 Task: Find connections with filter location Kuchāman with filter topic #communitywith filter profile language English with filter current company Exchange4media with filter school Brihan Maharashtra College Of Commerce with filter industry Philanthropic Fundraising Services with filter service category Relocation with filter keywords title Vice President of Marketing
Action: Mouse moved to (381, 248)
Screenshot: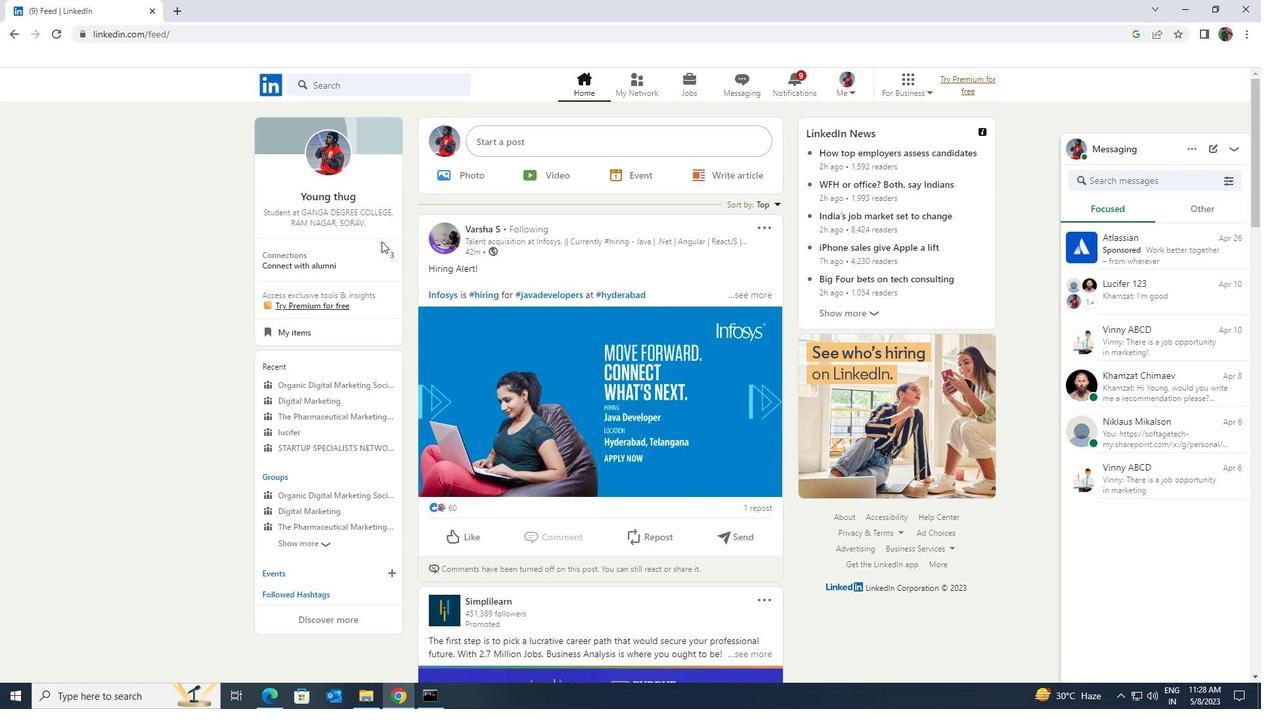 
Action: Mouse pressed left at (381, 248)
Screenshot: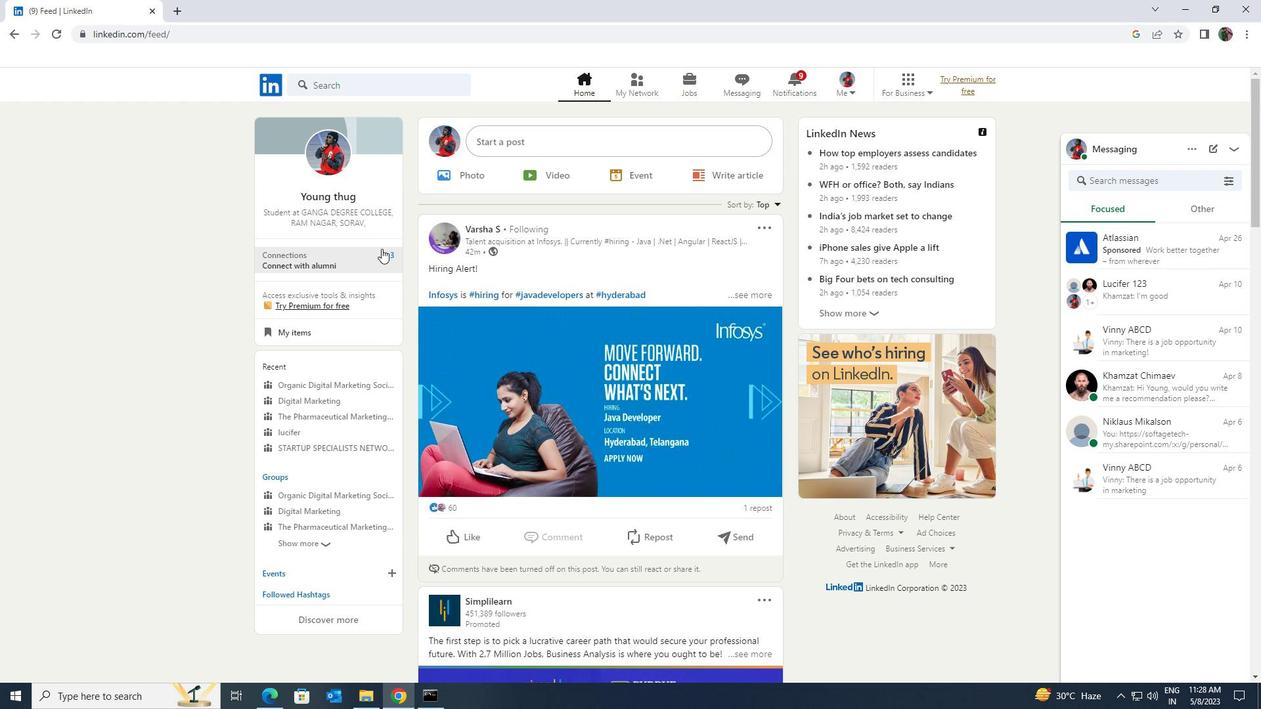 
Action: Mouse moved to (388, 162)
Screenshot: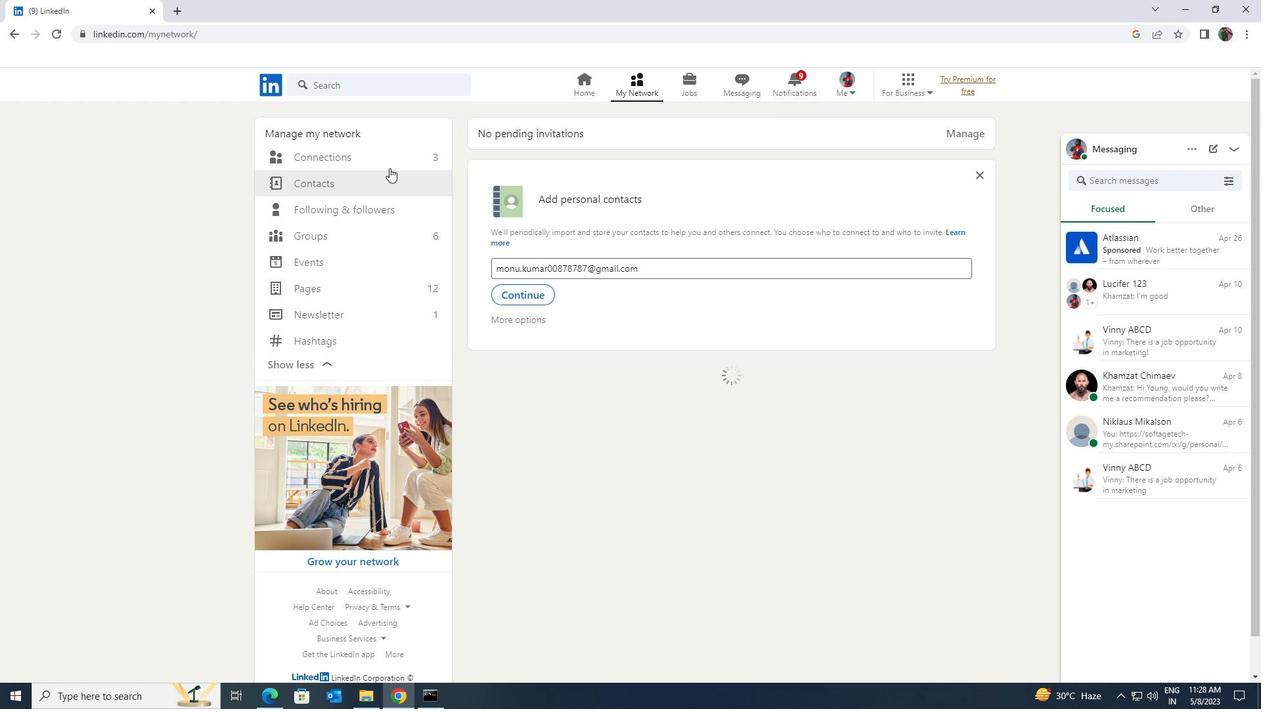 
Action: Mouse pressed left at (388, 162)
Screenshot: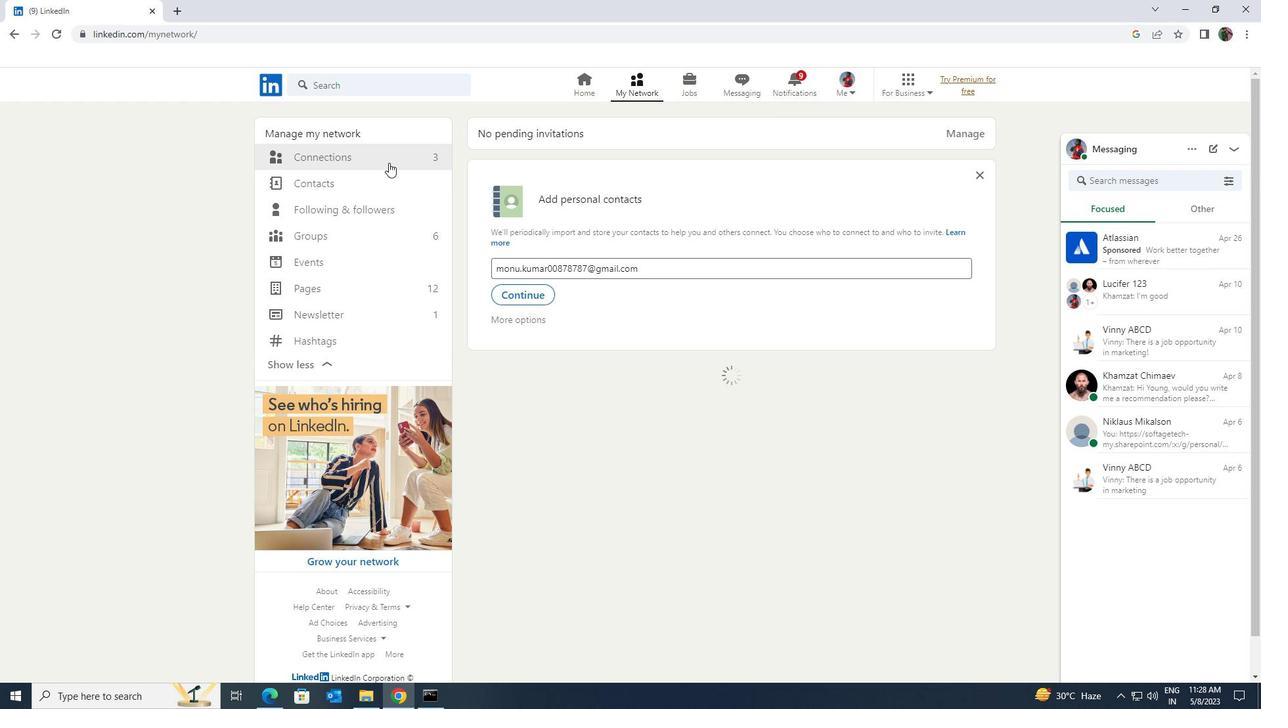 
Action: Mouse moved to (699, 157)
Screenshot: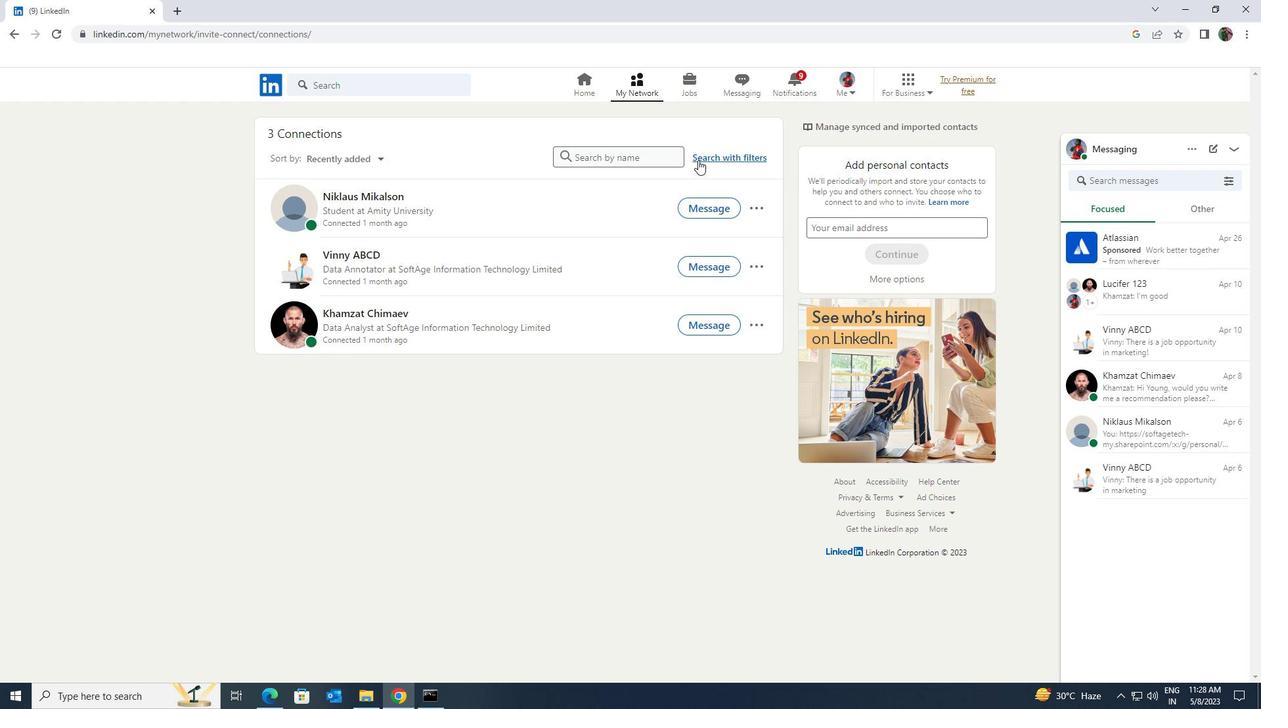 
Action: Mouse pressed left at (699, 157)
Screenshot: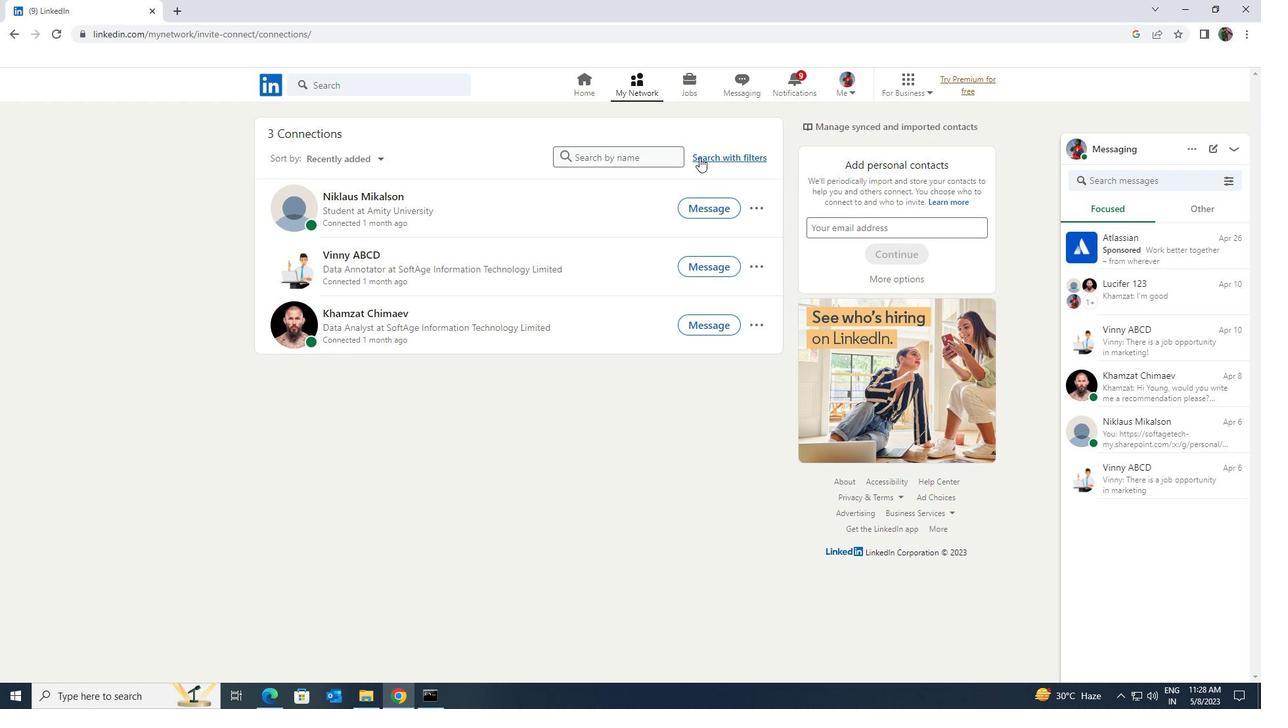 
Action: Mouse moved to (681, 122)
Screenshot: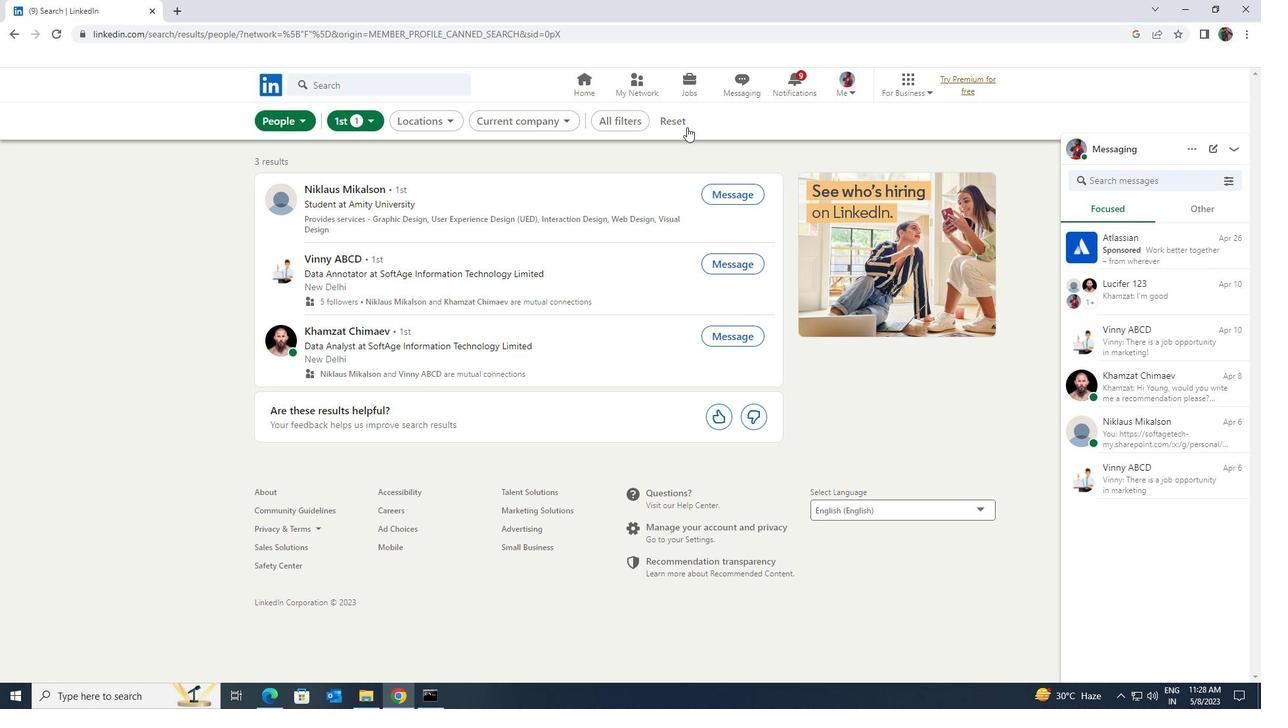 
Action: Mouse pressed left at (681, 122)
Screenshot: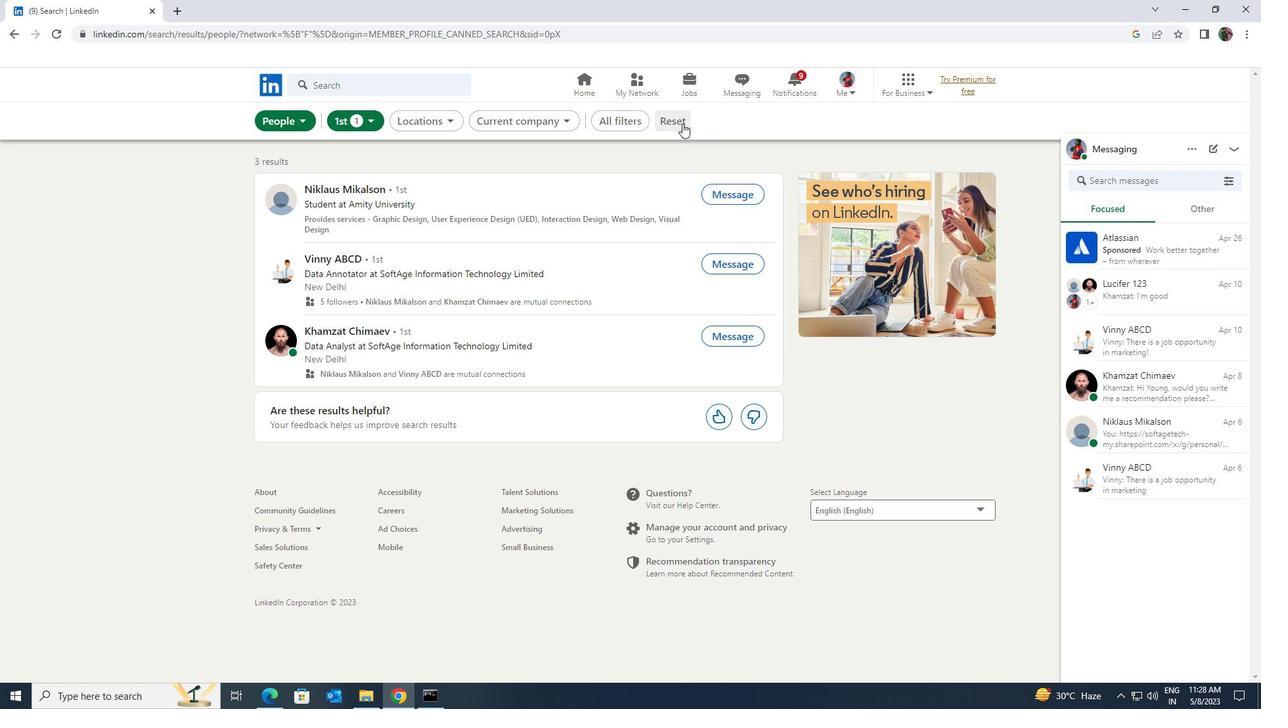 
Action: Mouse moved to (657, 122)
Screenshot: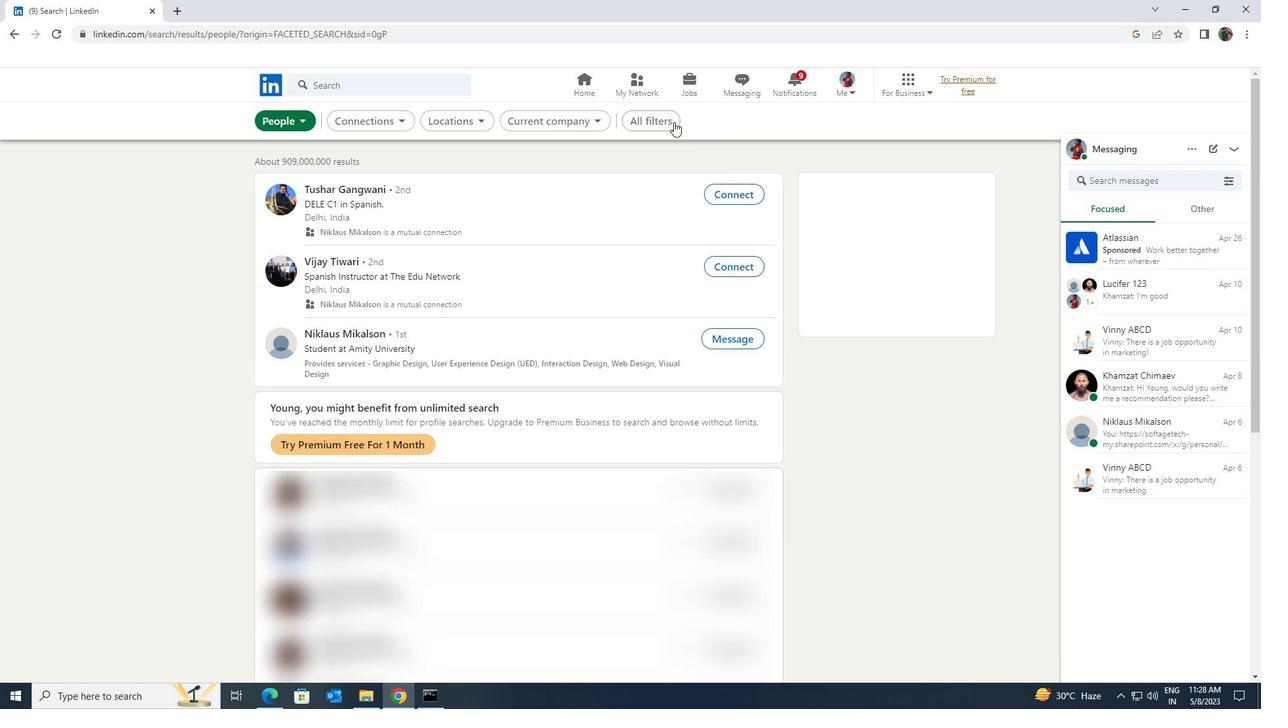 
Action: Mouse pressed left at (657, 122)
Screenshot: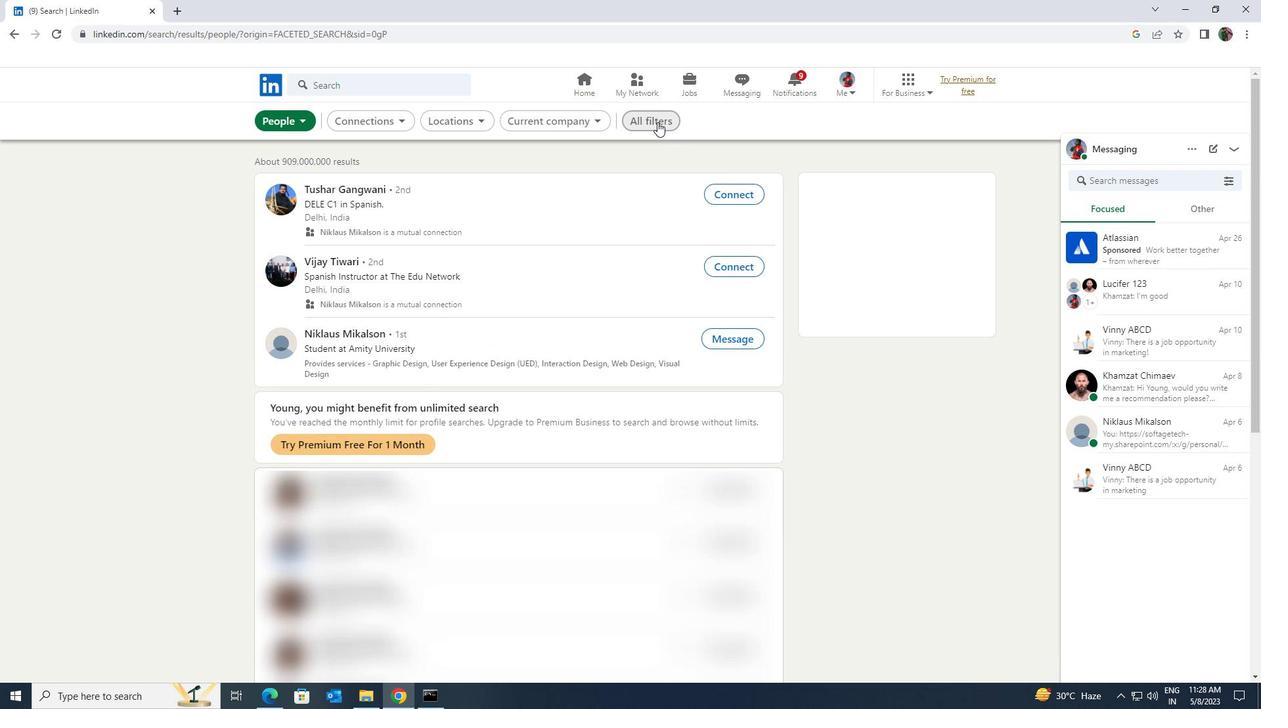 
Action: Mouse moved to (1079, 512)
Screenshot: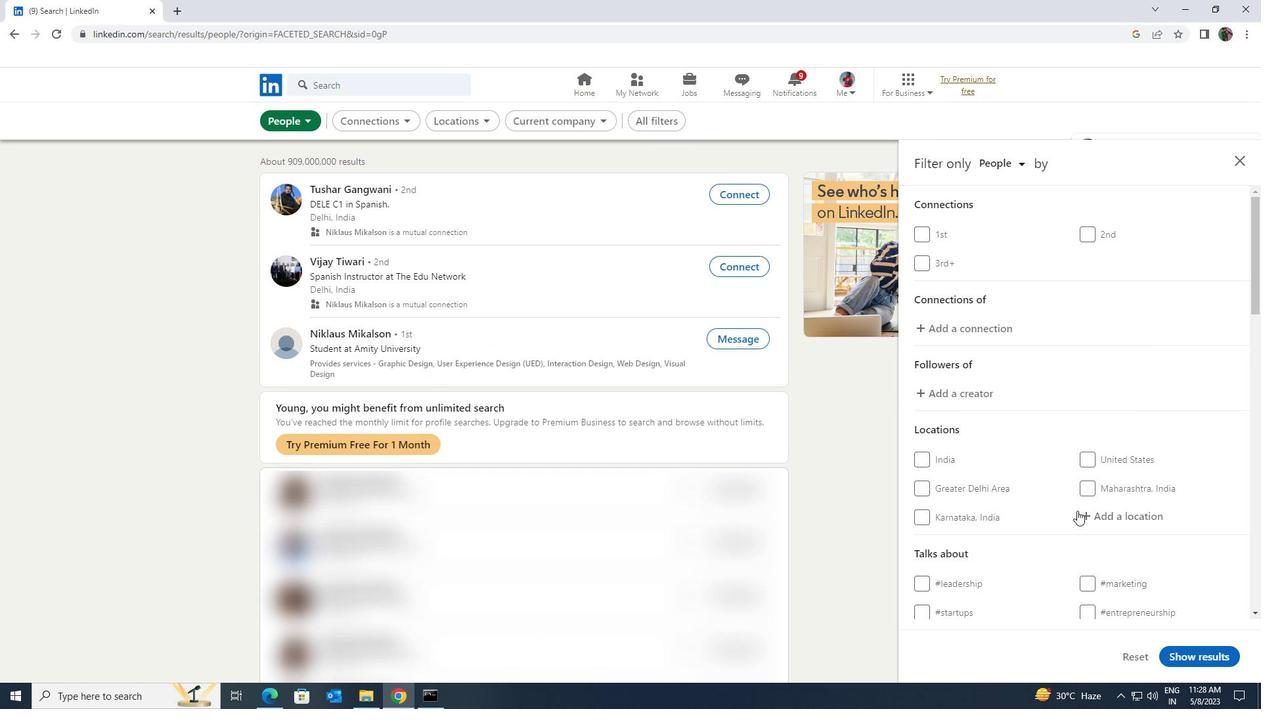 
Action: Mouse pressed left at (1079, 512)
Screenshot: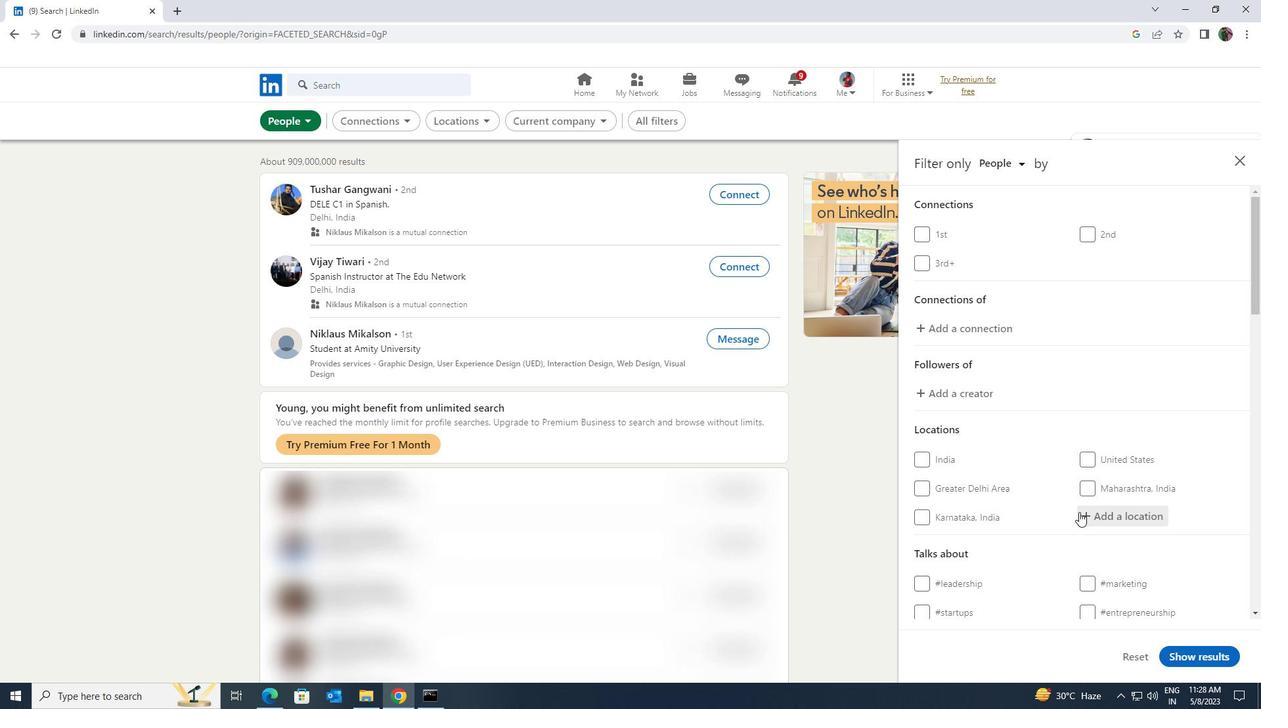 
Action: Key pressed <Key.shift>KUCHAMAN
Screenshot: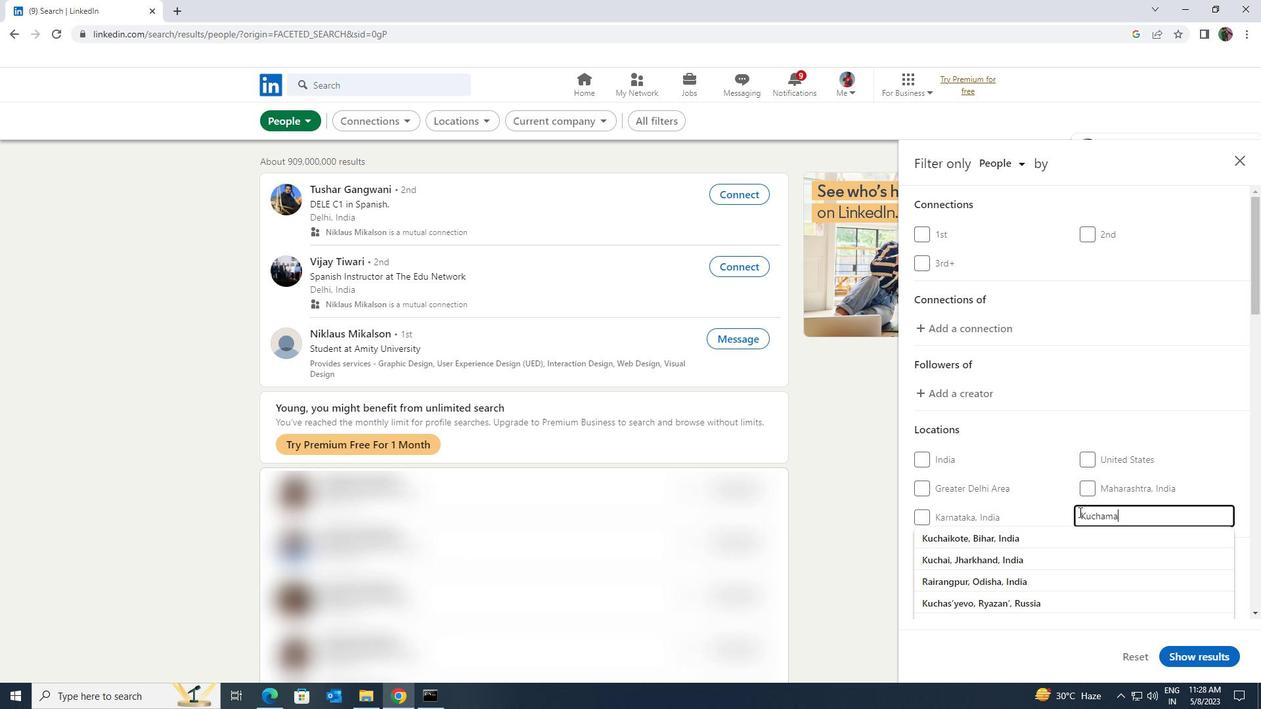 
Action: Mouse moved to (1080, 513)
Screenshot: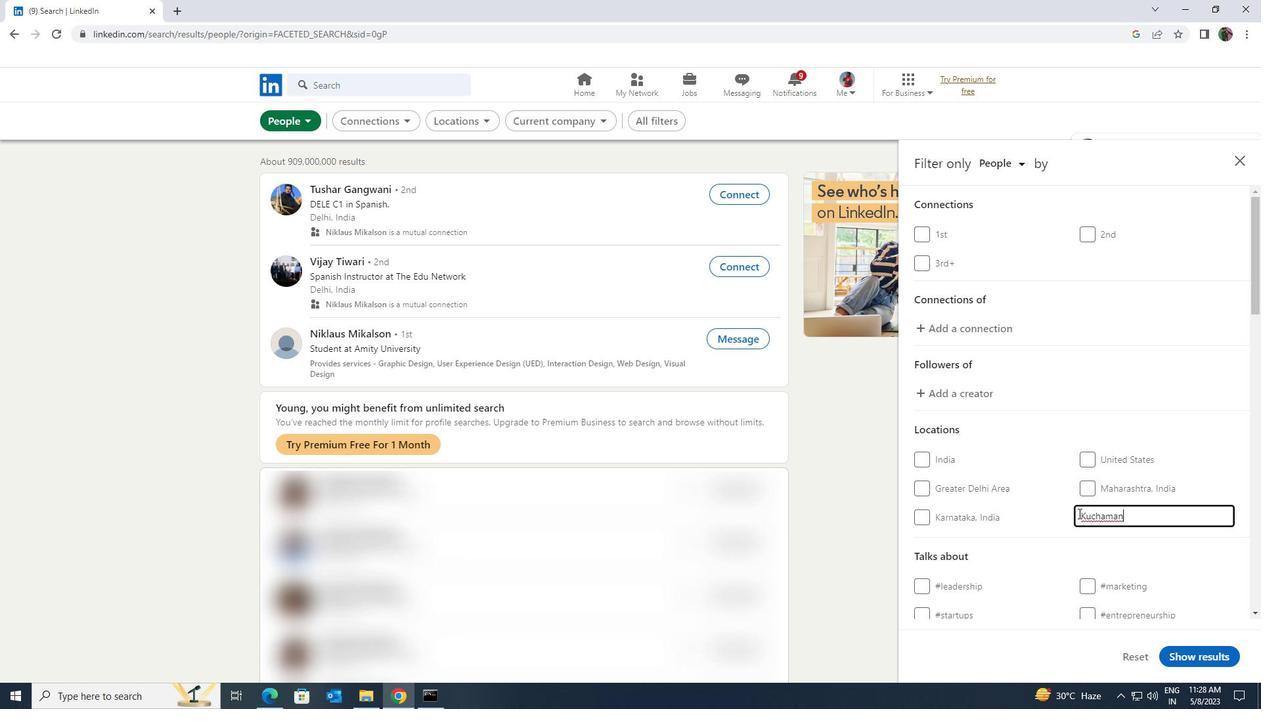 
Action: Mouse scrolled (1080, 513) with delta (0, 0)
Screenshot: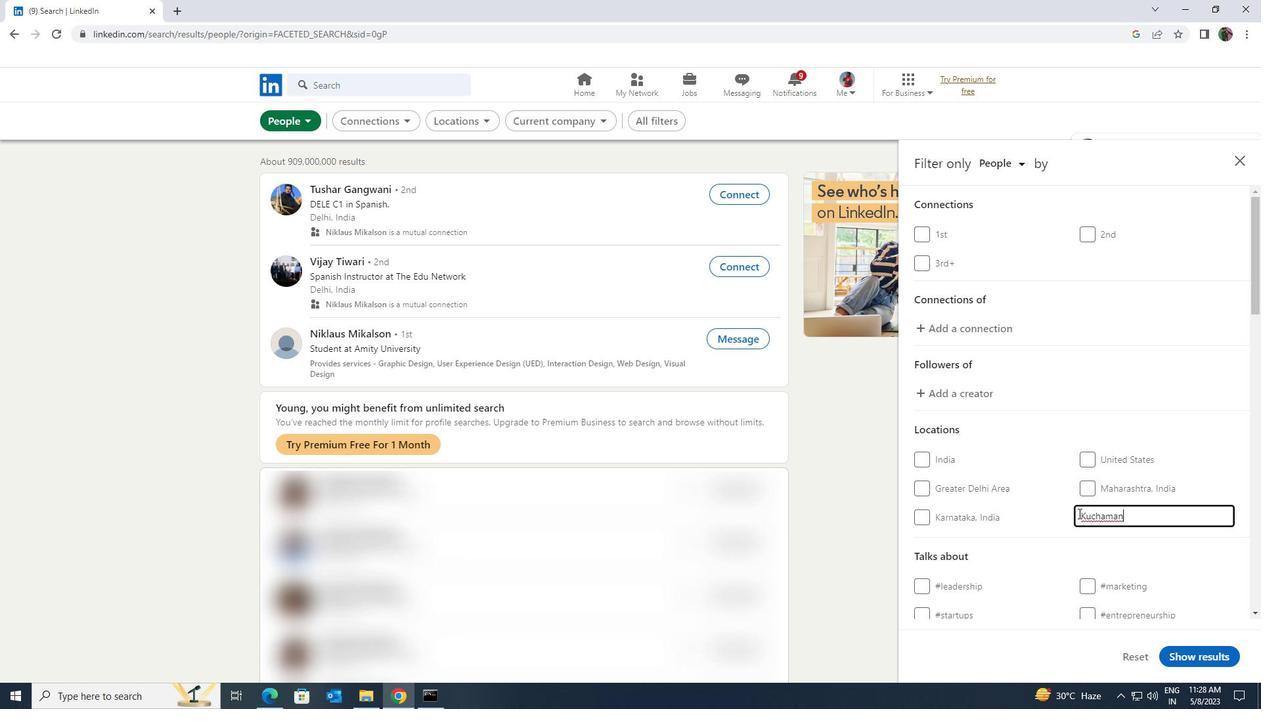 
Action: Mouse scrolled (1080, 513) with delta (0, 0)
Screenshot: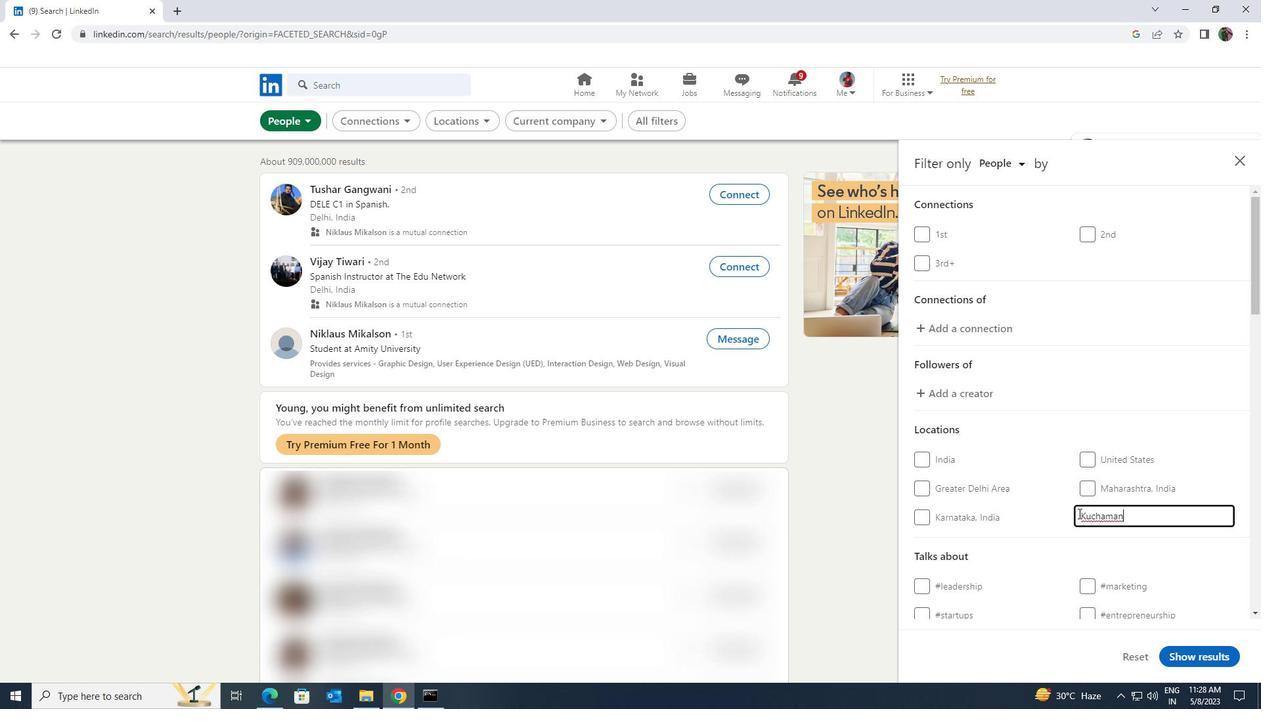 
Action: Mouse moved to (1088, 514)
Screenshot: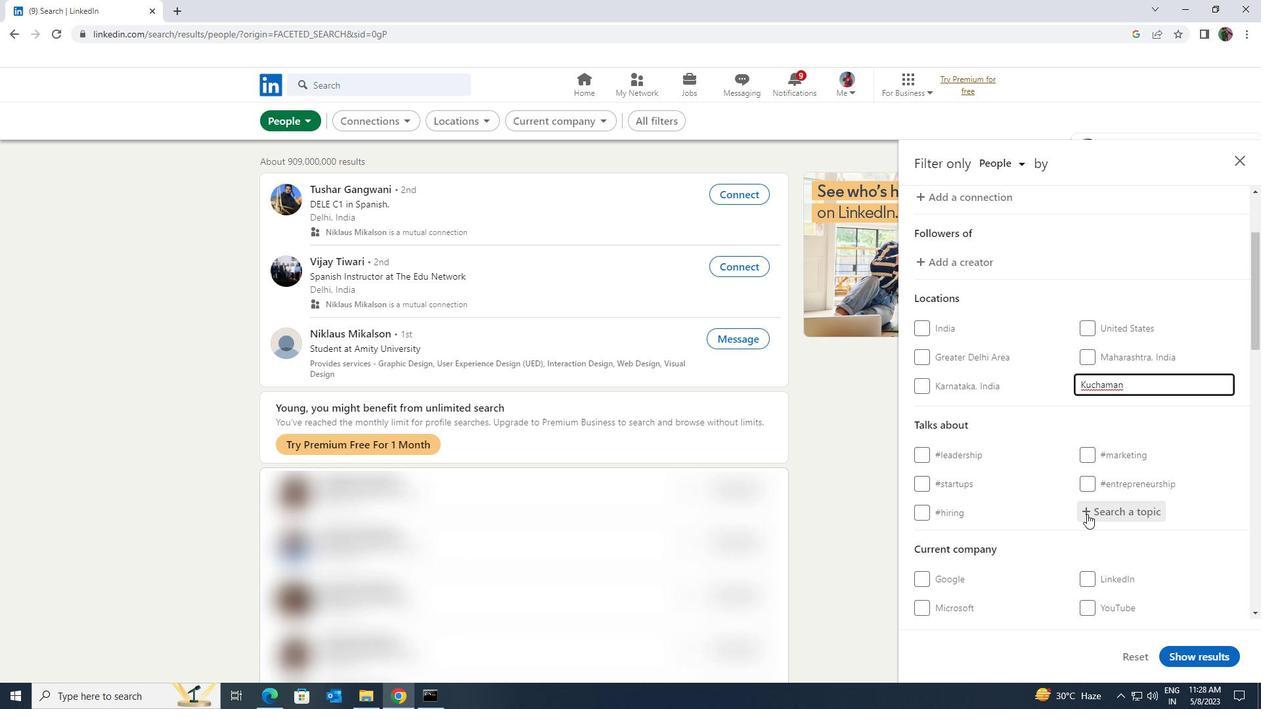 
Action: Mouse pressed left at (1088, 514)
Screenshot: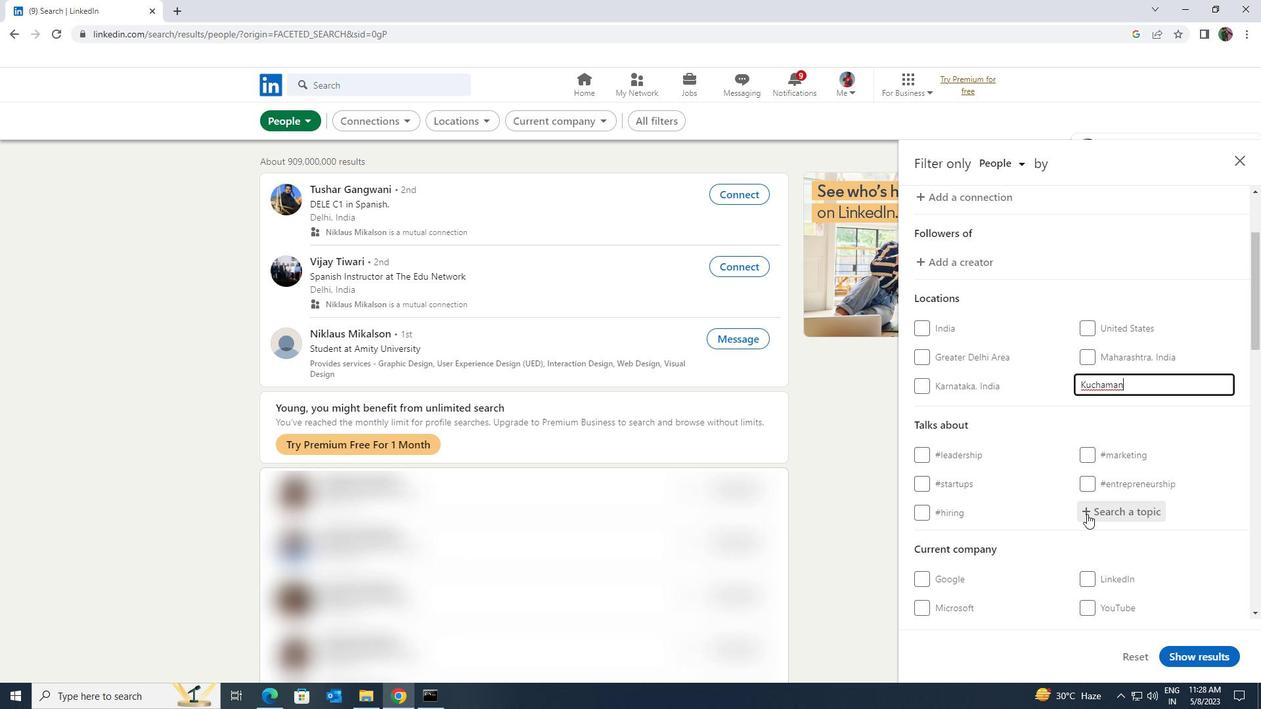 
Action: Key pressed <Key.shift><Key.shift><Key.shift><Key.shift>COMMUNITY
Screenshot: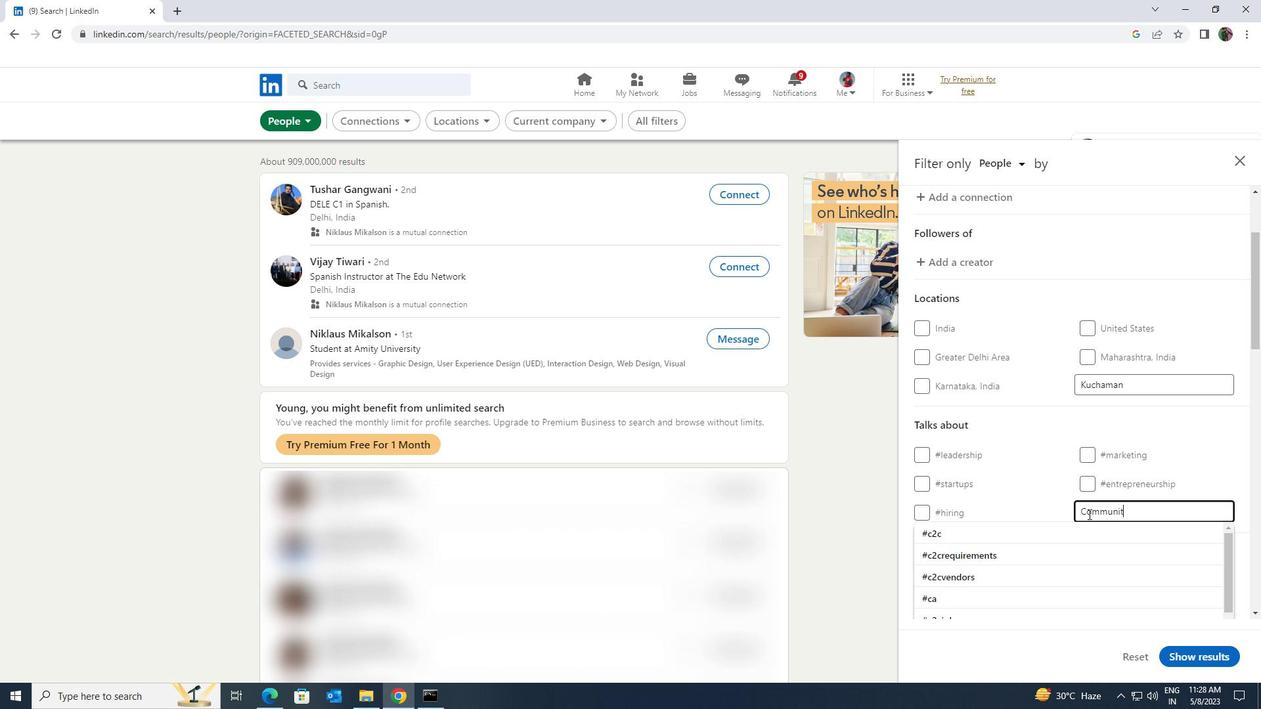 
Action: Mouse moved to (1086, 525)
Screenshot: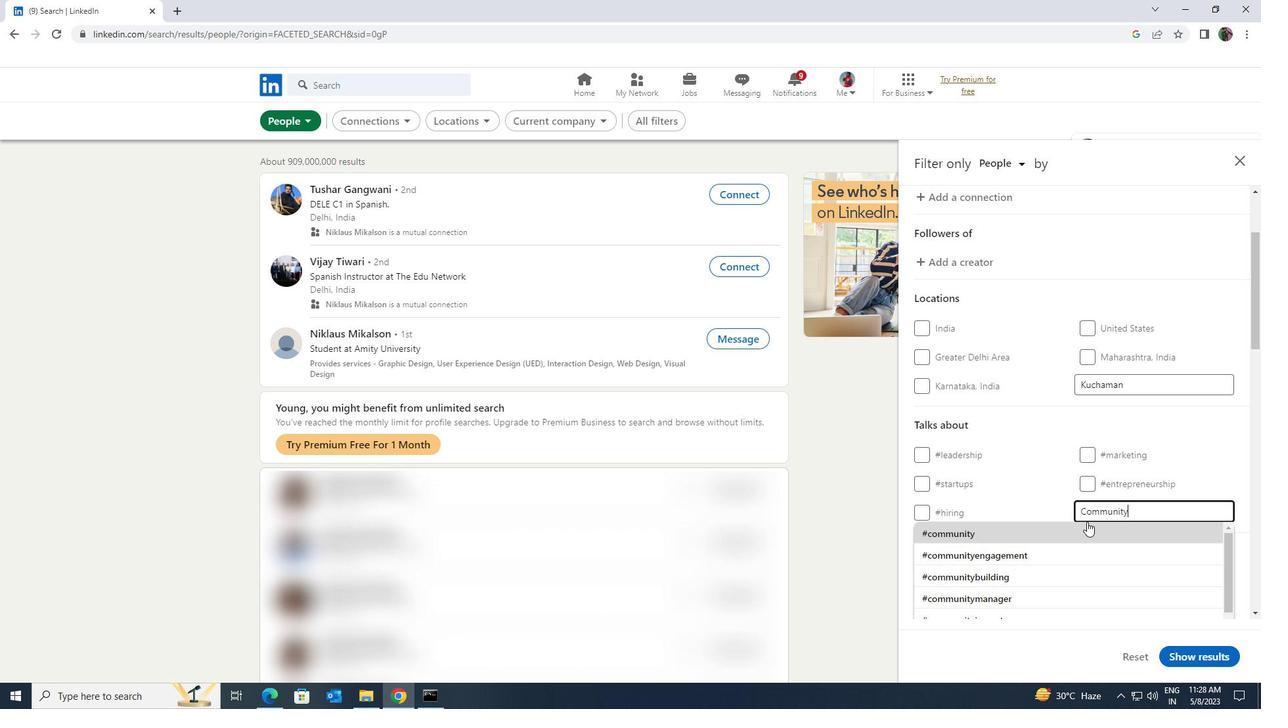 
Action: Mouse pressed left at (1086, 525)
Screenshot: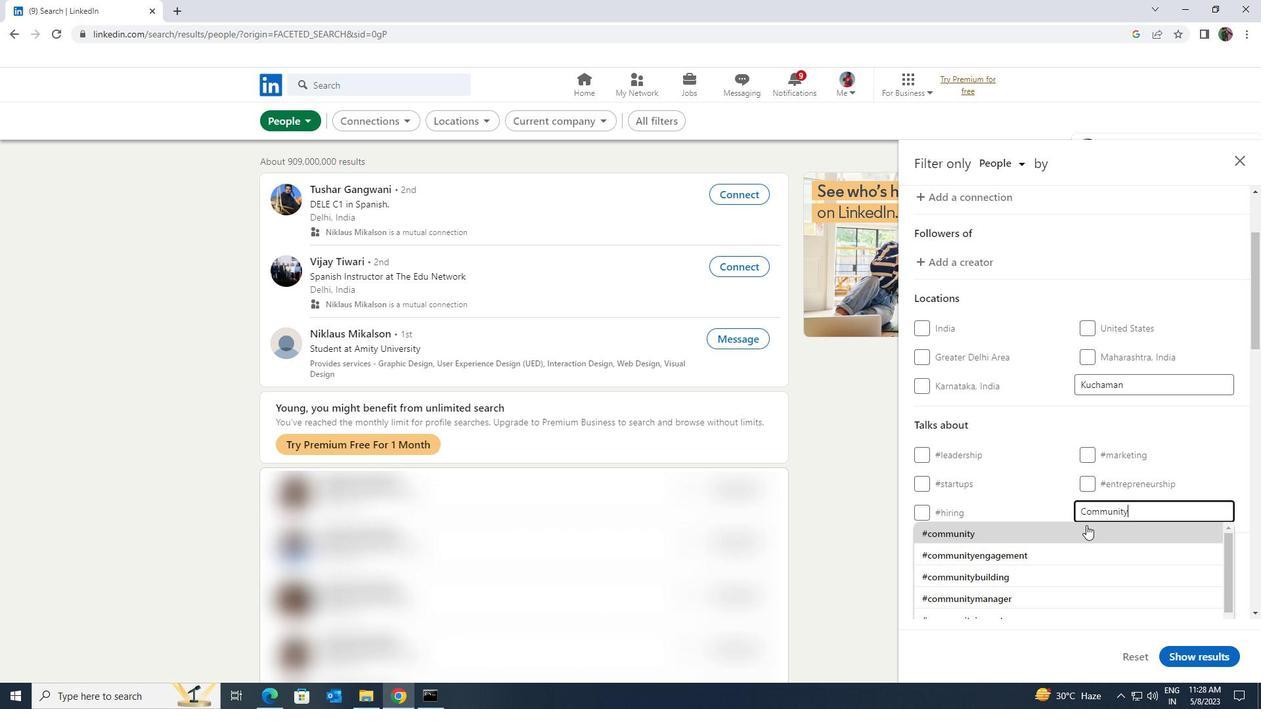 
Action: Mouse scrolled (1086, 524) with delta (0, 0)
Screenshot: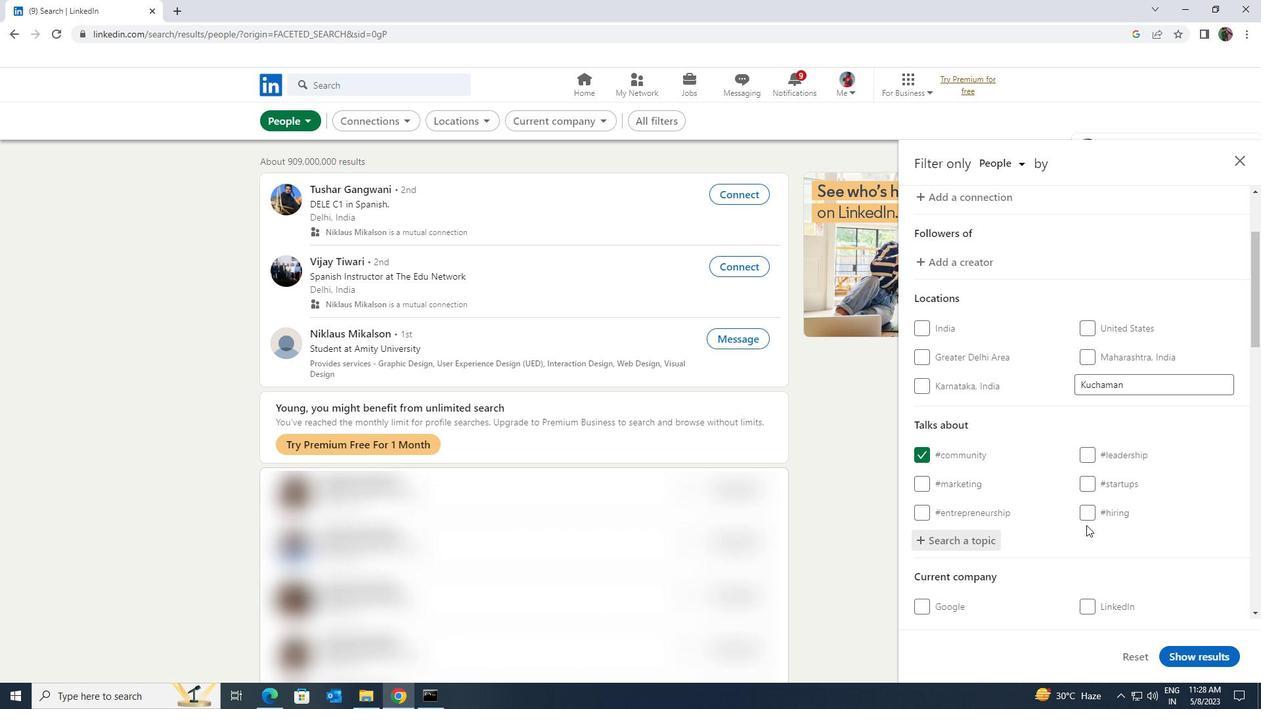 
Action: Mouse scrolled (1086, 524) with delta (0, 0)
Screenshot: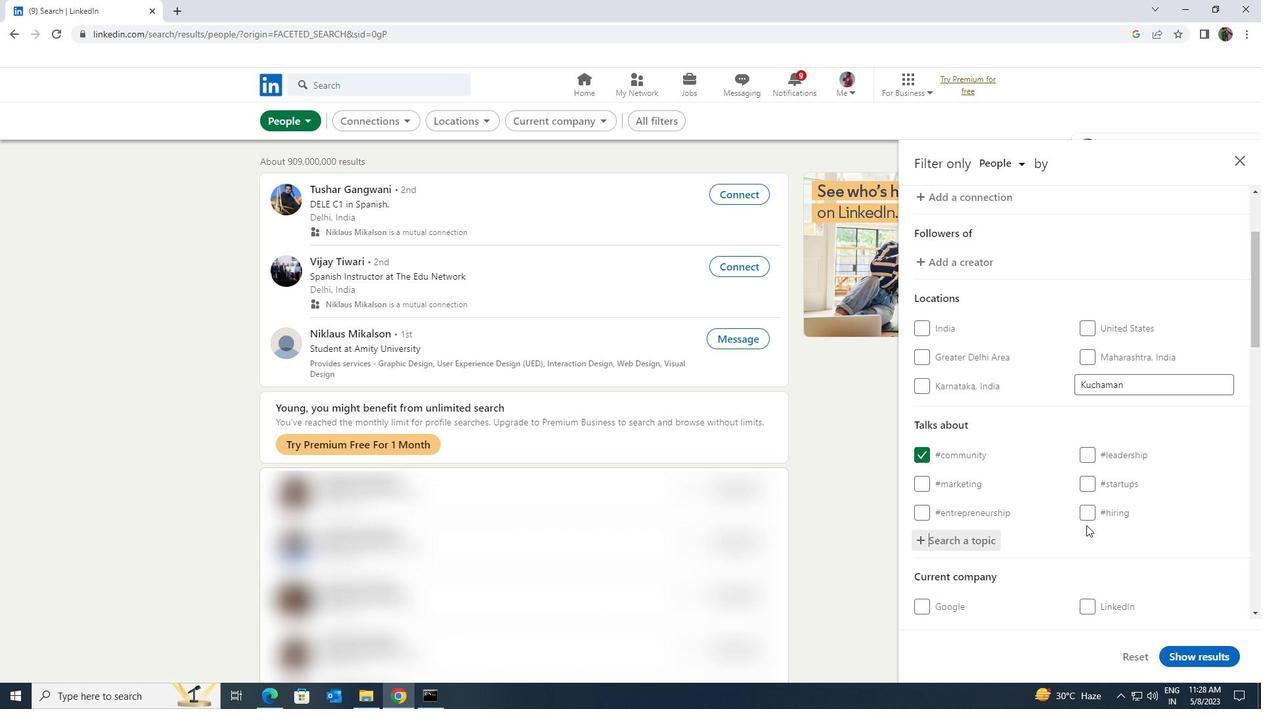 
Action: Mouse scrolled (1086, 524) with delta (0, 0)
Screenshot: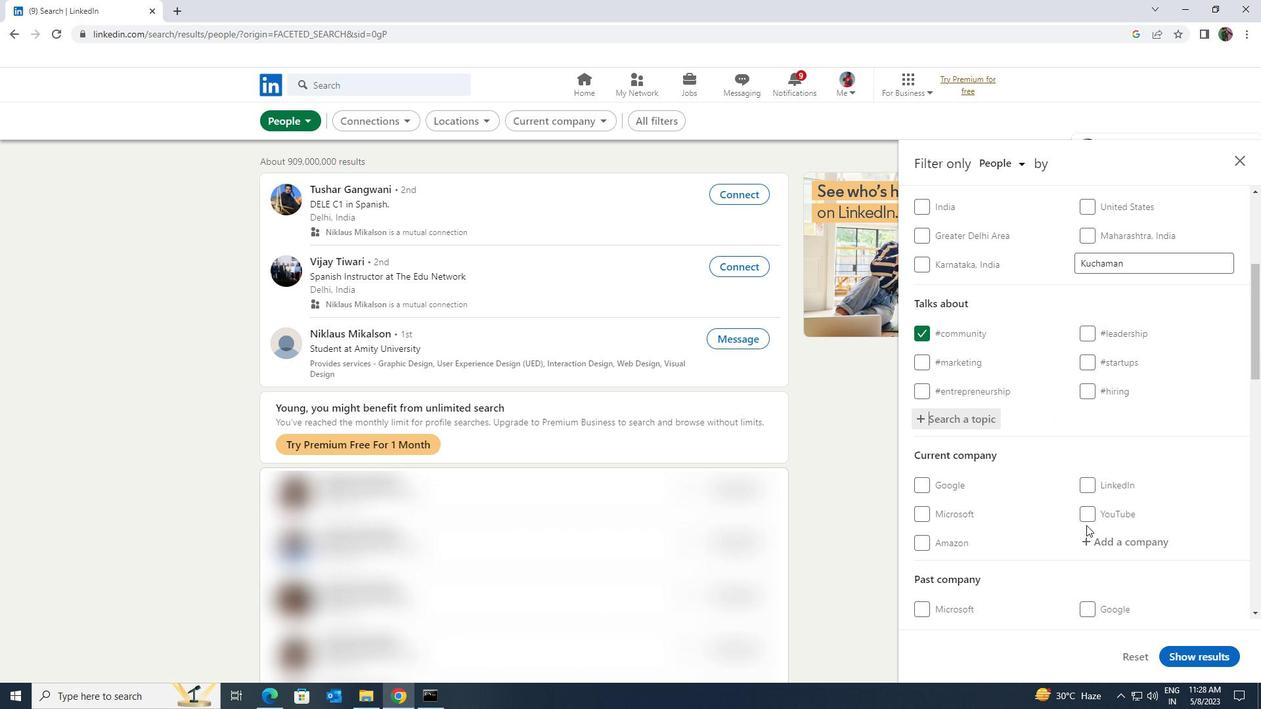 
Action: Mouse scrolled (1086, 524) with delta (0, 0)
Screenshot: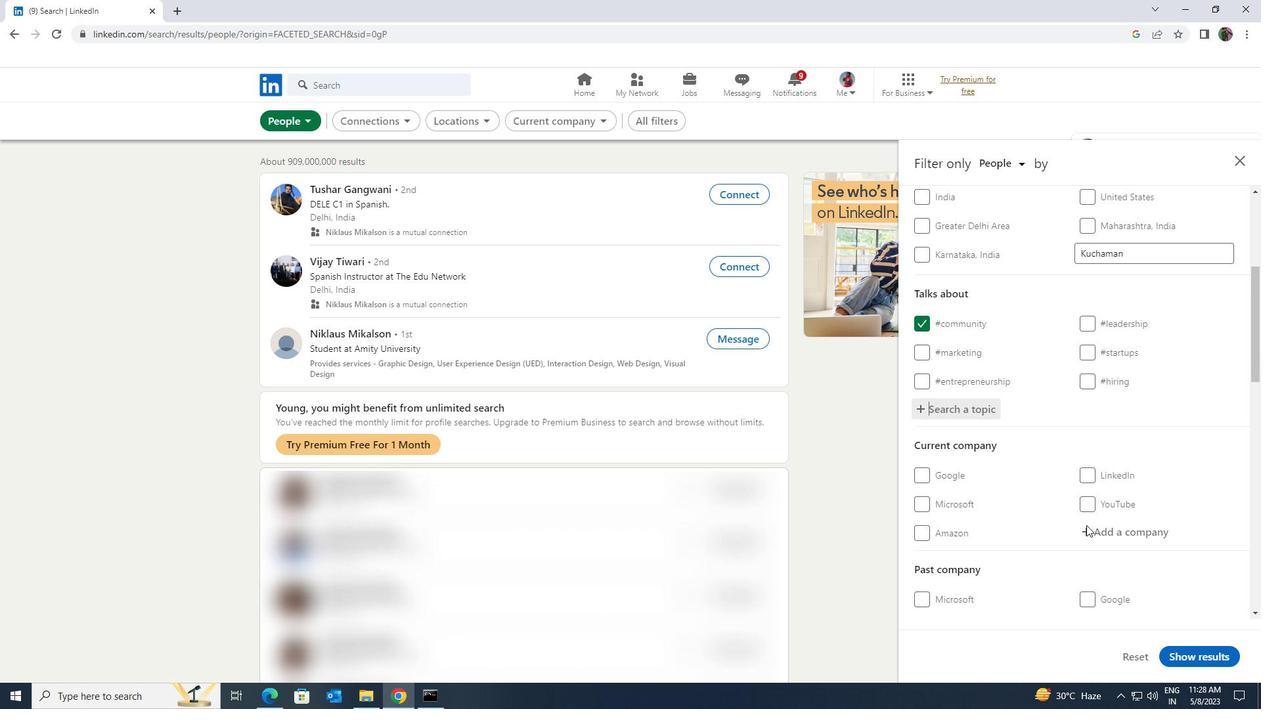
Action: Mouse scrolled (1086, 524) with delta (0, 0)
Screenshot: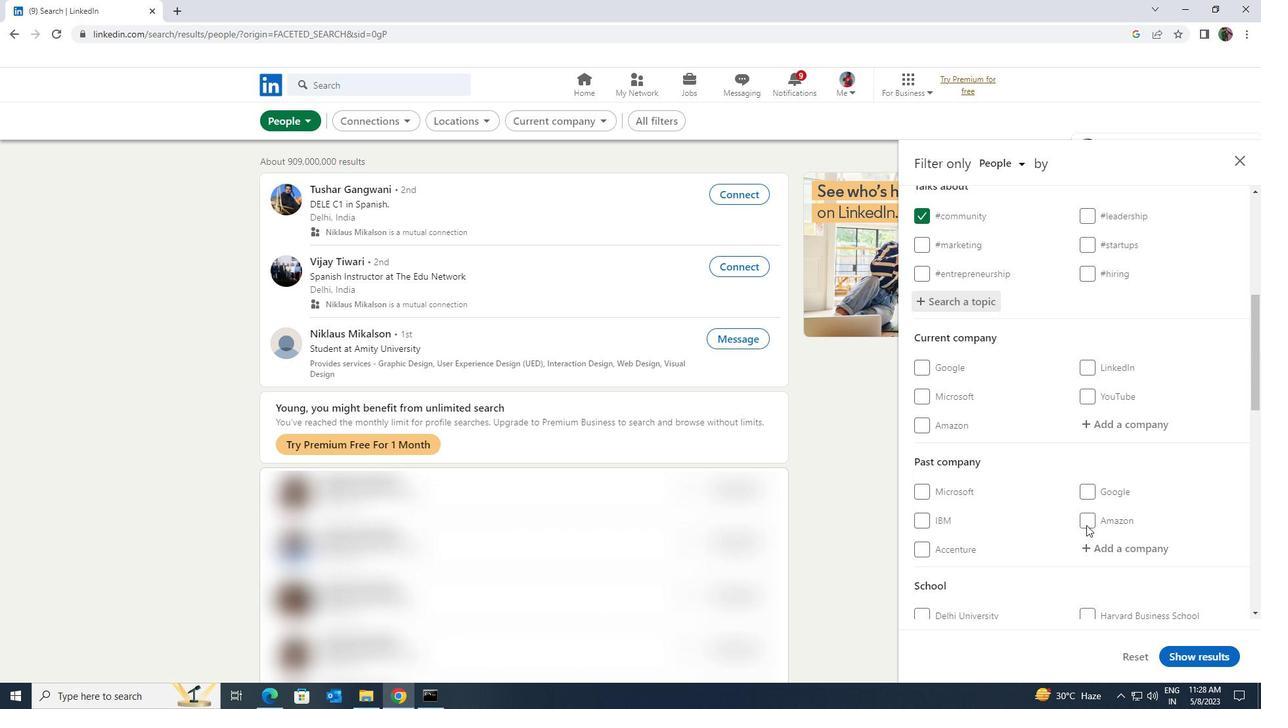 
Action: Mouse scrolled (1086, 524) with delta (0, 0)
Screenshot: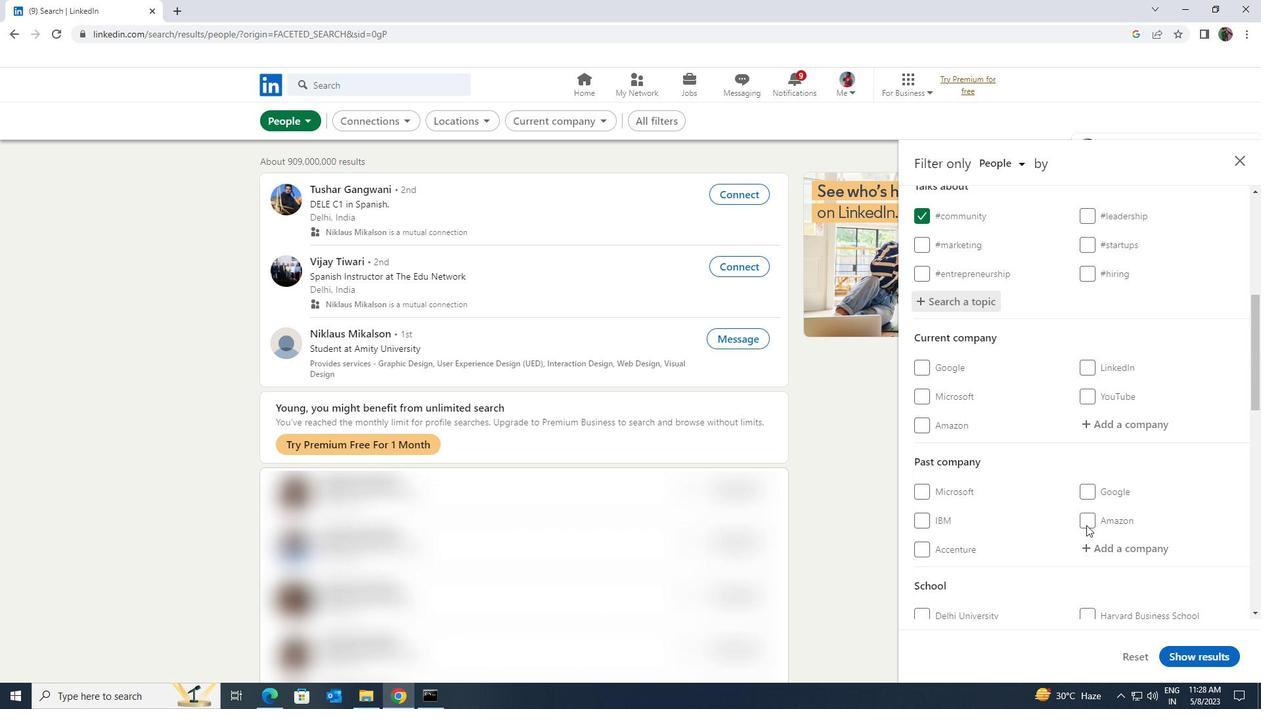 
Action: Mouse scrolled (1086, 524) with delta (0, 0)
Screenshot: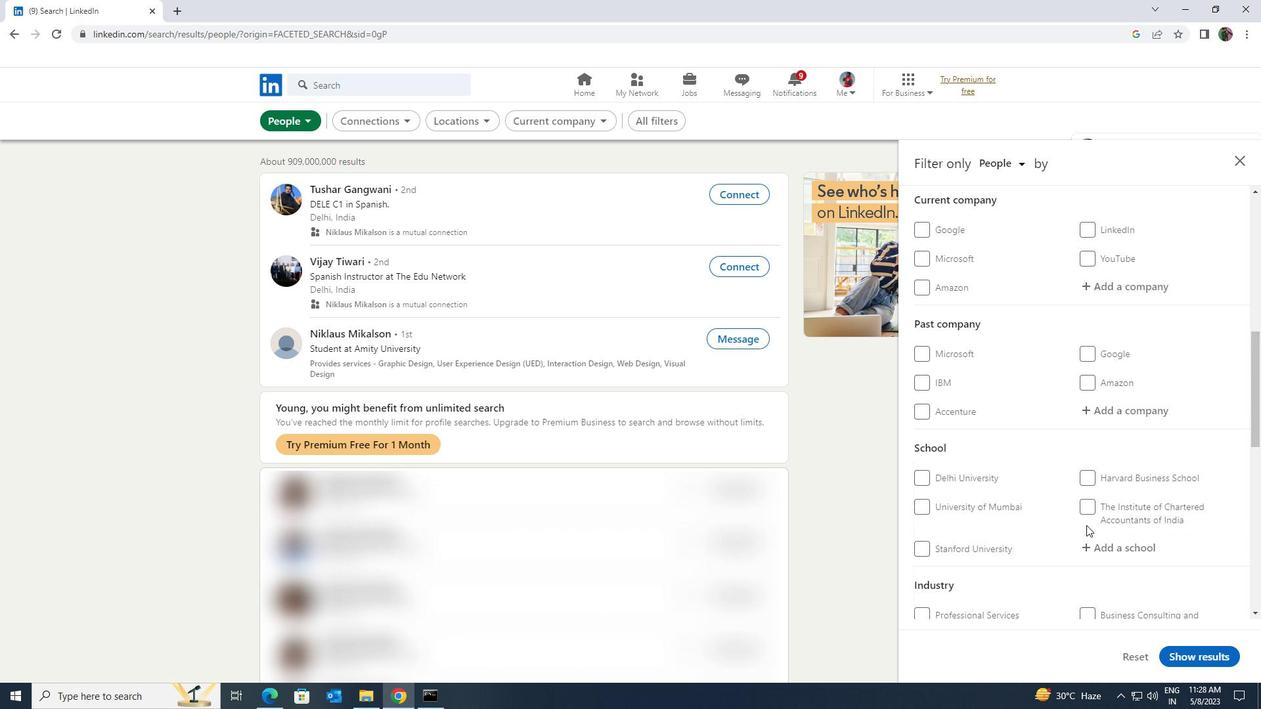 
Action: Mouse scrolled (1086, 524) with delta (0, 0)
Screenshot: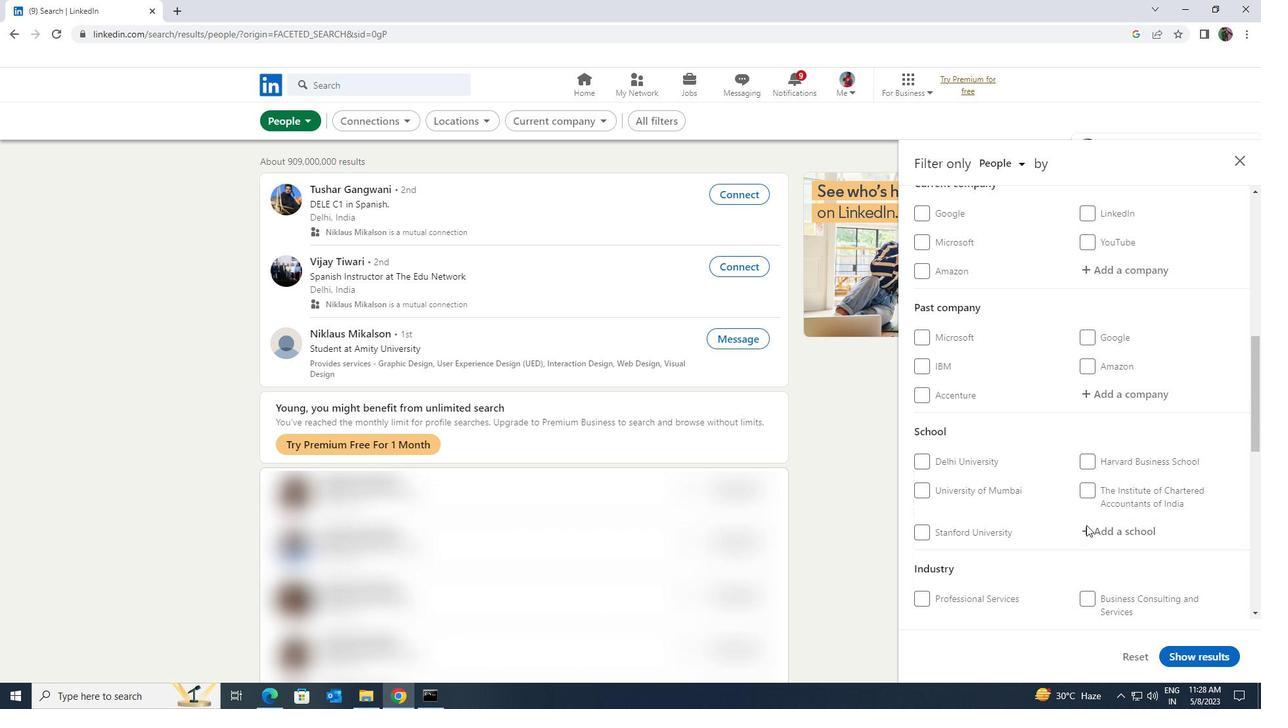 
Action: Mouse scrolled (1086, 524) with delta (0, 0)
Screenshot: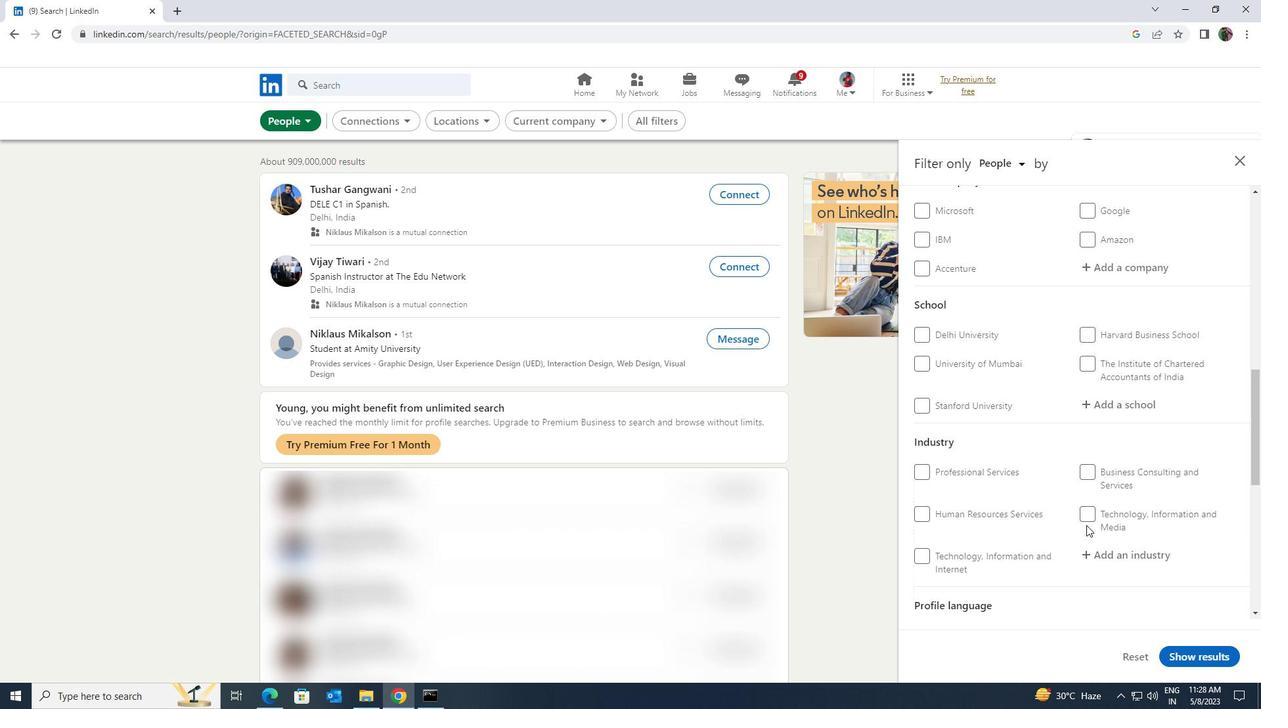 
Action: Mouse scrolled (1086, 524) with delta (0, 0)
Screenshot: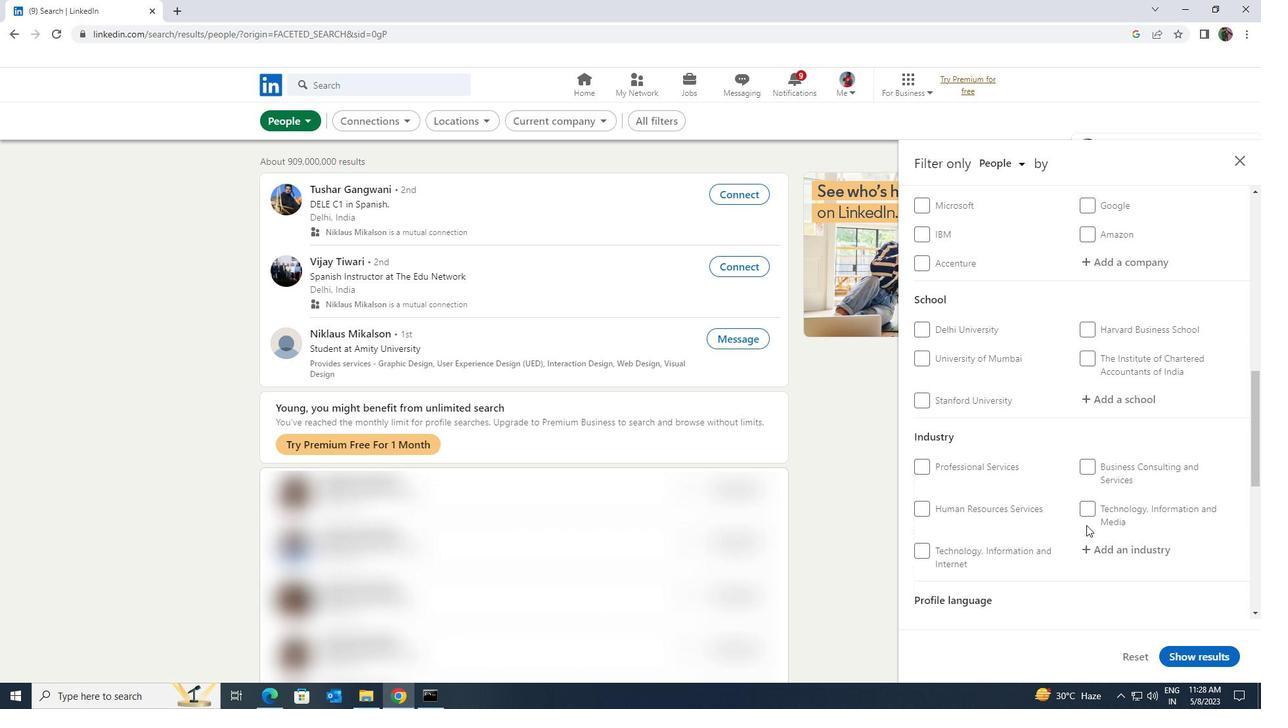 
Action: Mouse moved to (922, 498)
Screenshot: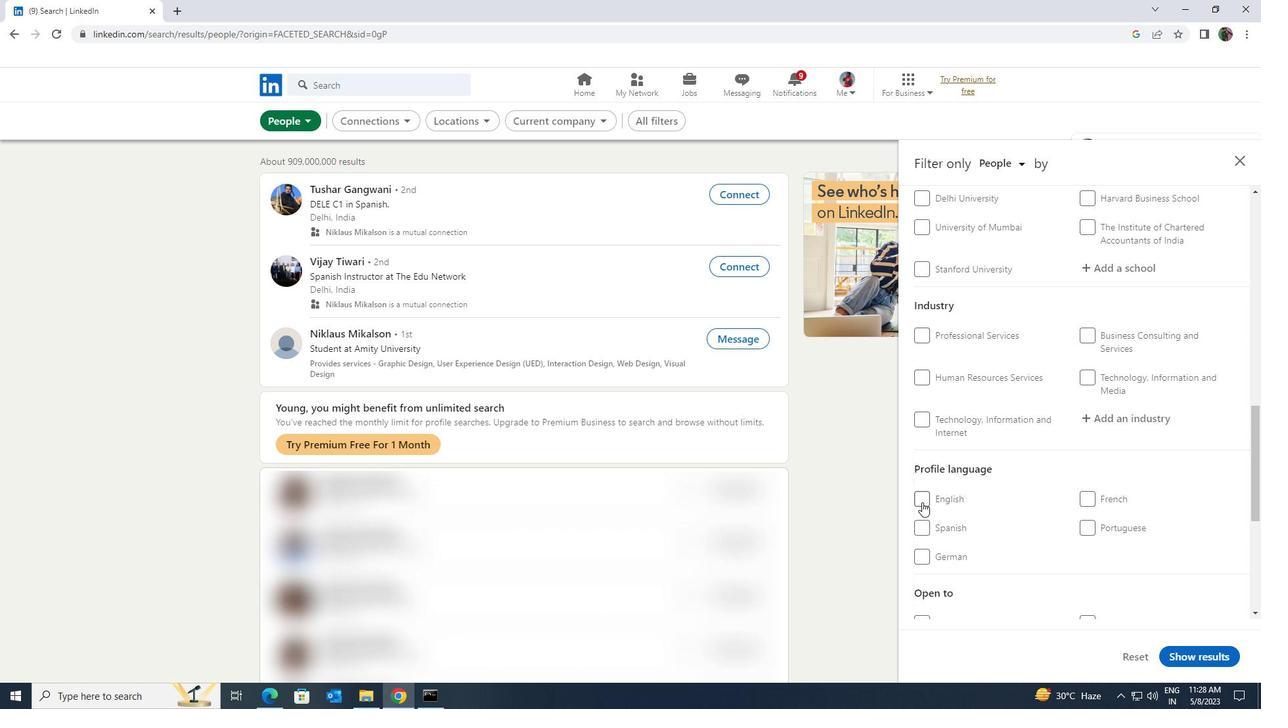 
Action: Mouse pressed left at (922, 498)
Screenshot: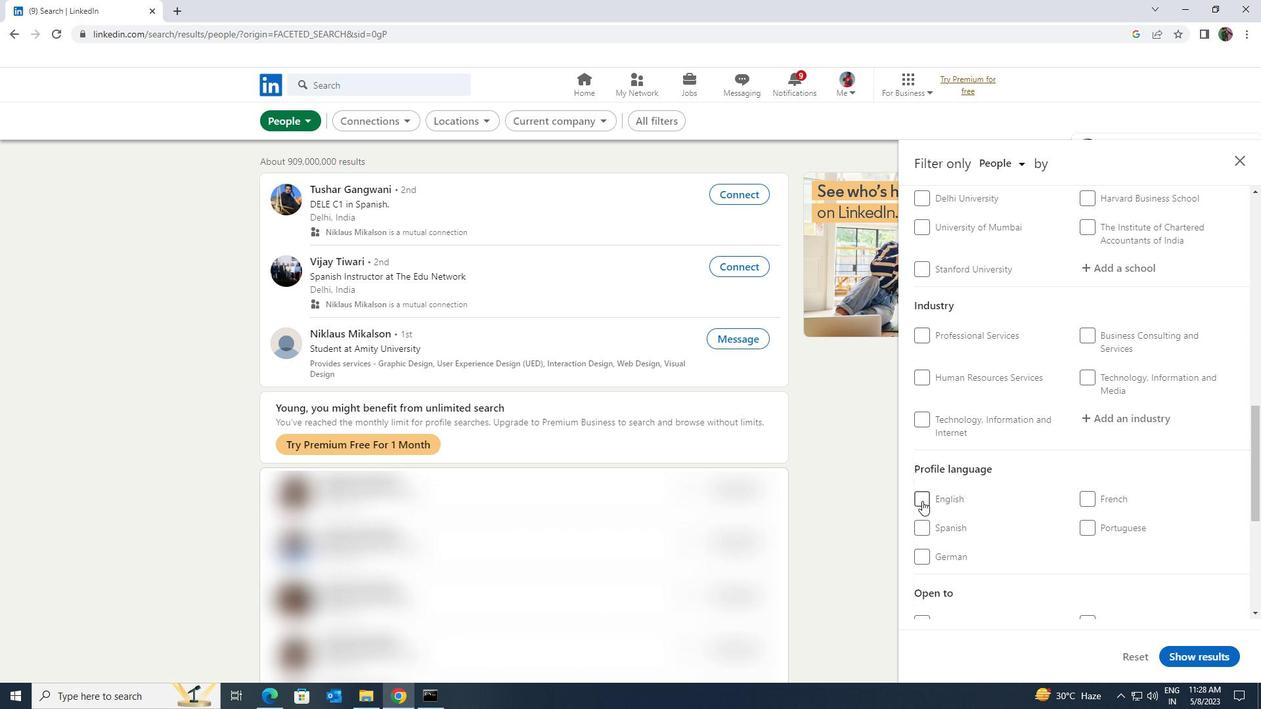 
Action: Mouse moved to (1065, 505)
Screenshot: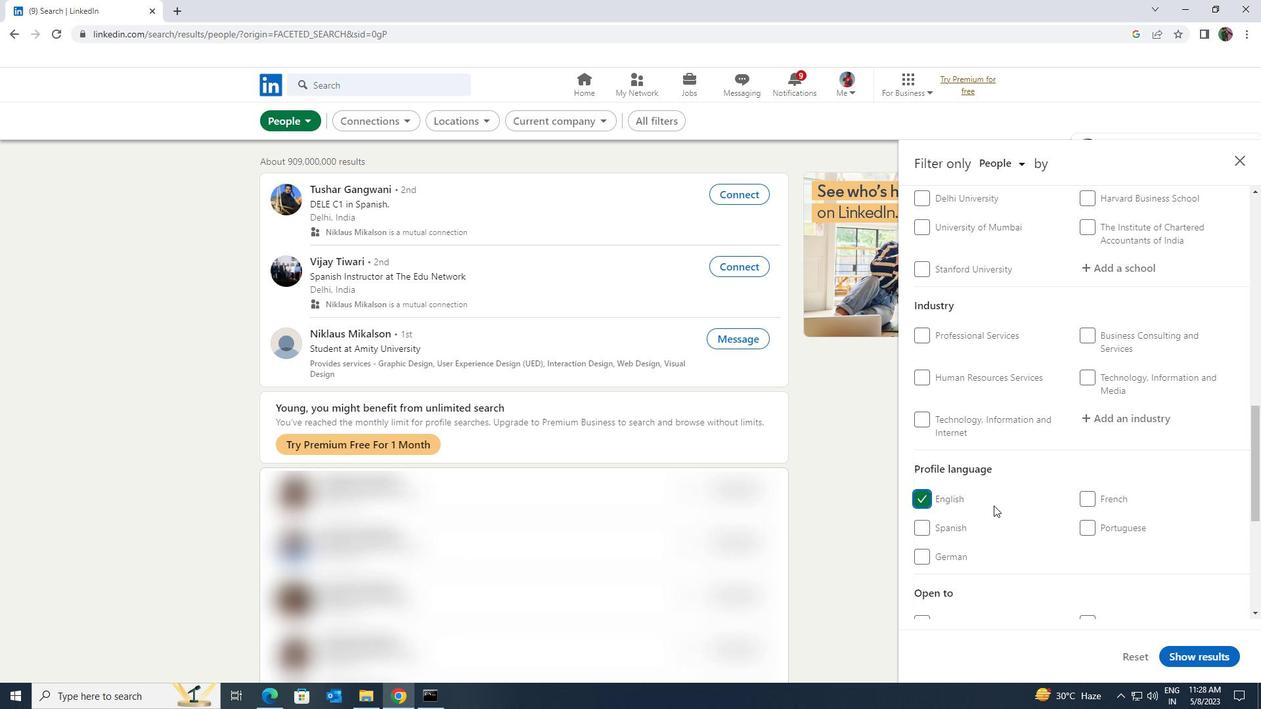 
Action: Mouse scrolled (1065, 506) with delta (0, 0)
Screenshot: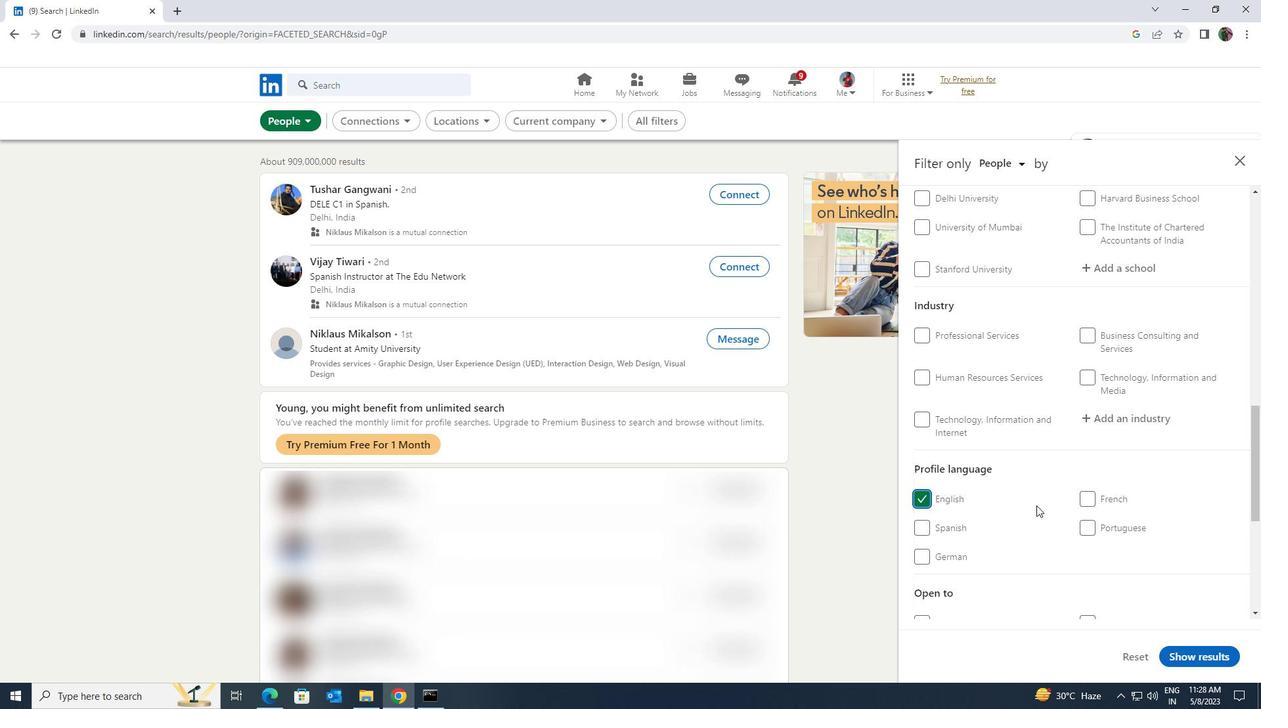 
Action: Mouse scrolled (1065, 506) with delta (0, 0)
Screenshot: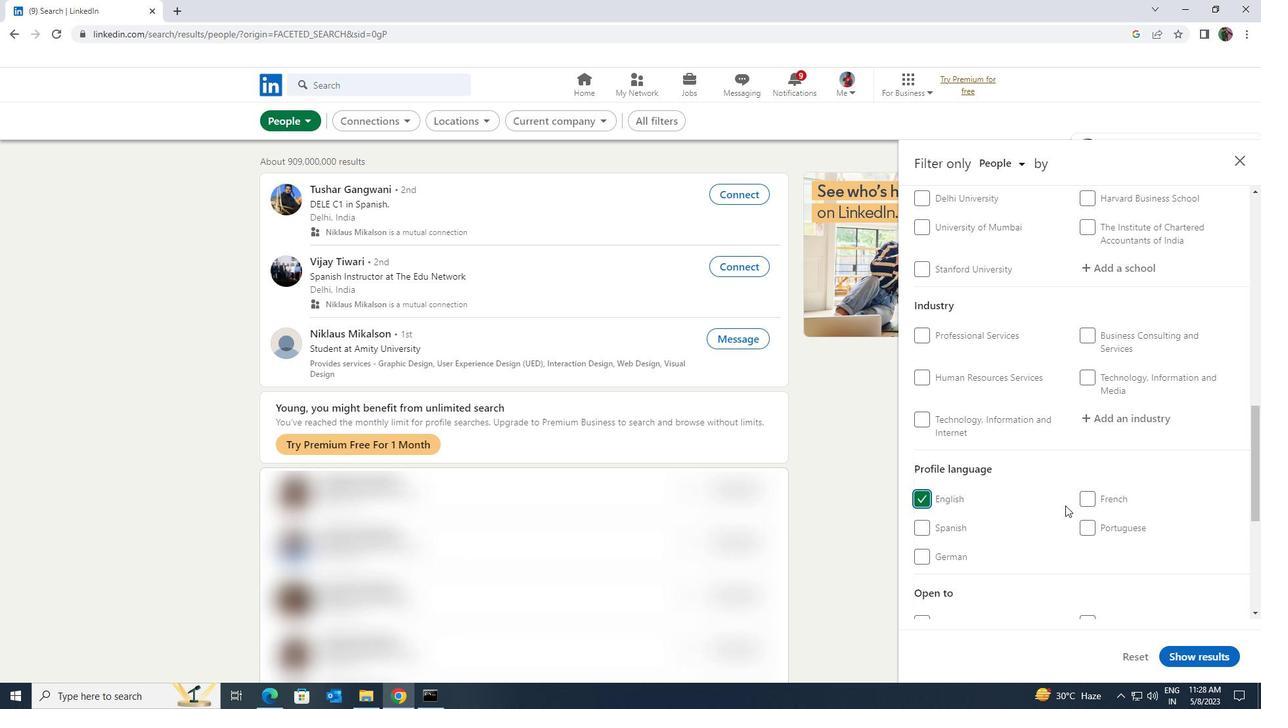 
Action: Mouse scrolled (1065, 506) with delta (0, 0)
Screenshot: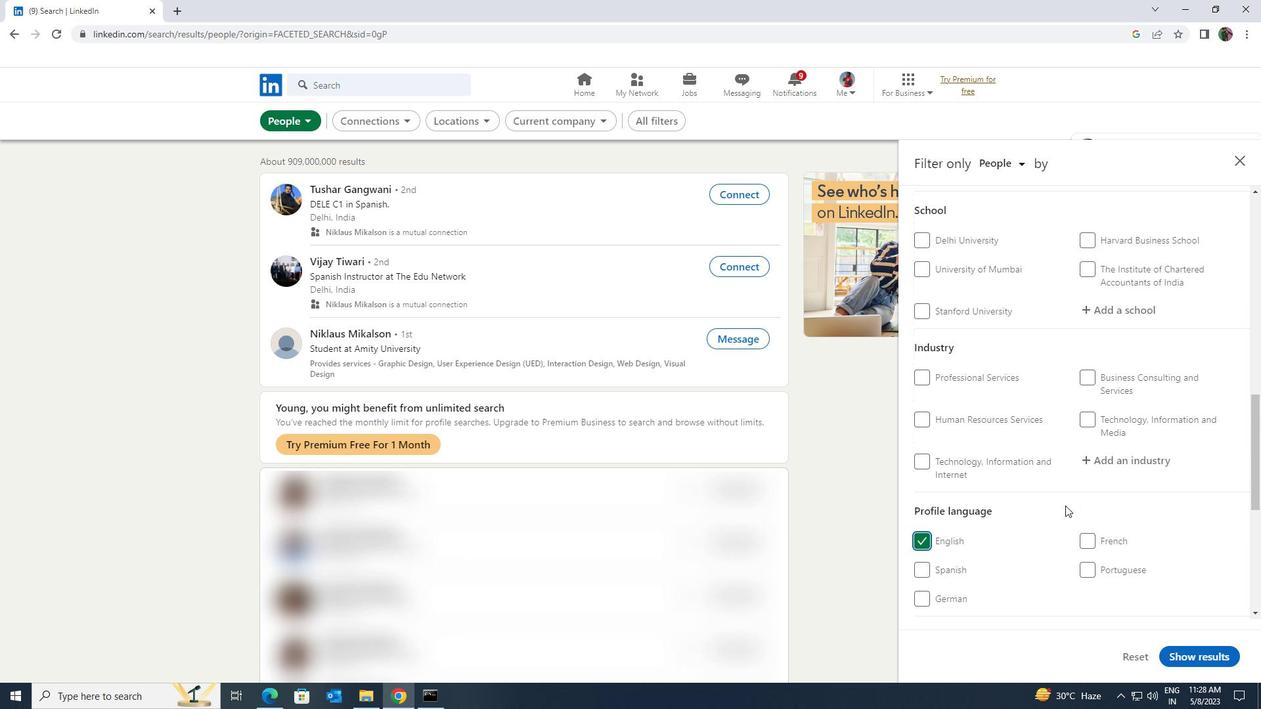 
Action: Mouse scrolled (1065, 506) with delta (0, 0)
Screenshot: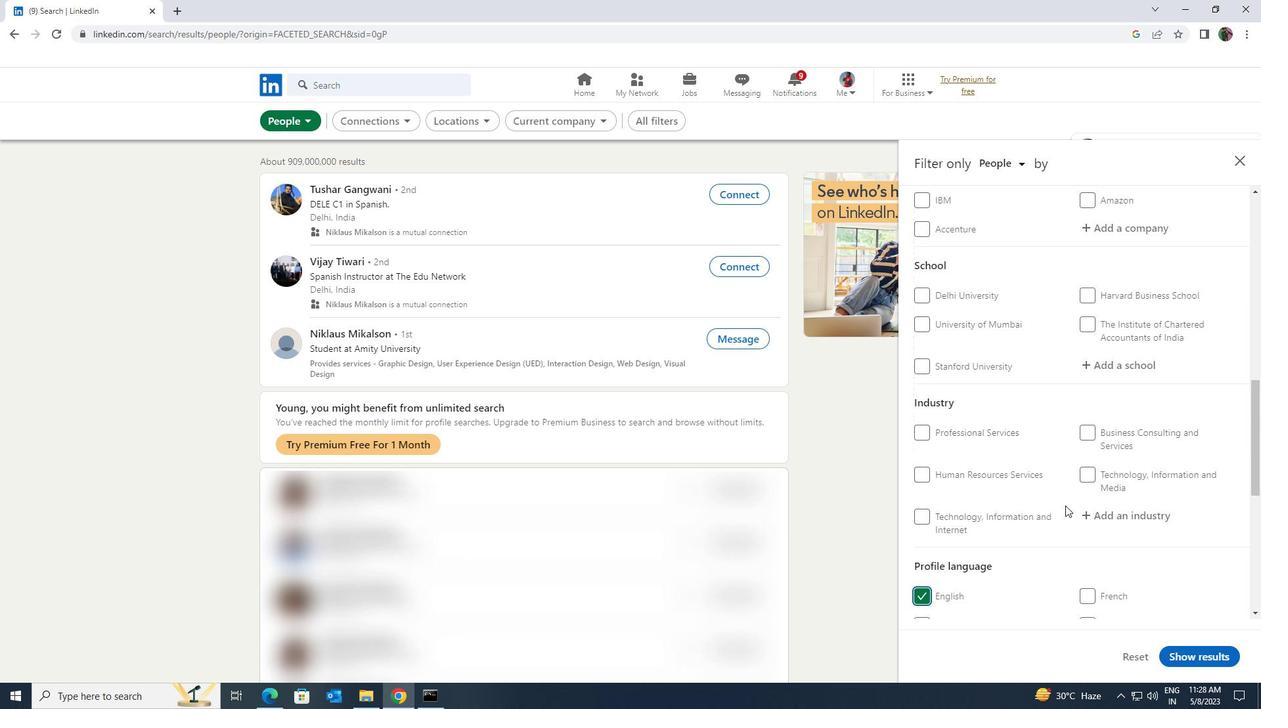 
Action: Mouse scrolled (1065, 506) with delta (0, 0)
Screenshot: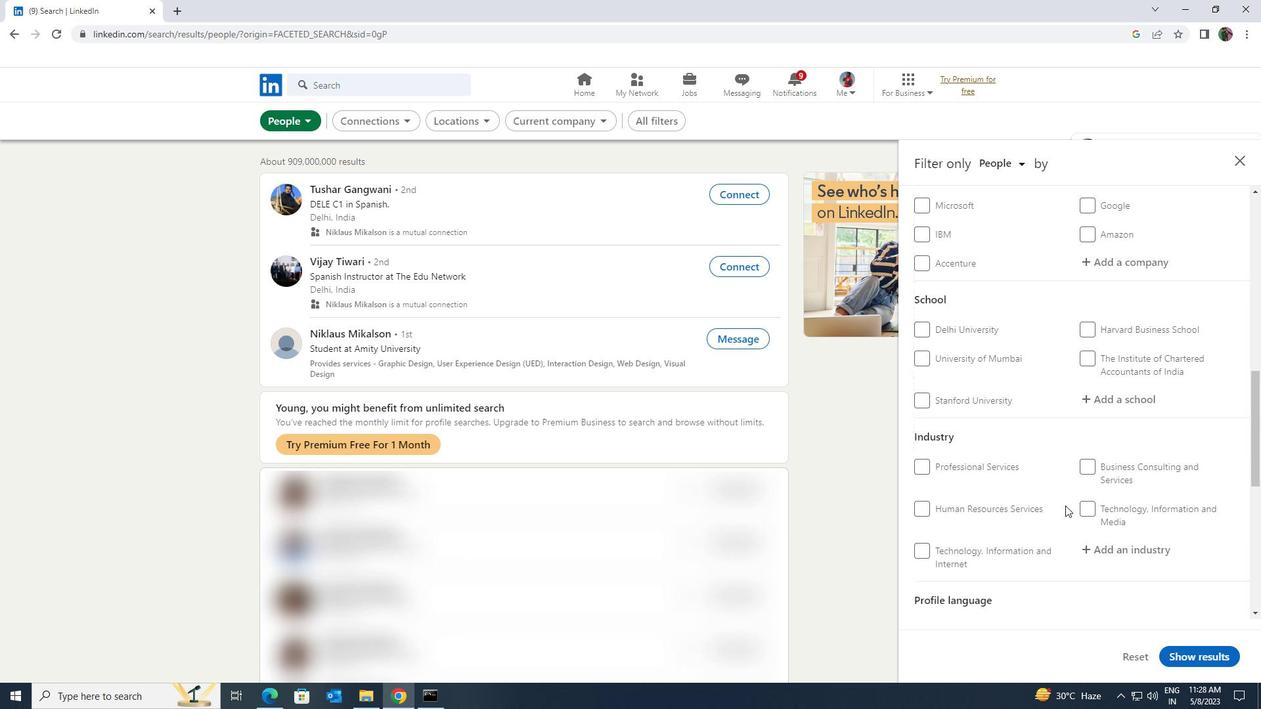 
Action: Mouse scrolled (1065, 506) with delta (0, 0)
Screenshot: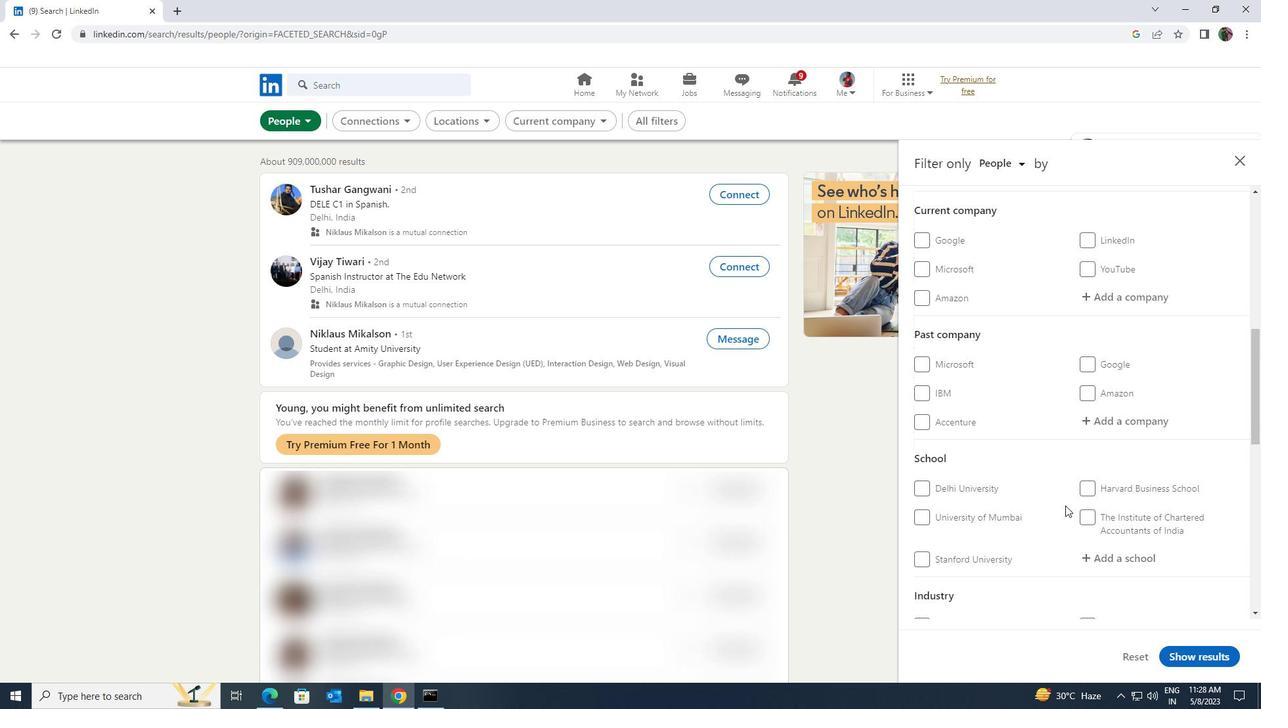 
Action: Mouse scrolled (1065, 506) with delta (0, 0)
Screenshot: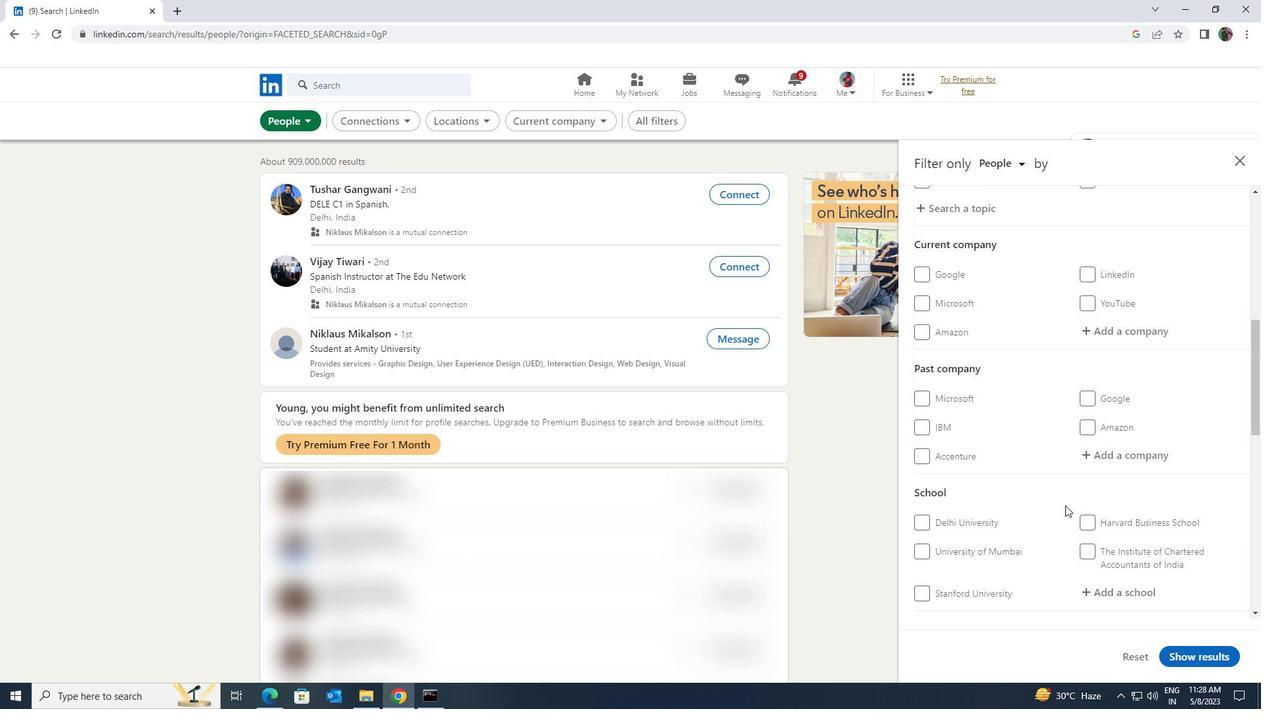 
Action: Mouse moved to (1094, 473)
Screenshot: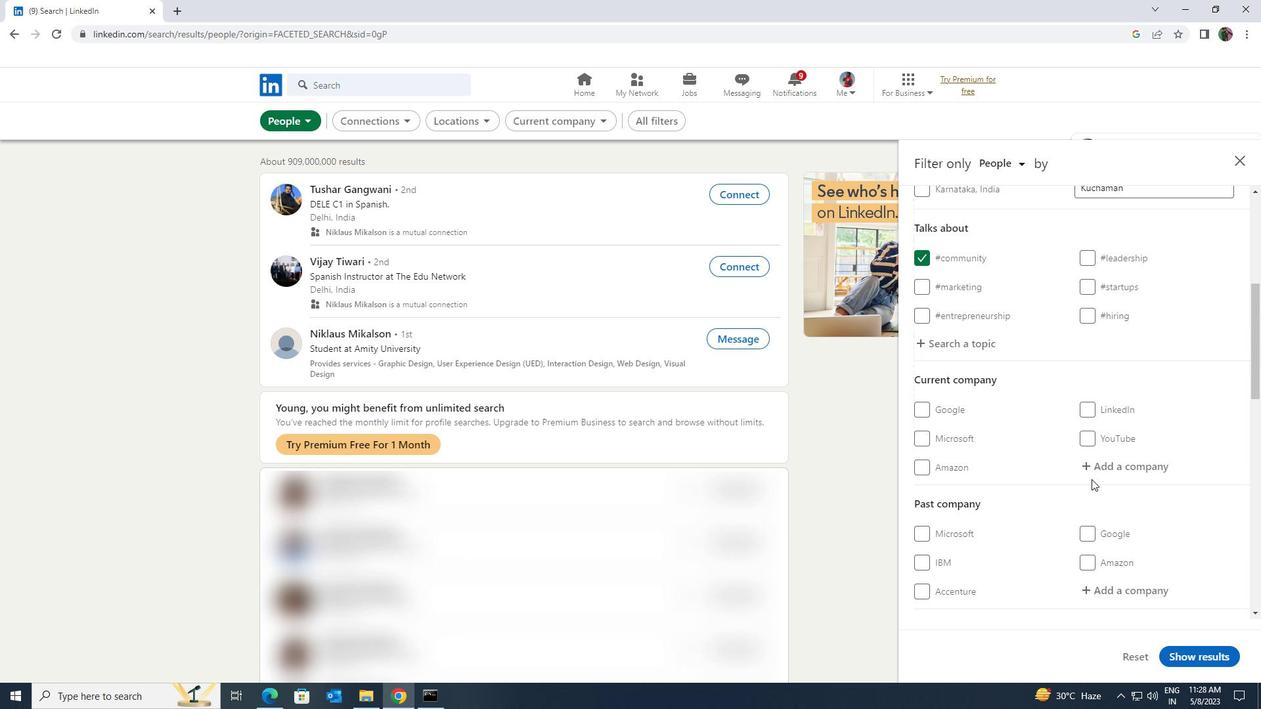 
Action: Mouse pressed left at (1094, 473)
Screenshot: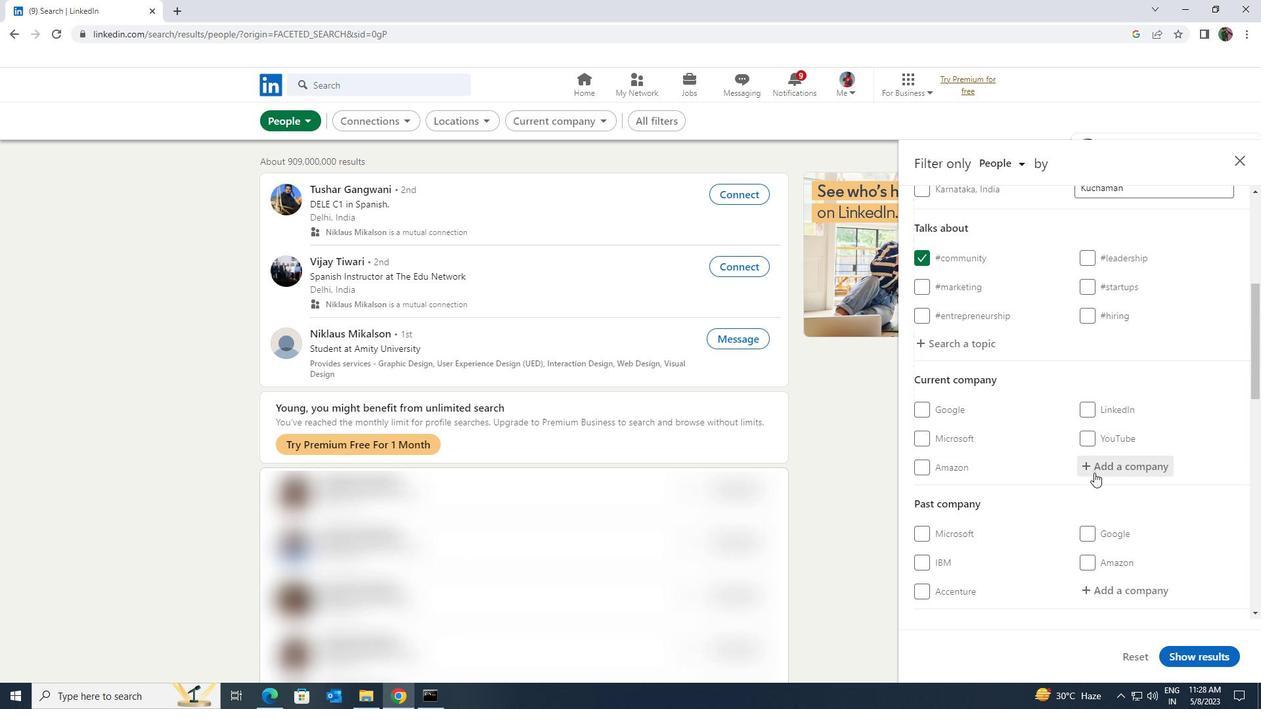 
Action: Key pressed <Key.shift><Key.shift><Key.shift><Key.shift><Key.shift><Key.shift><Key.shift>EXCHANGE4MEDIA
Screenshot: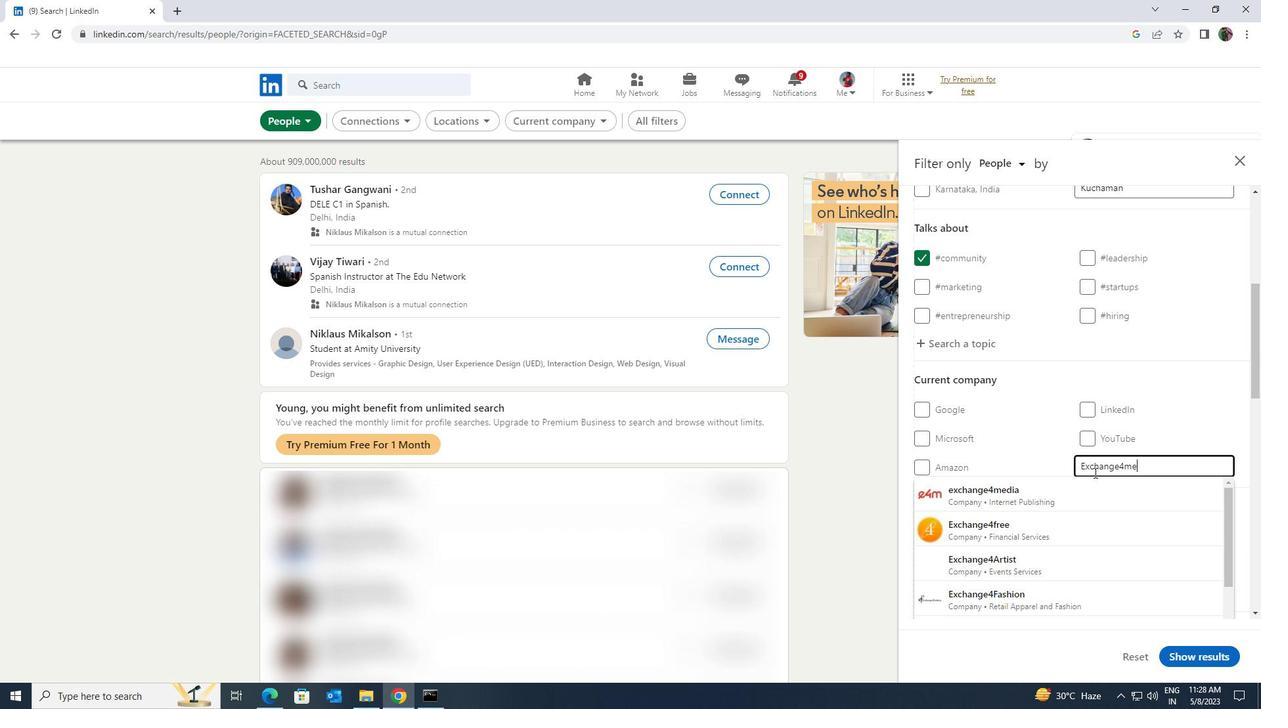 
Action: Mouse moved to (1093, 476)
Screenshot: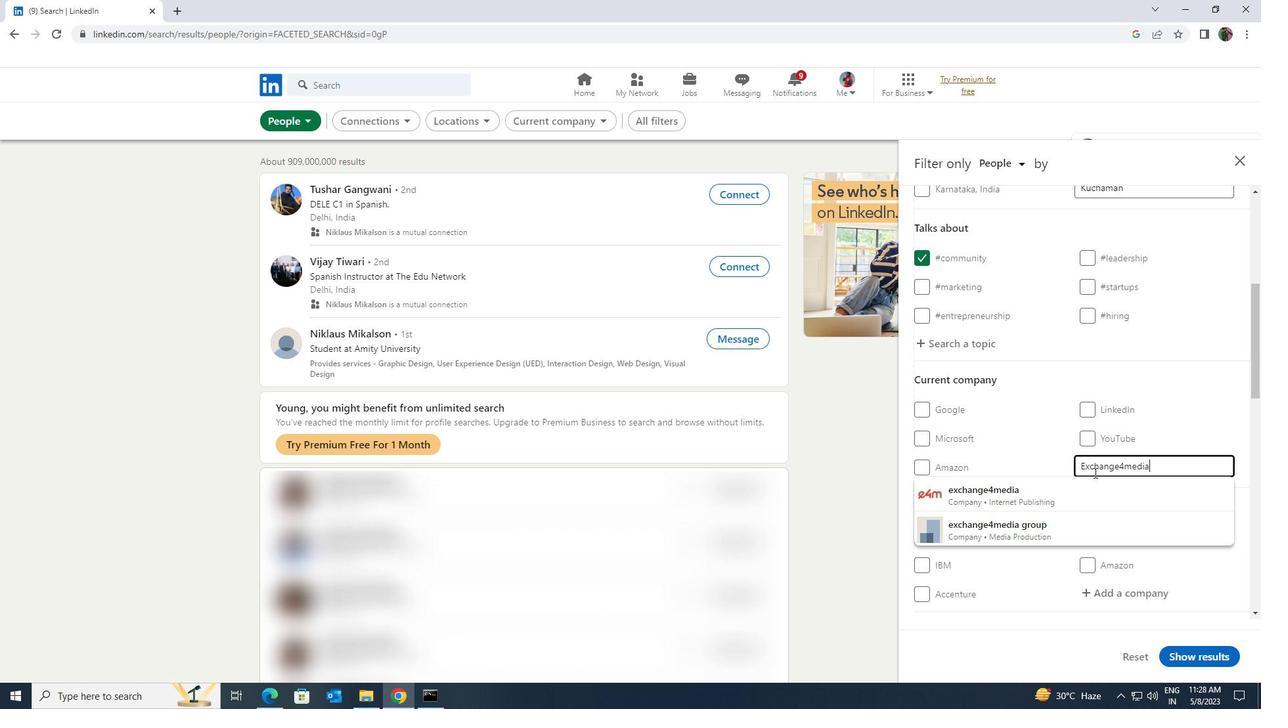 
Action: Mouse pressed left at (1093, 476)
Screenshot: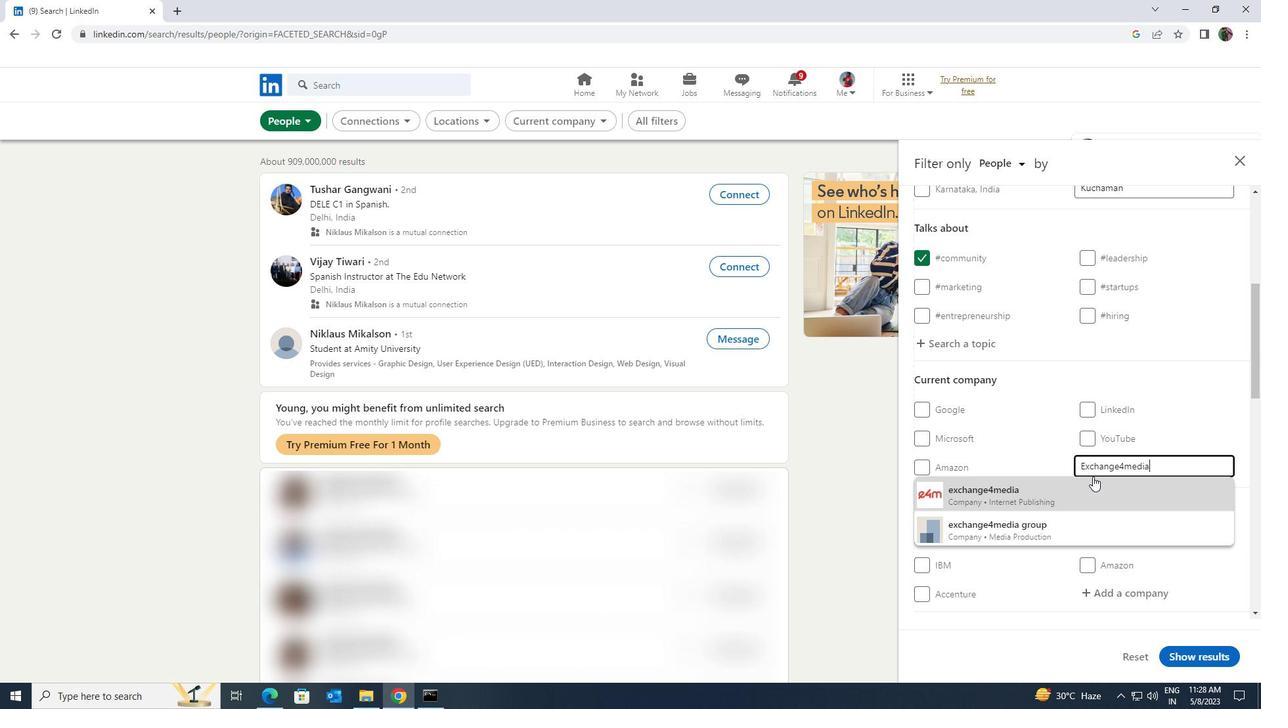 
Action: Mouse scrolled (1093, 476) with delta (0, 0)
Screenshot: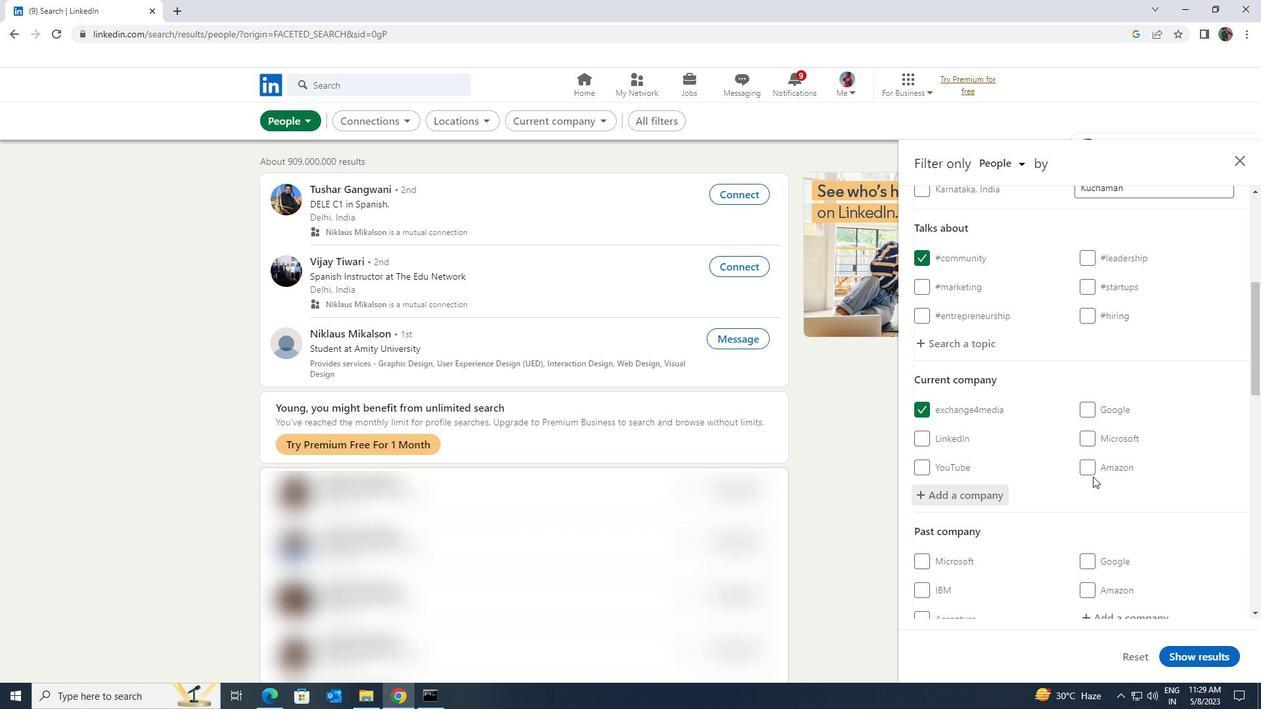 
Action: Mouse scrolled (1093, 476) with delta (0, 0)
Screenshot: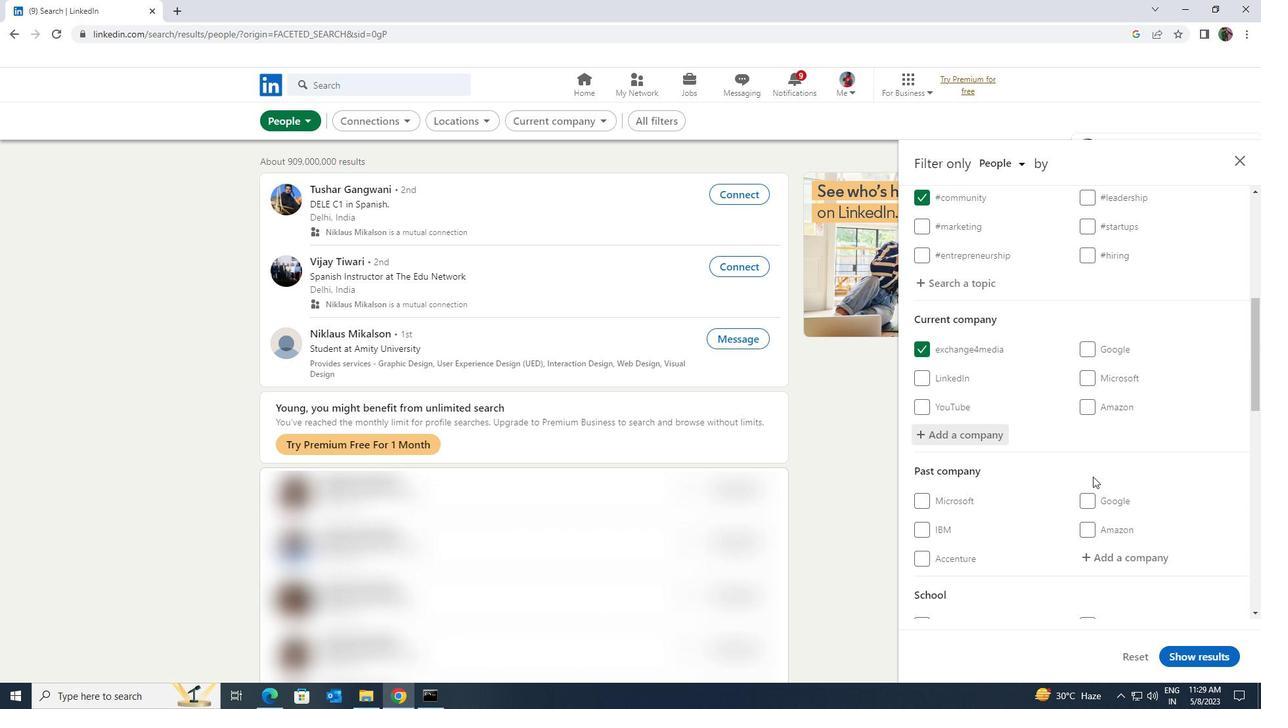 
Action: Mouse scrolled (1093, 476) with delta (0, 0)
Screenshot: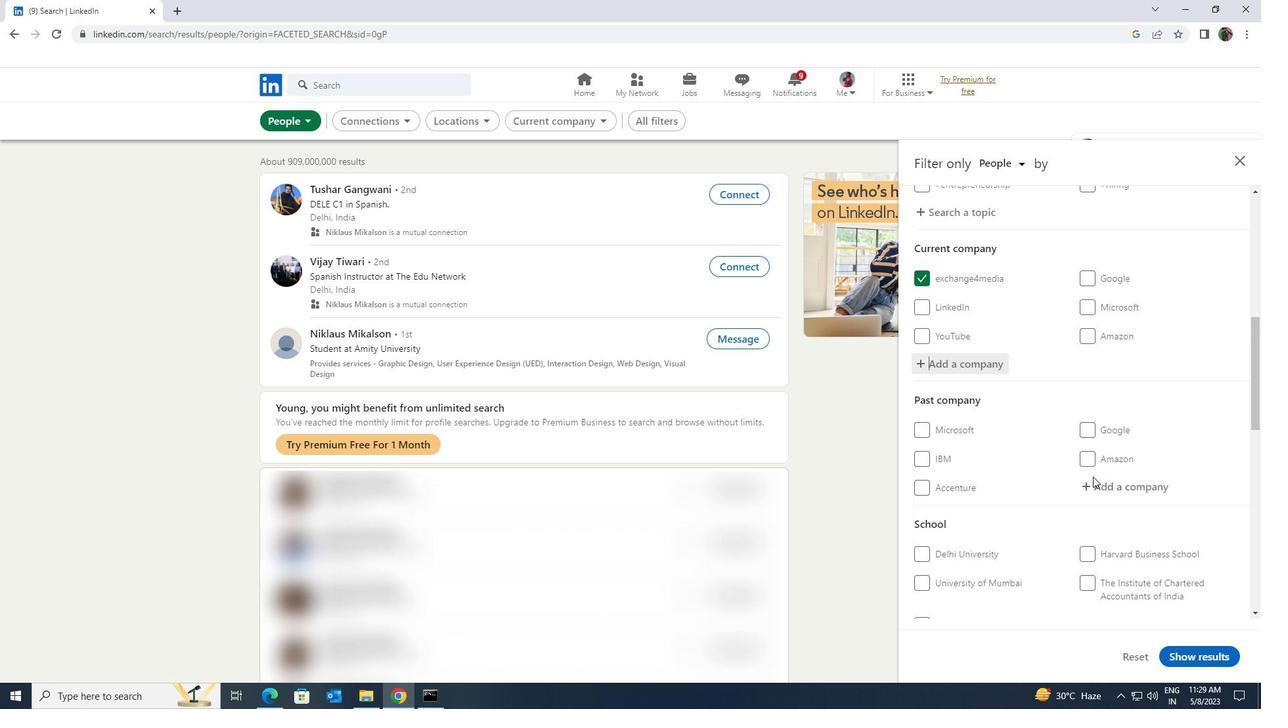 
Action: Mouse moved to (1093, 478)
Screenshot: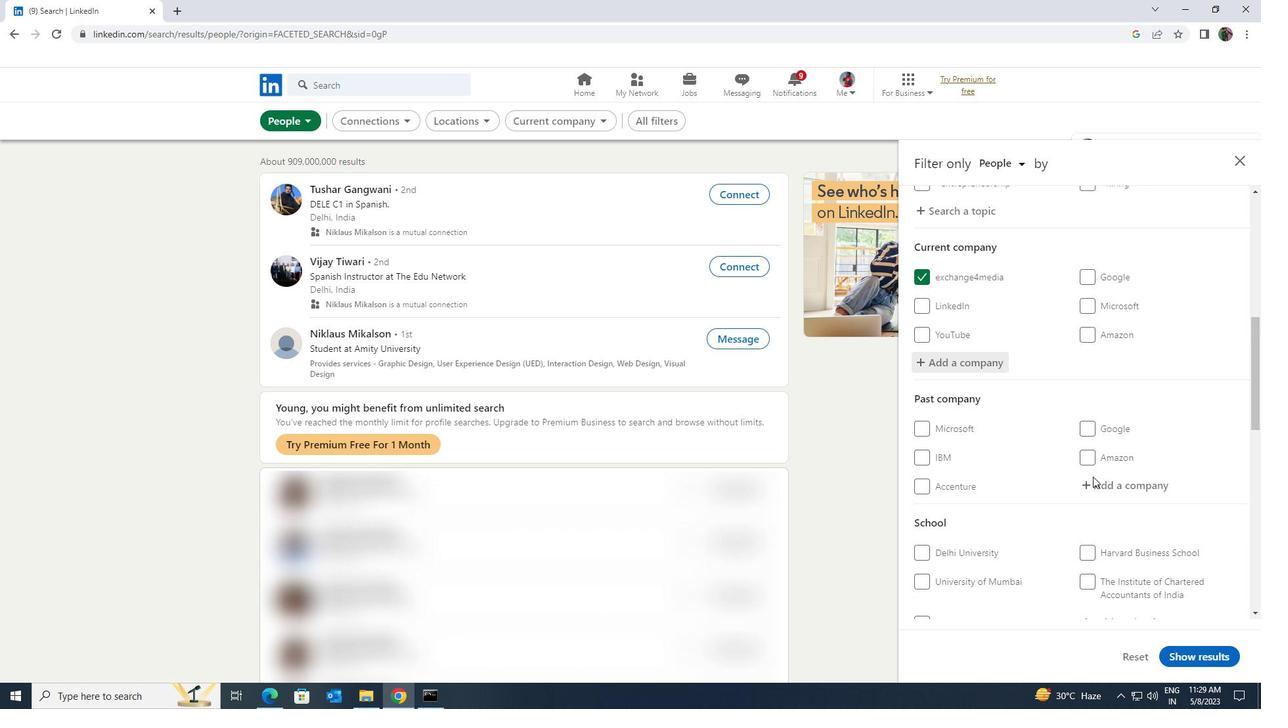 
Action: Mouse scrolled (1093, 477) with delta (0, 0)
Screenshot: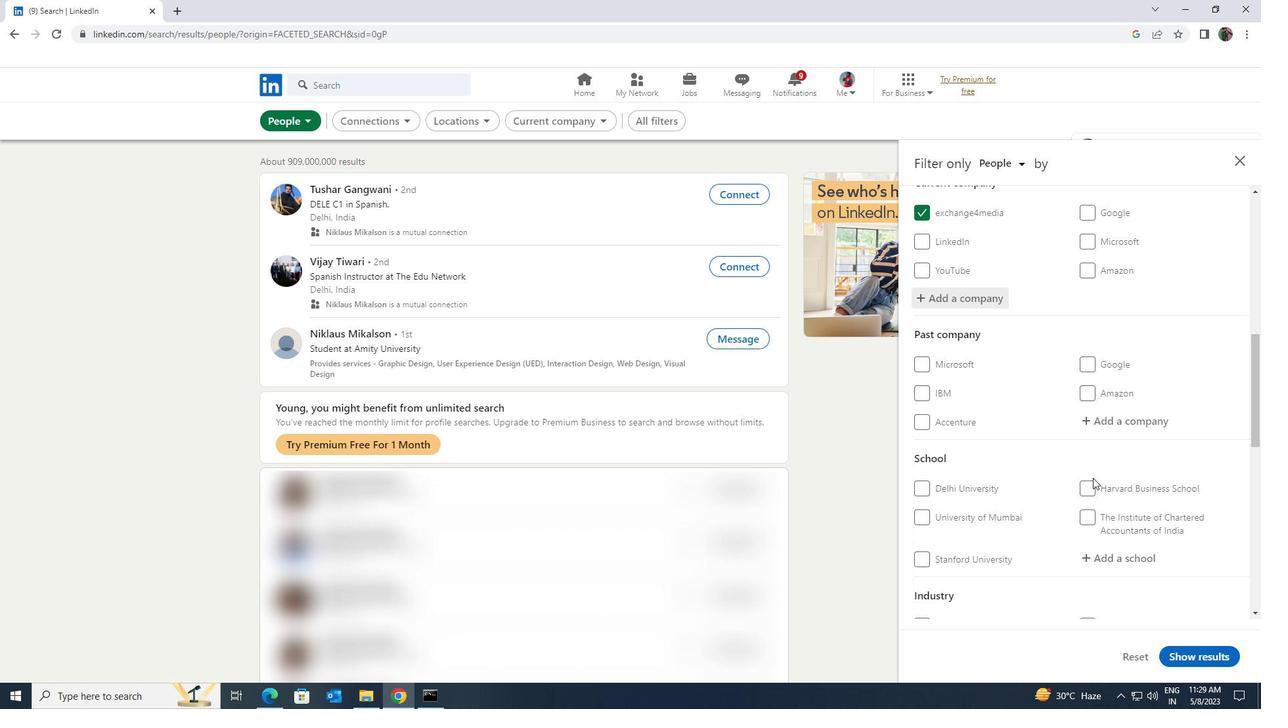 
Action: Mouse scrolled (1093, 477) with delta (0, 0)
Screenshot: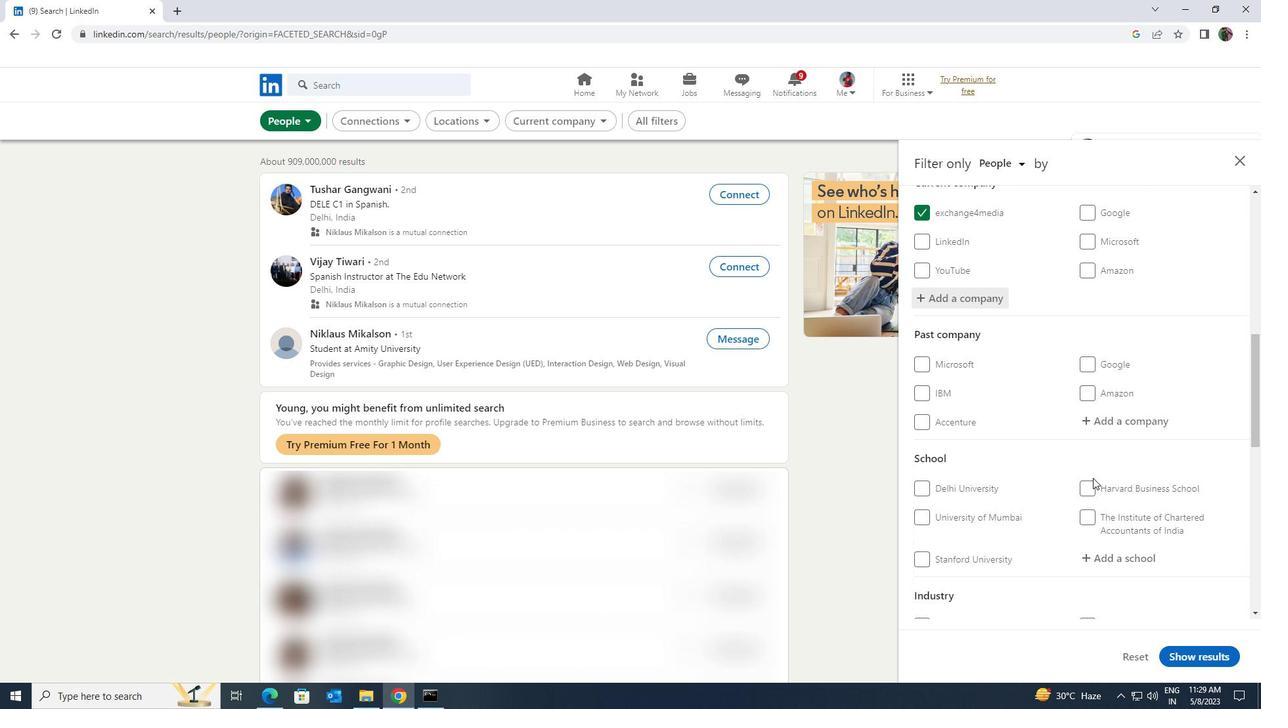 
Action: Mouse moved to (1098, 434)
Screenshot: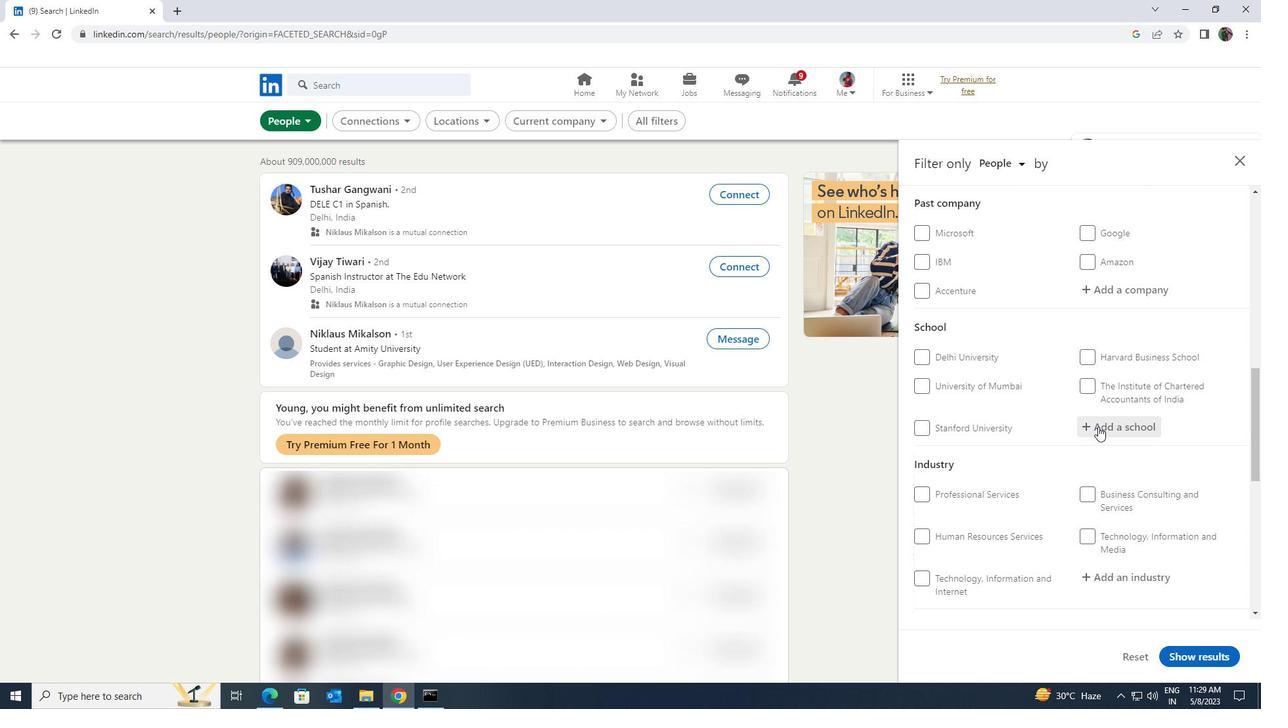 
Action: Mouse pressed left at (1098, 434)
Screenshot: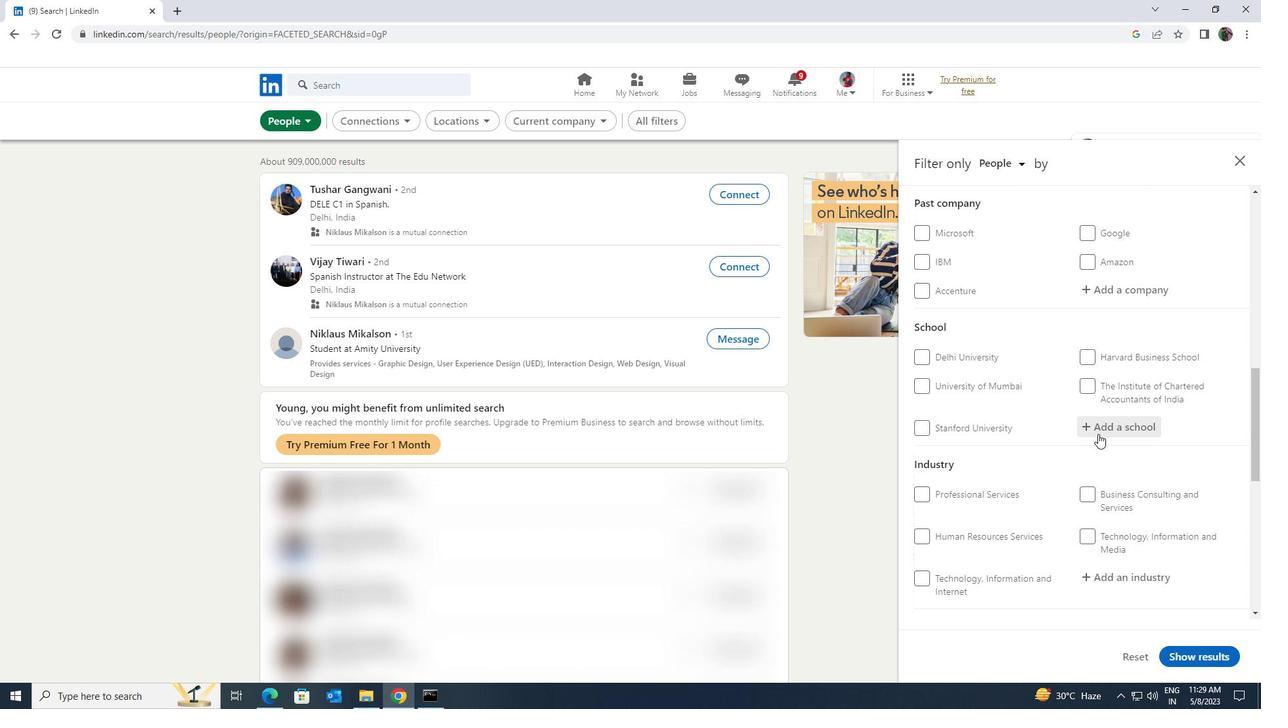 
Action: Key pressed <Key.shift>BRIHAN<Key.space><Key.shift>MAHA
Screenshot: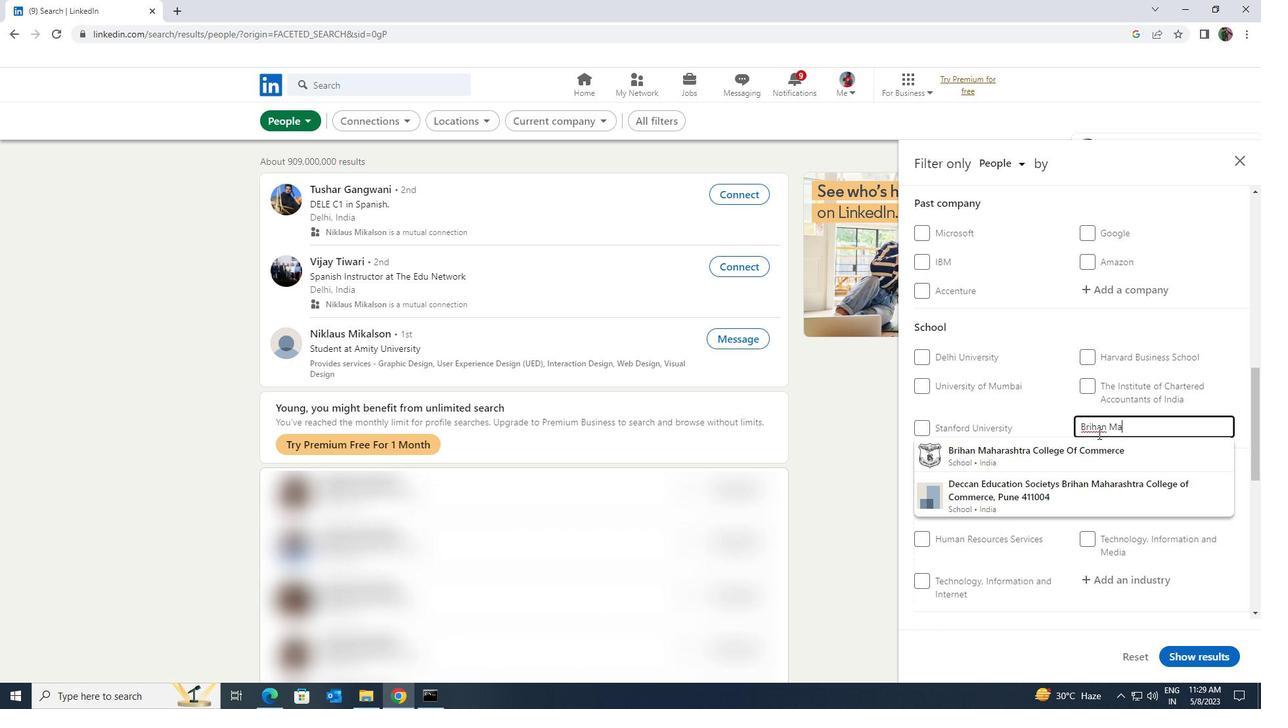 
Action: Mouse moved to (1089, 449)
Screenshot: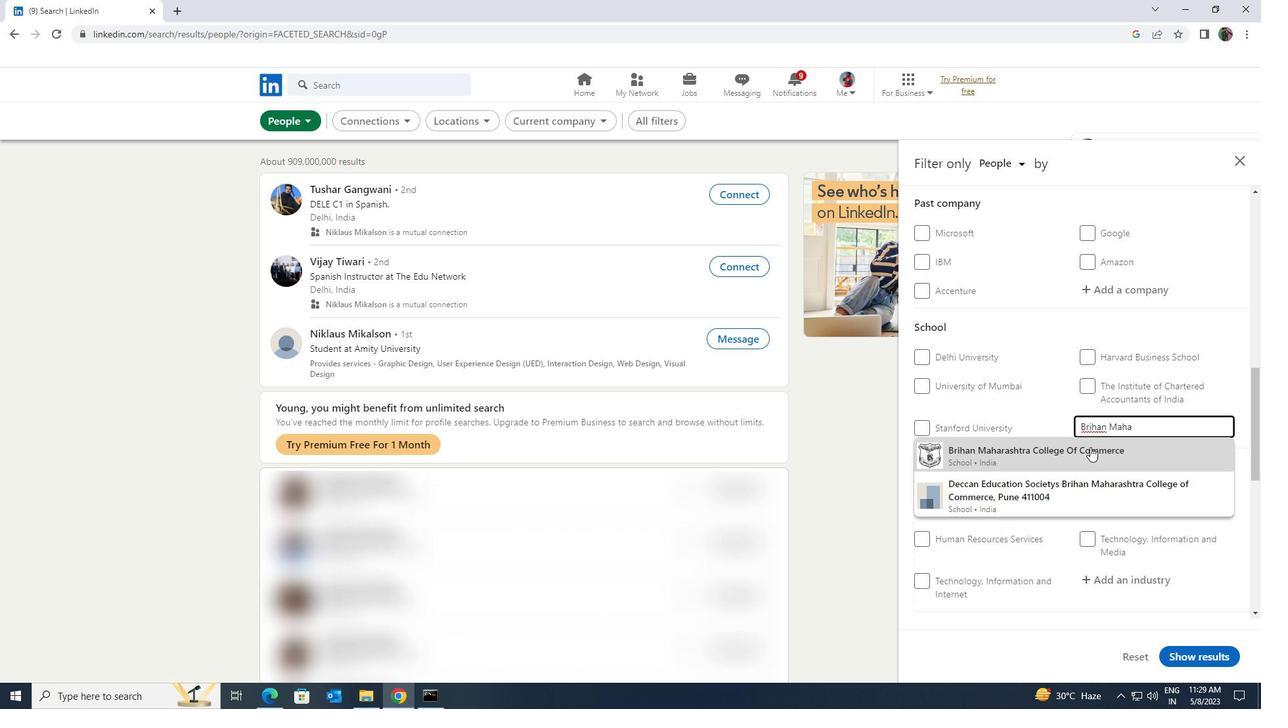 
Action: Mouse pressed left at (1089, 449)
Screenshot: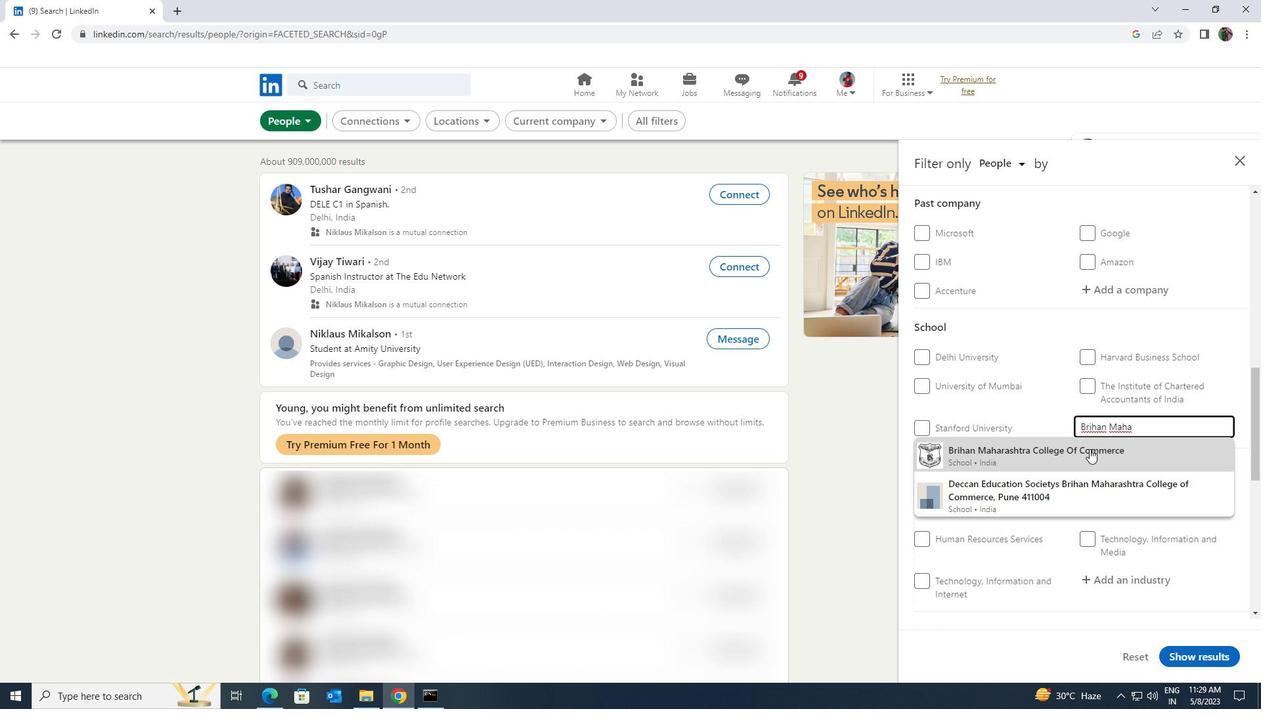 
Action: Mouse scrolled (1089, 448) with delta (0, 0)
Screenshot: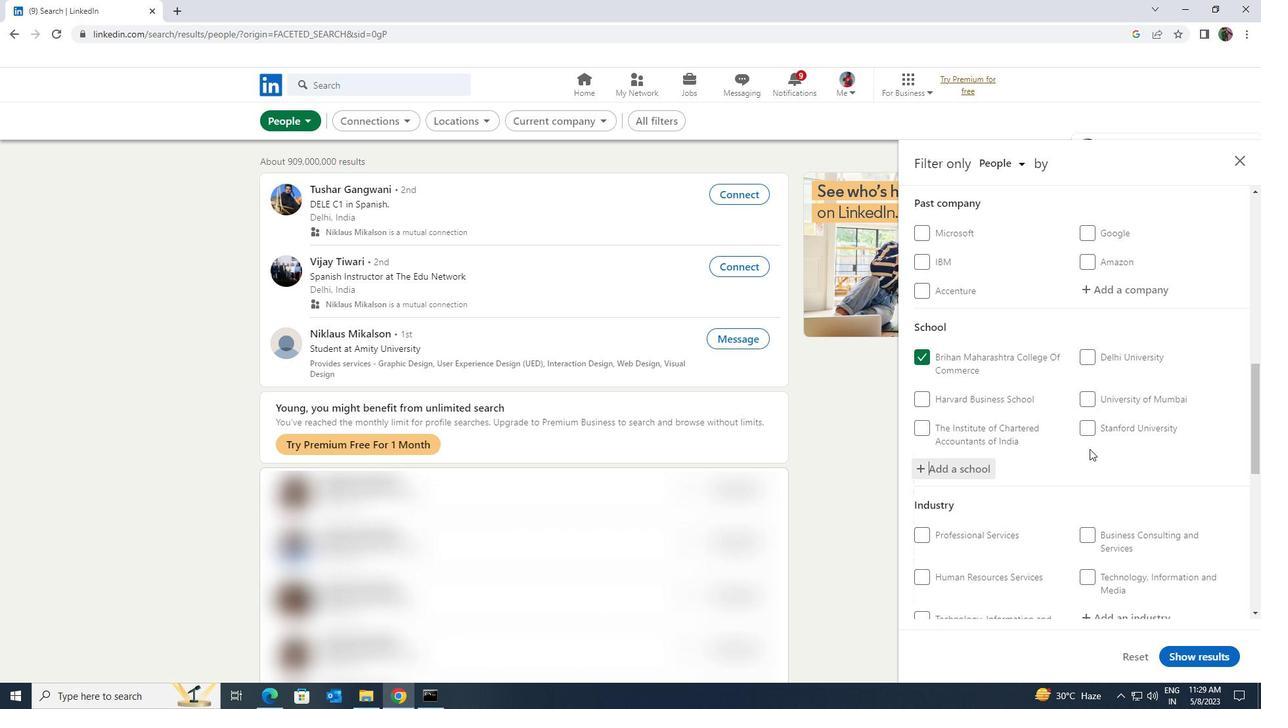 
Action: Mouse scrolled (1089, 448) with delta (0, 0)
Screenshot: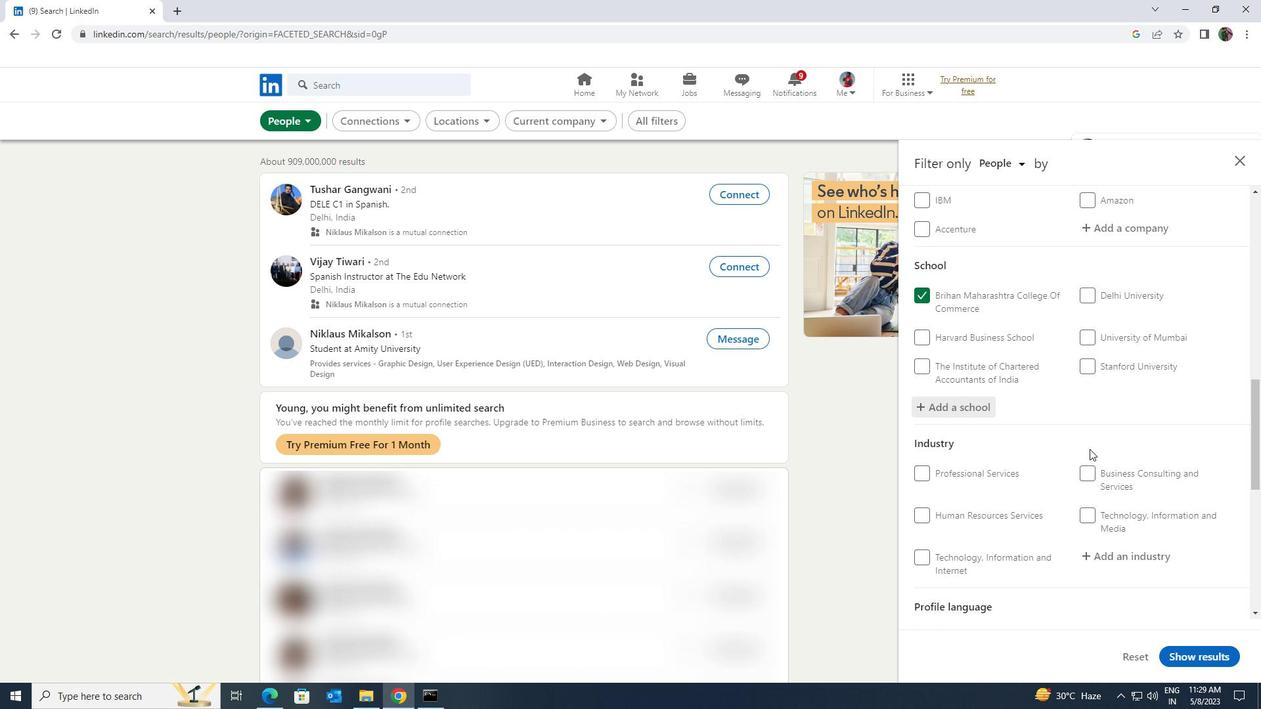 
Action: Mouse moved to (1104, 480)
Screenshot: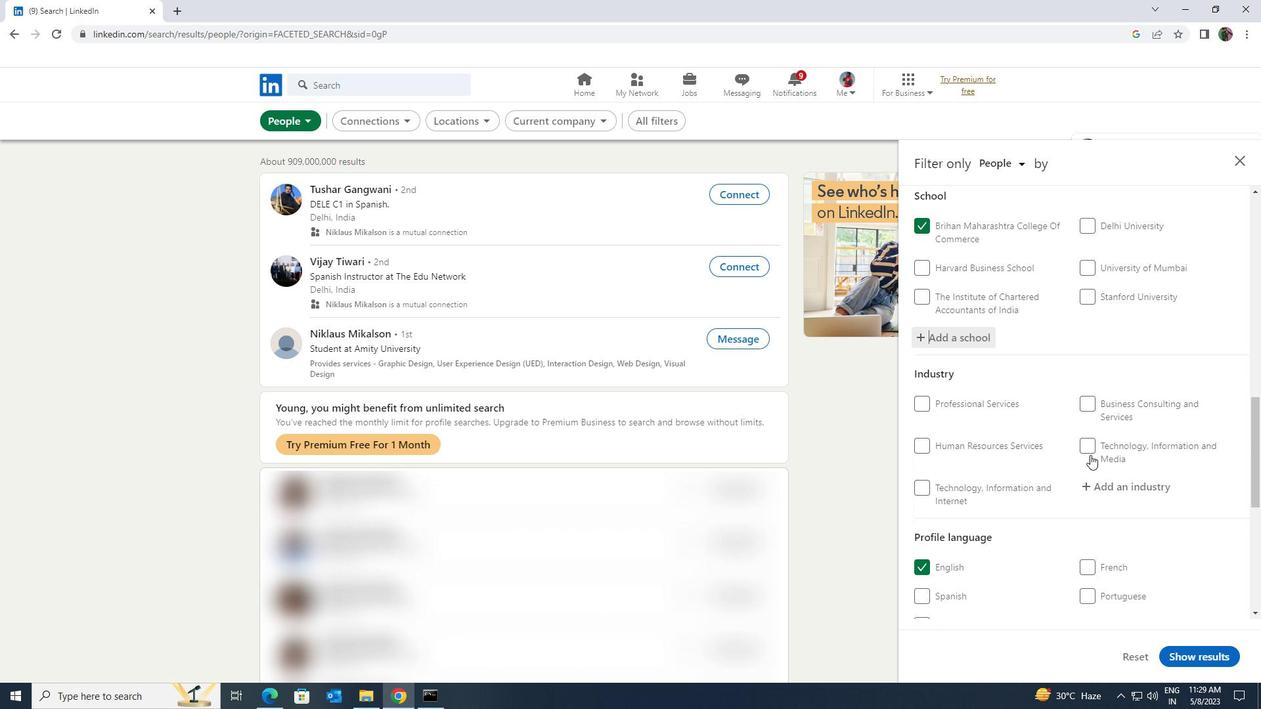 
Action: Mouse pressed left at (1104, 480)
Screenshot: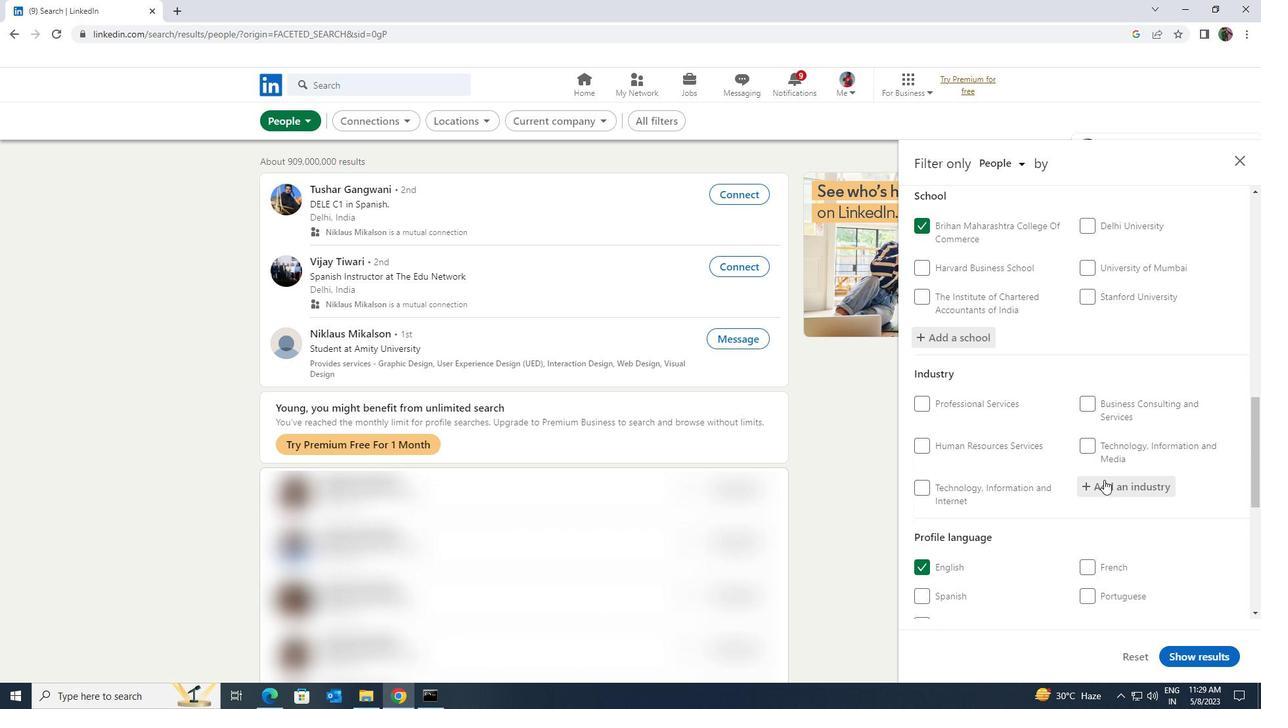 
Action: Key pressed <Key.shift><Key.shift><Key.shift><Key.shift><Key.shift><Key.shift>PHILANTR
Screenshot: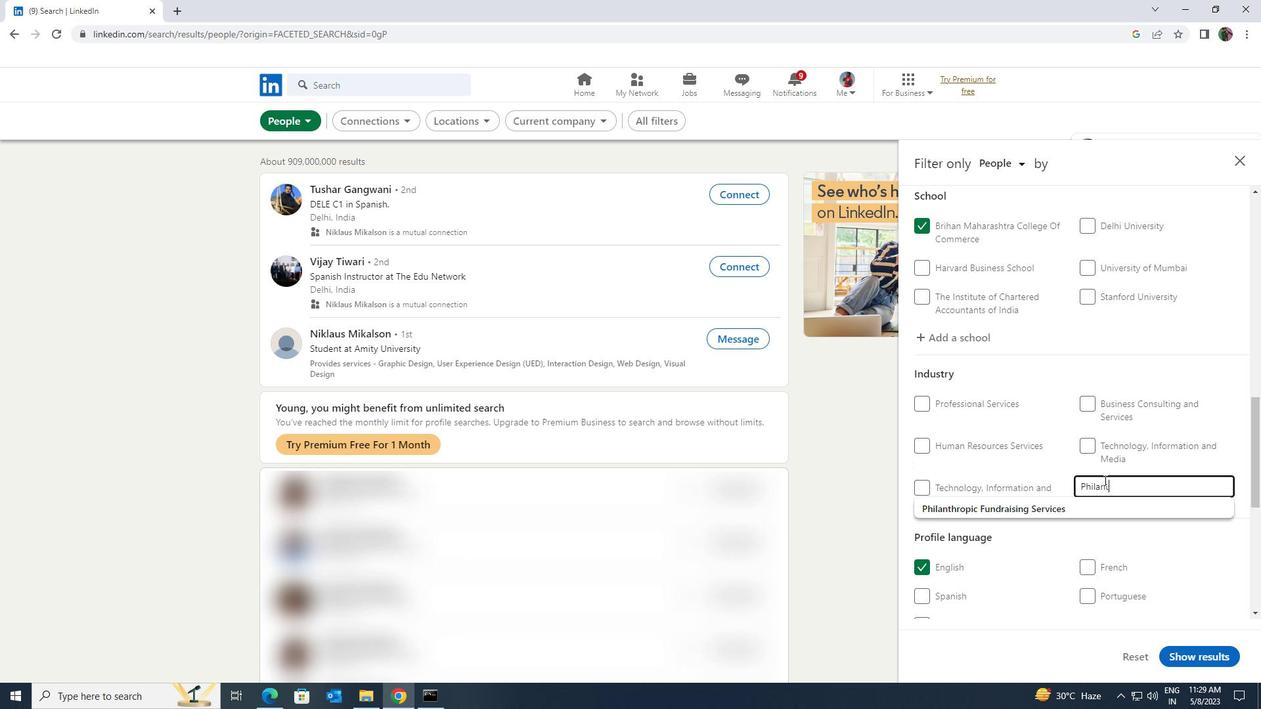 
Action: Mouse moved to (1104, 498)
Screenshot: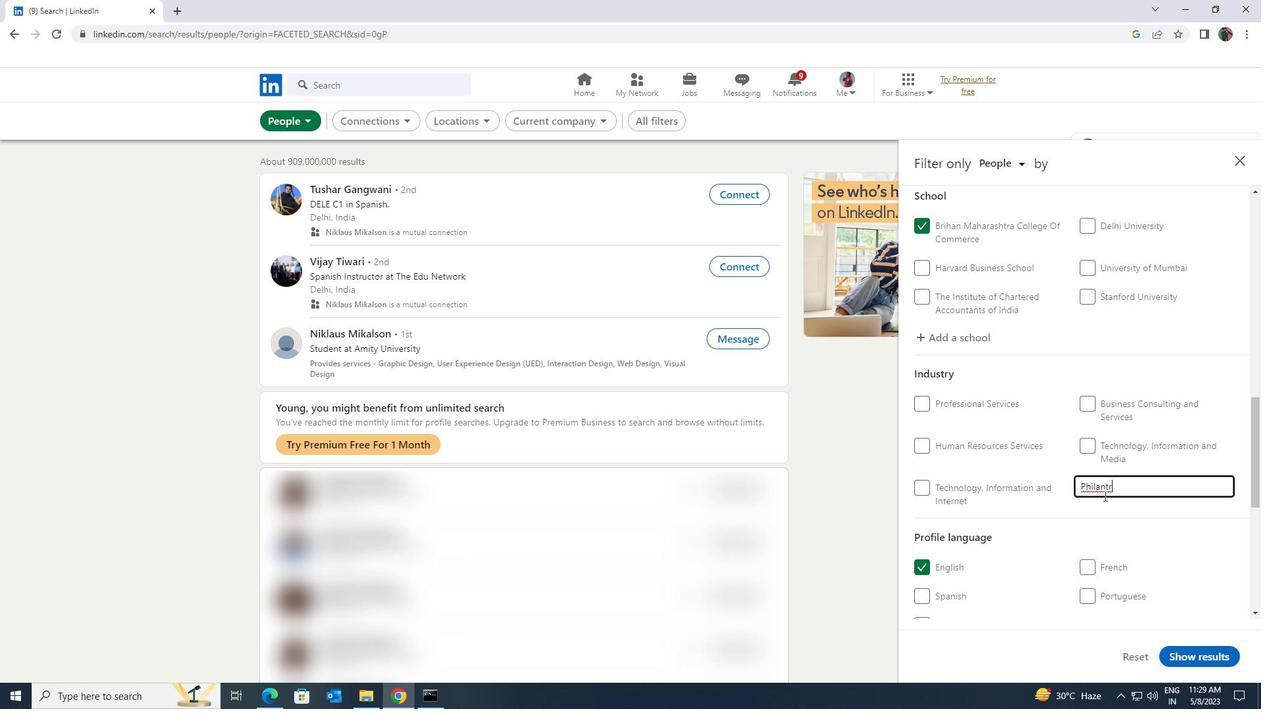 
Action: Key pressed <Key.backspace>
Screenshot: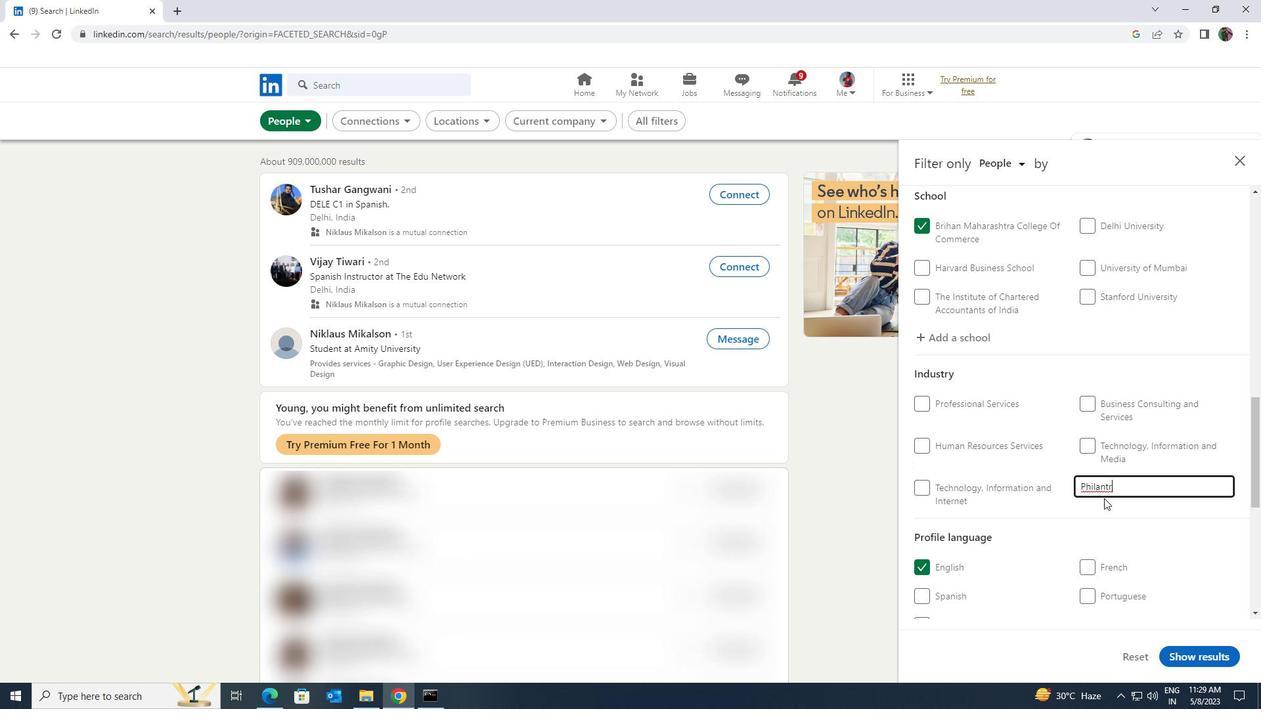 
Action: Mouse moved to (1103, 499)
Screenshot: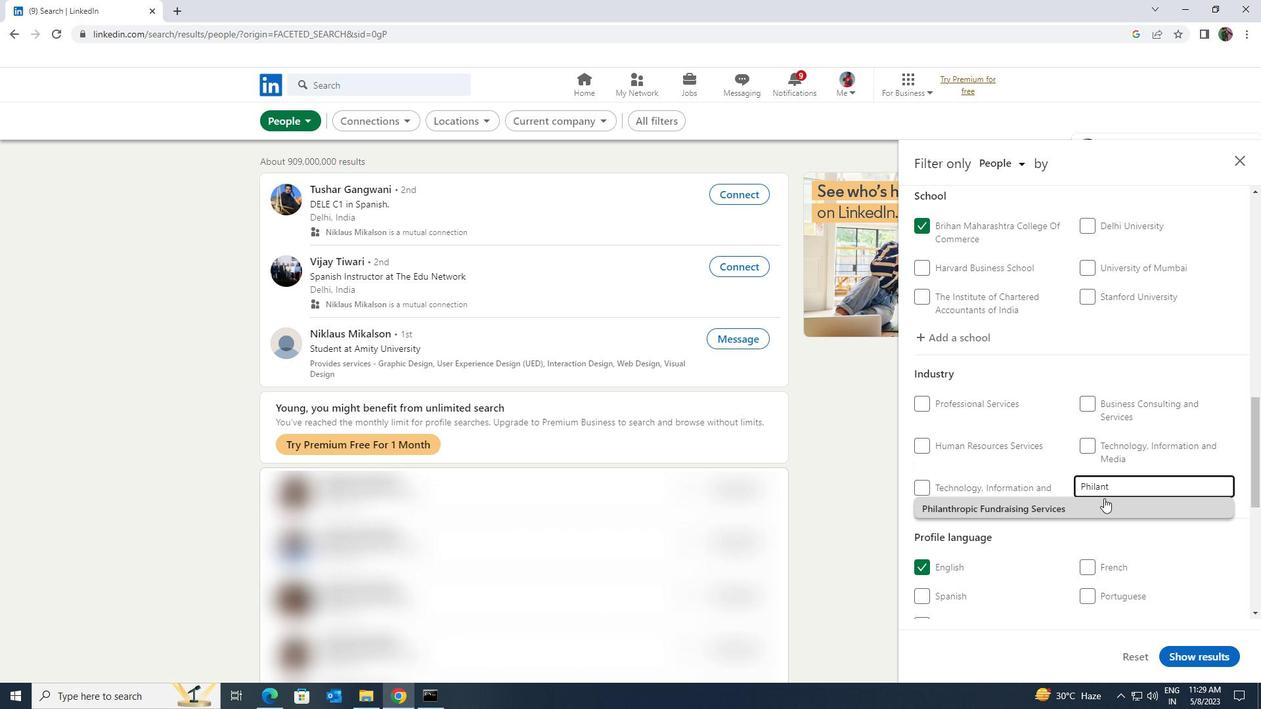 
Action: Mouse pressed left at (1103, 499)
Screenshot: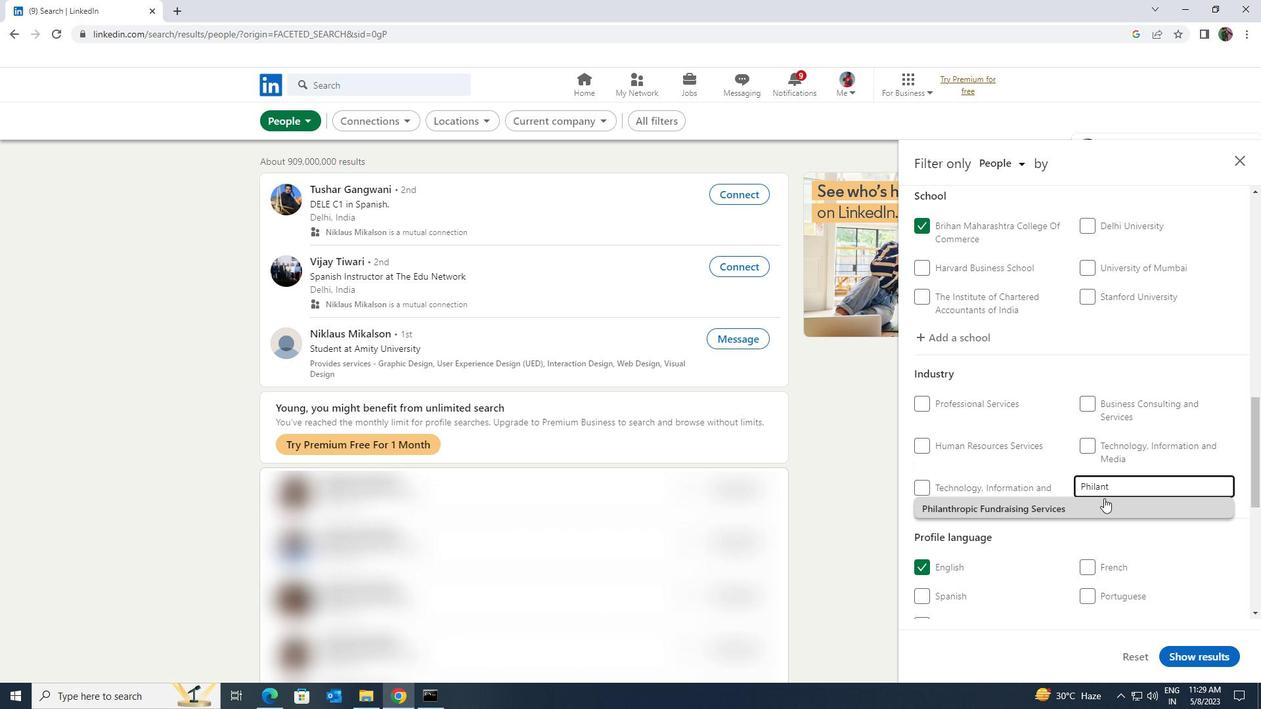 
Action: Mouse moved to (1103, 499)
Screenshot: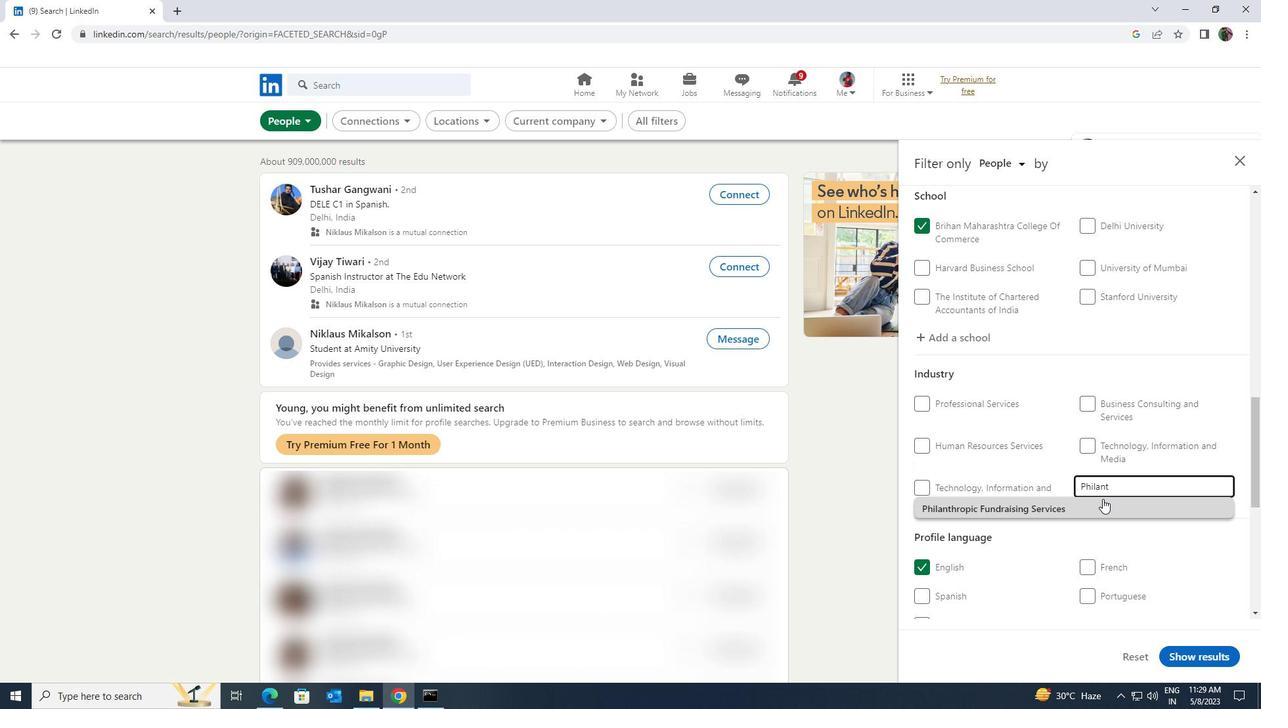 
Action: Mouse scrolled (1103, 499) with delta (0, 0)
Screenshot: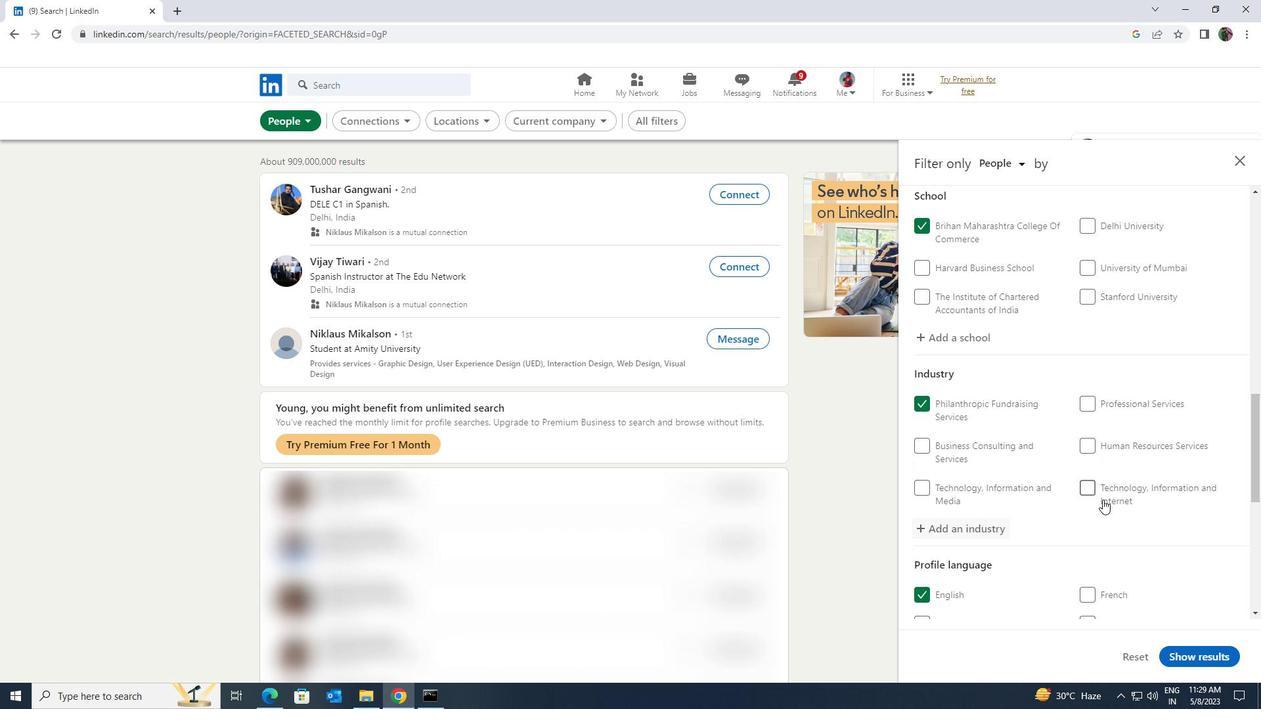 
Action: Mouse scrolled (1103, 499) with delta (0, 0)
Screenshot: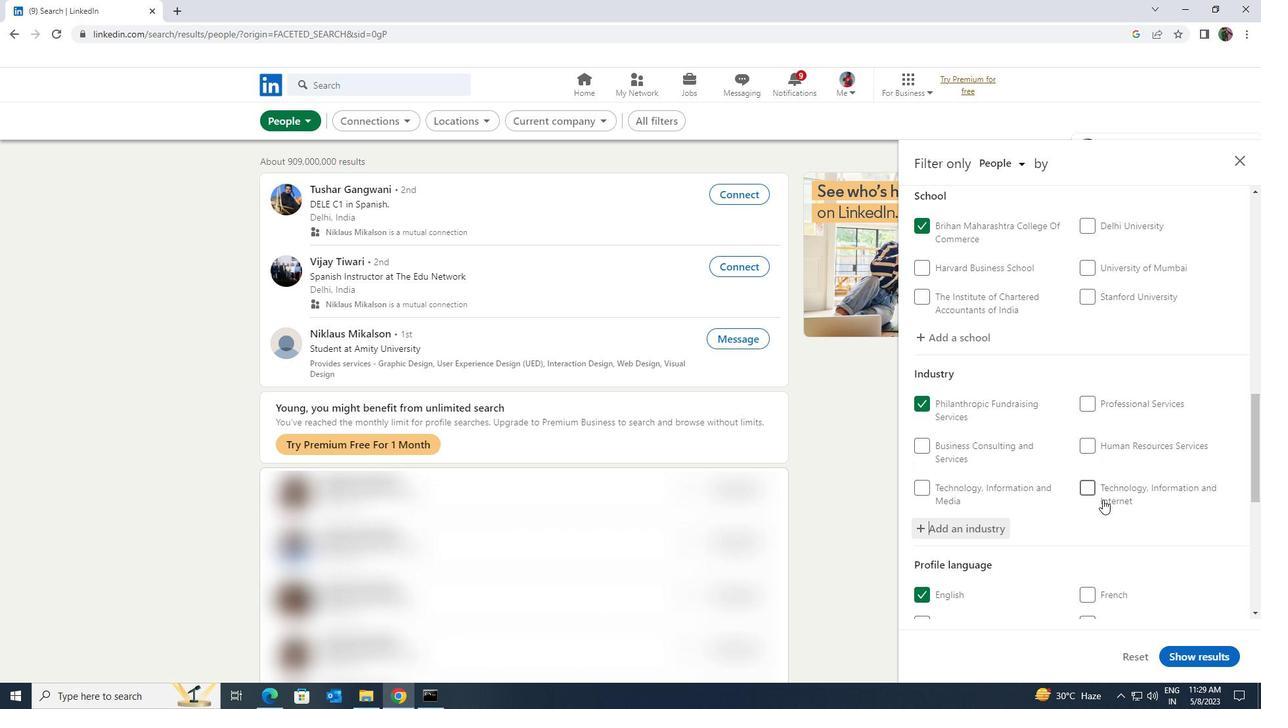 
Action: Mouse moved to (1102, 499)
Screenshot: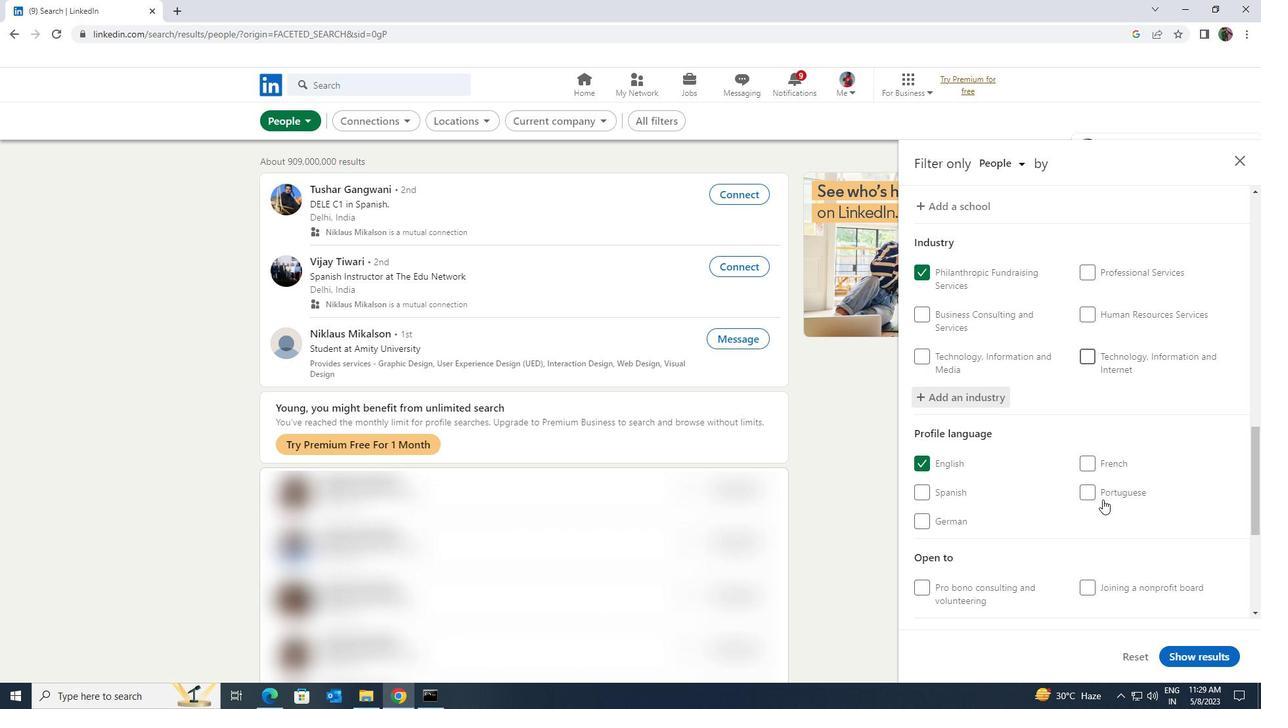 
Action: Mouse scrolled (1102, 499) with delta (0, 0)
Screenshot: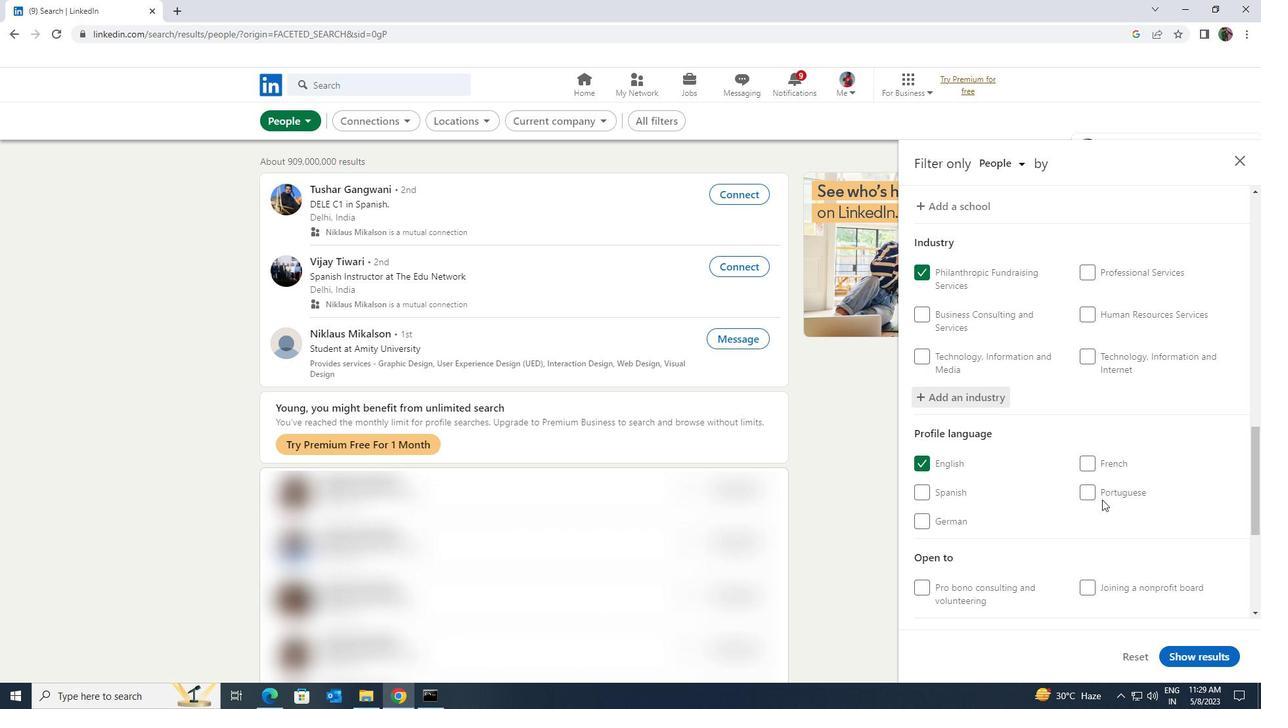 
Action: Mouse scrolled (1102, 499) with delta (0, 0)
Screenshot: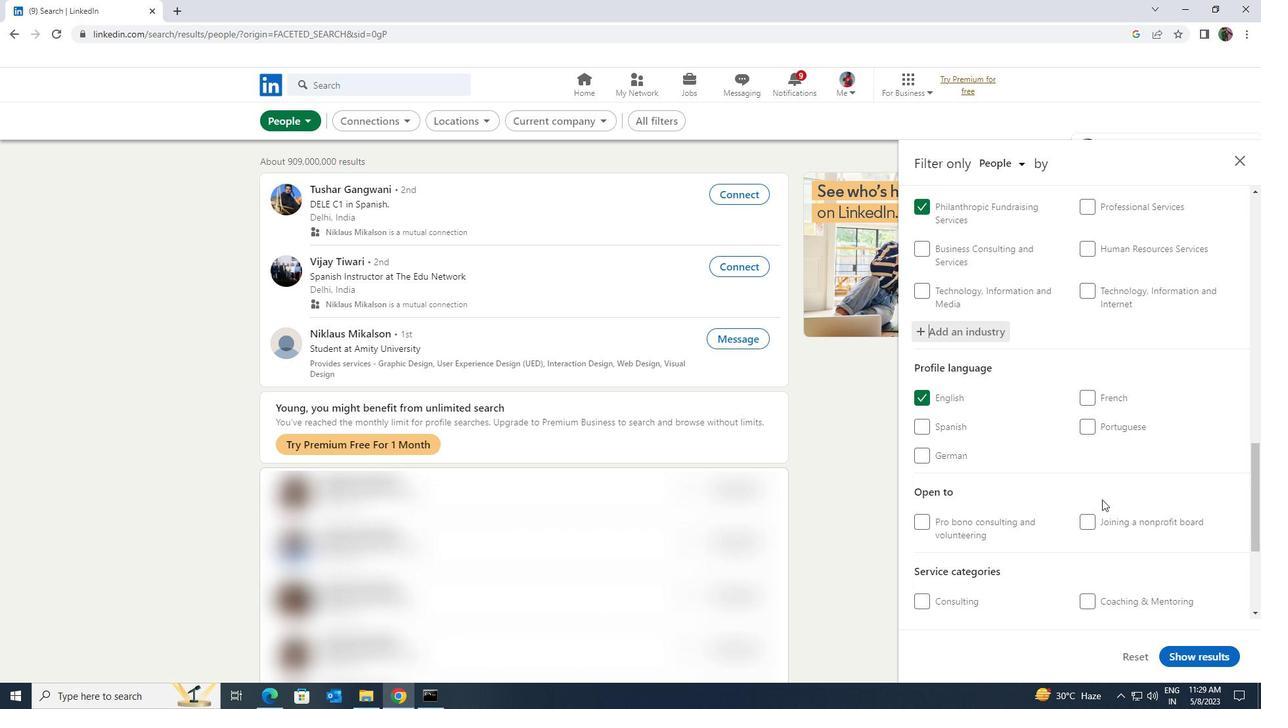 
Action: Mouse scrolled (1102, 499) with delta (0, 0)
Screenshot: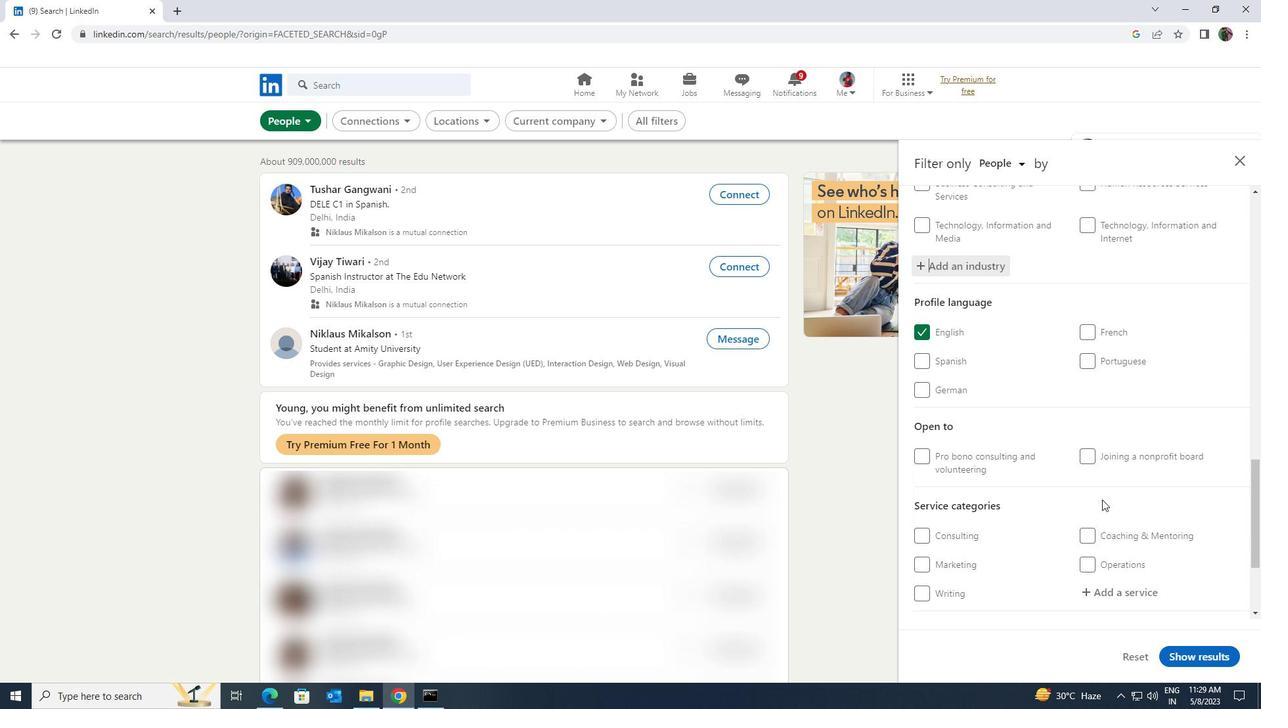 
Action: Mouse moved to (1095, 520)
Screenshot: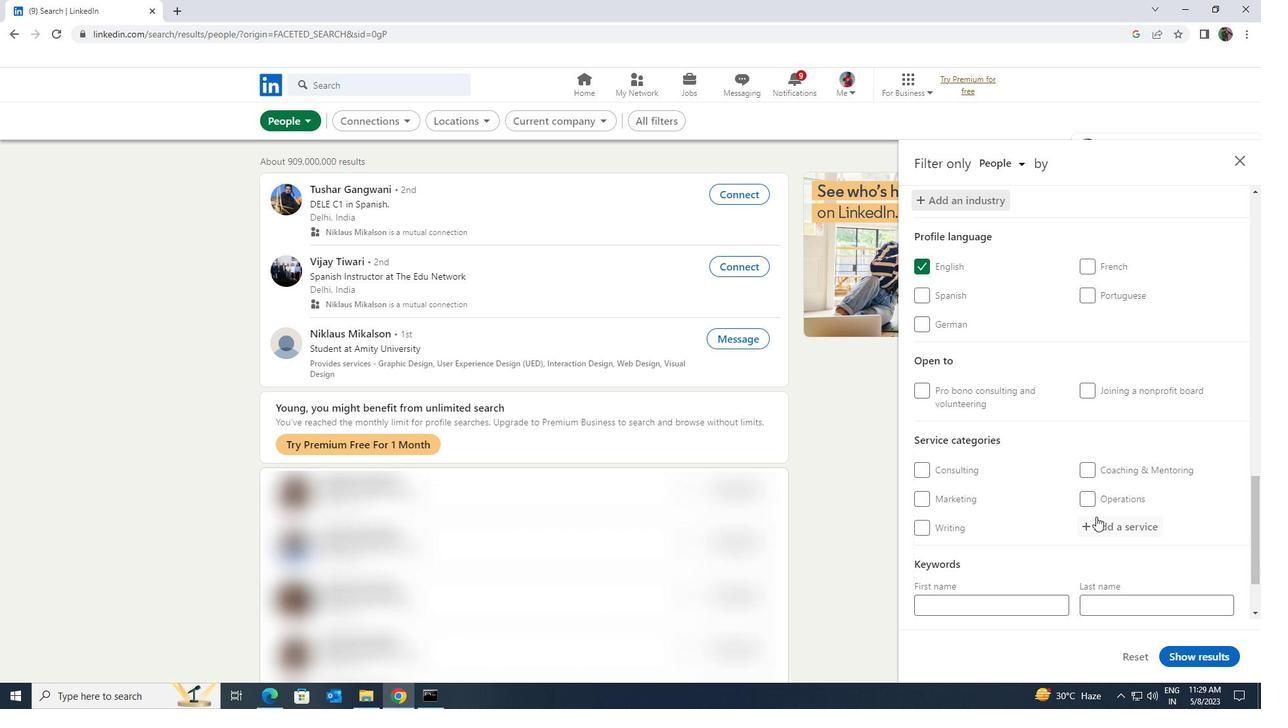 
Action: Mouse pressed left at (1095, 520)
Screenshot: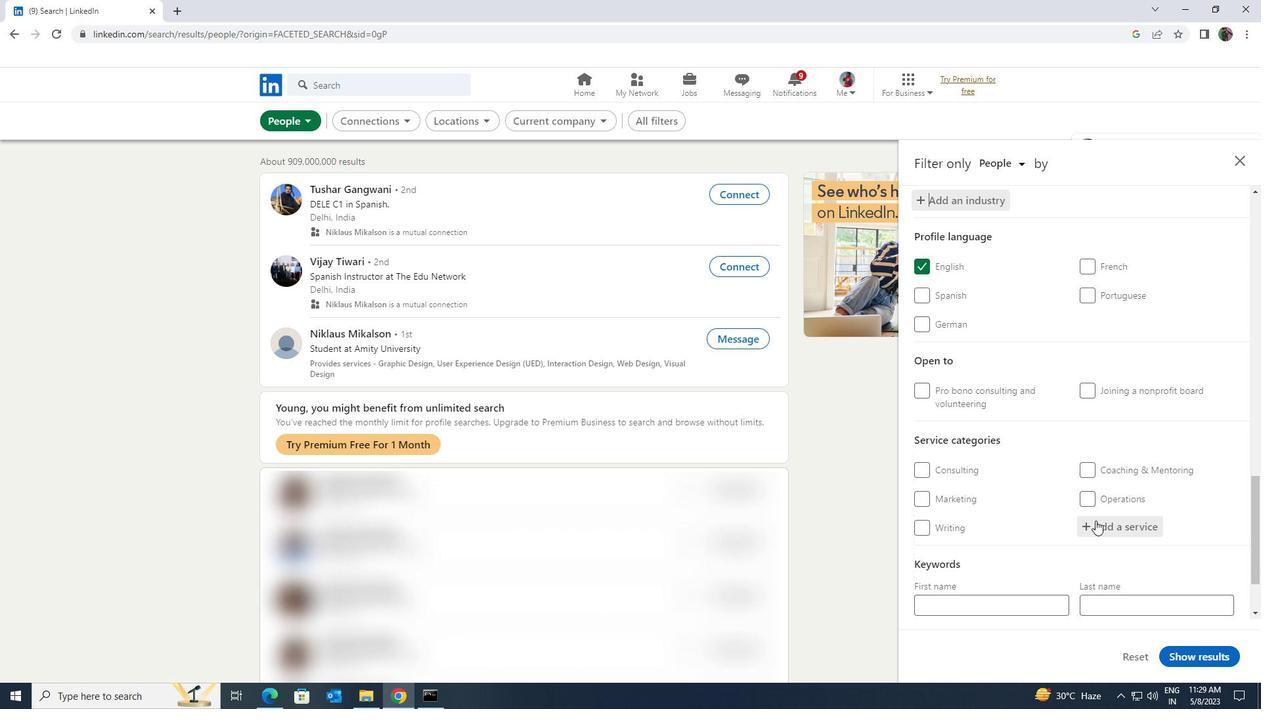 
Action: Mouse moved to (1095, 521)
Screenshot: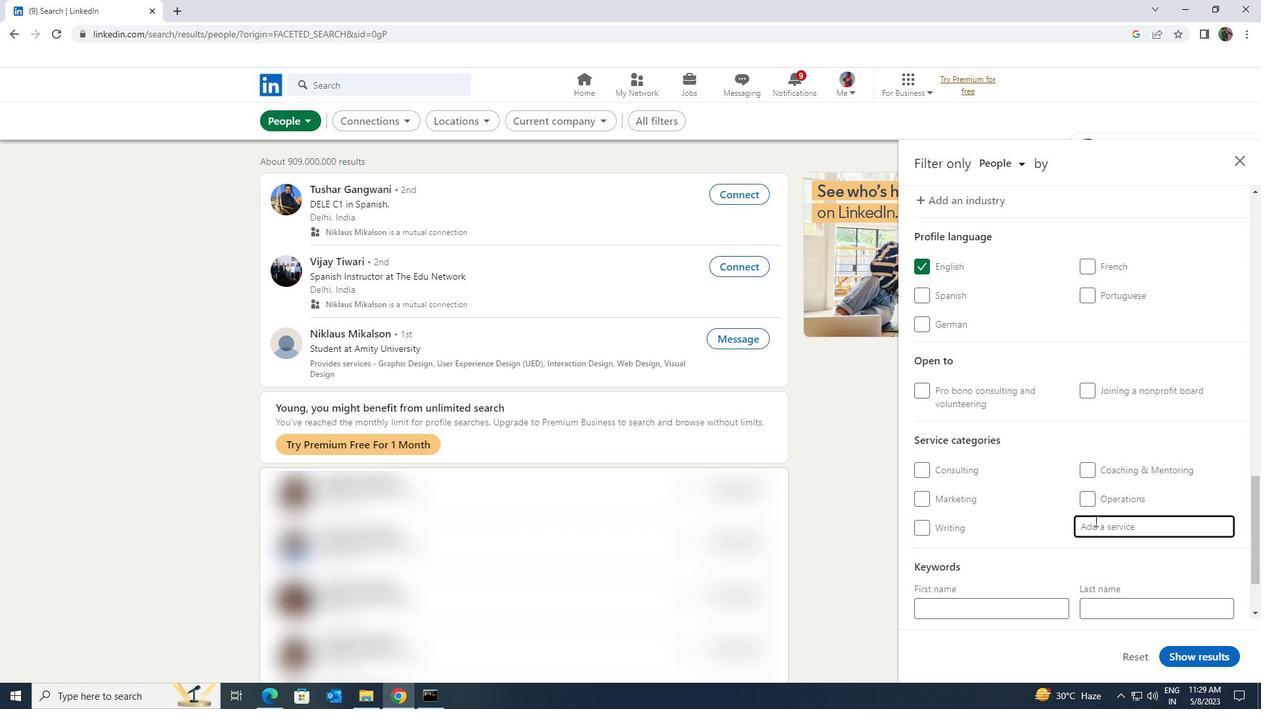 
Action: Key pressed <Key.shift><Key.shift><Key.shift>RELOCATION
Screenshot: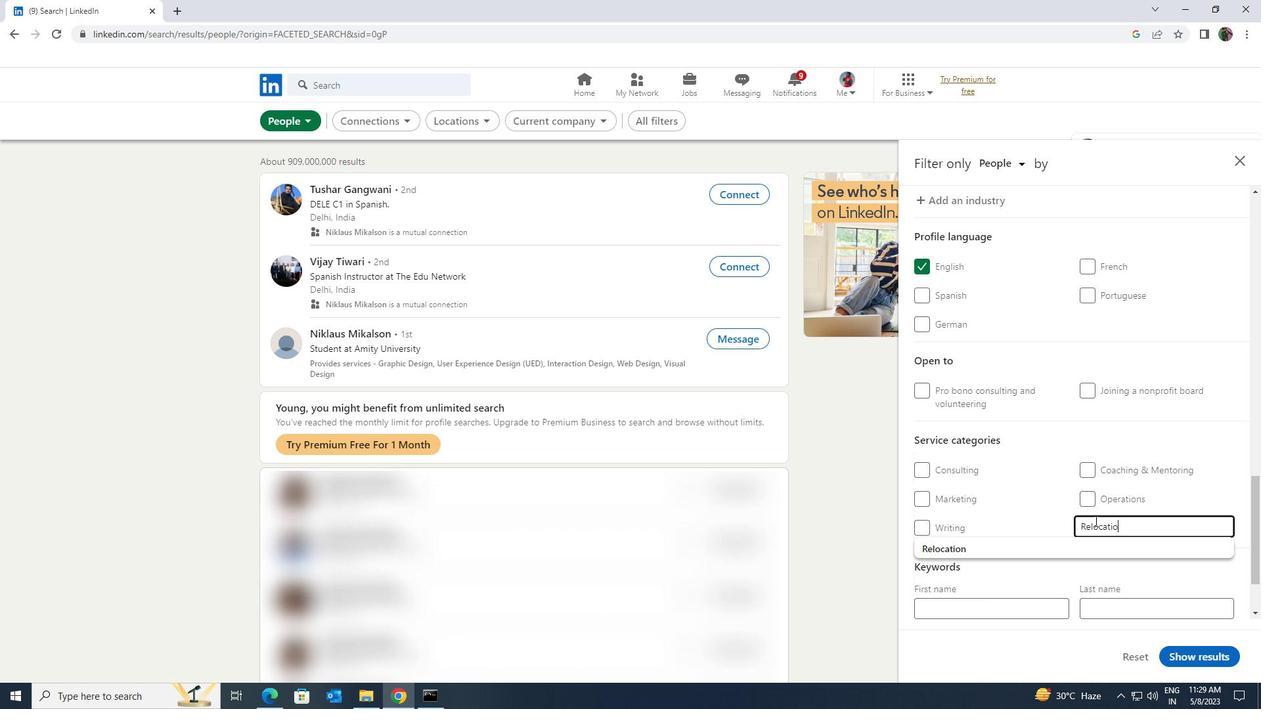 
Action: Mouse moved to (1085, 539)
Screenshot: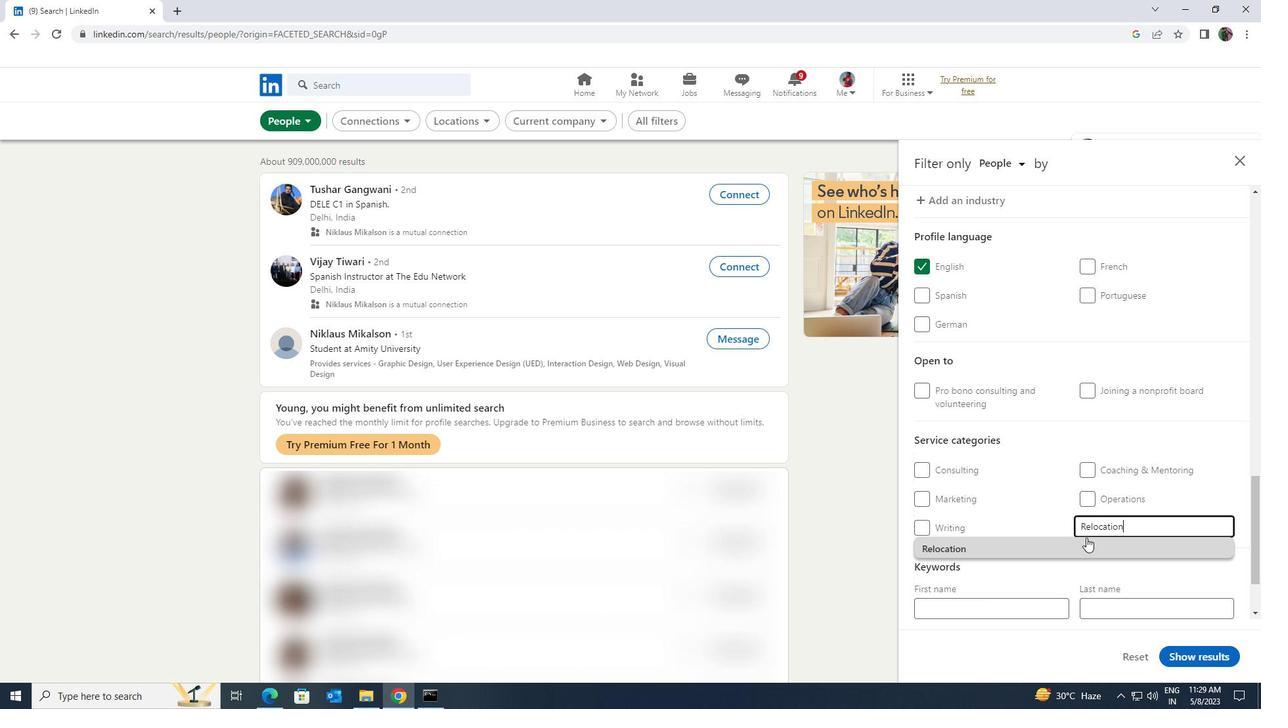 
Action: Mouse pressed left at (1085, 539)
Screenshot: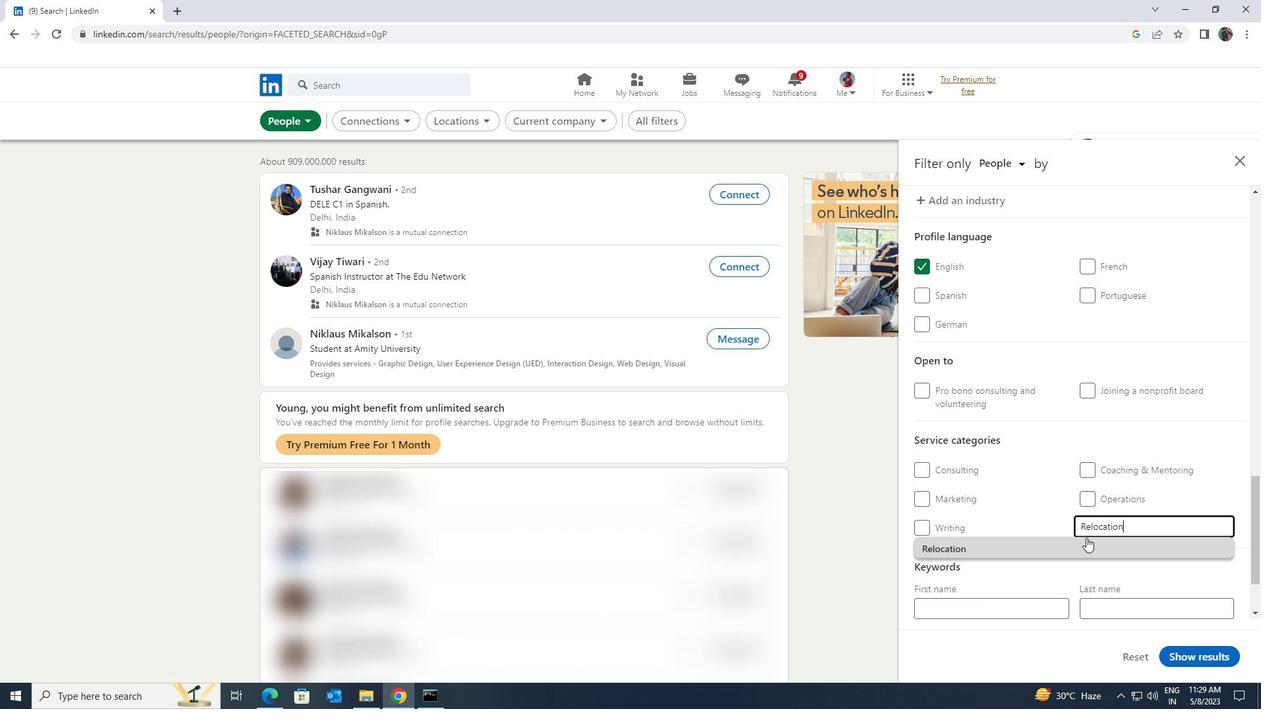 
Action: Mouse moved to (1077, 540)
Screenshot: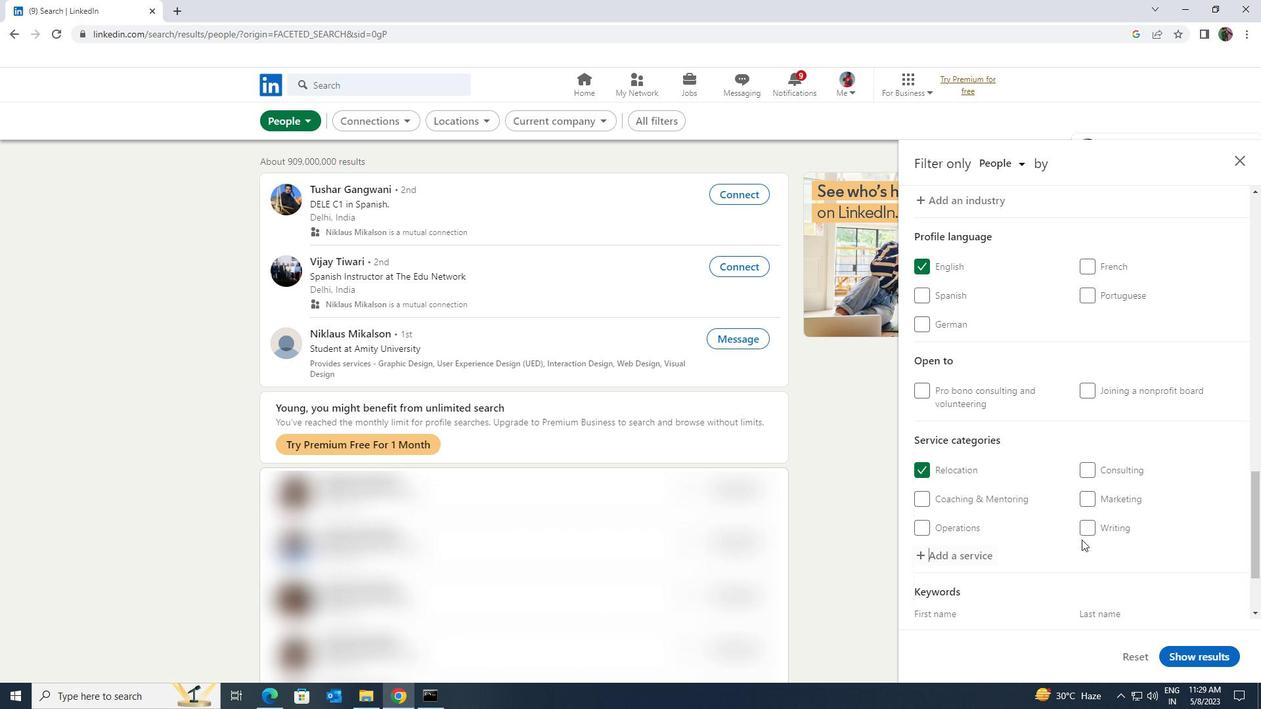 
Action: Mouse scrolled (1077, 539) with delta (0, 0)
Screenshot: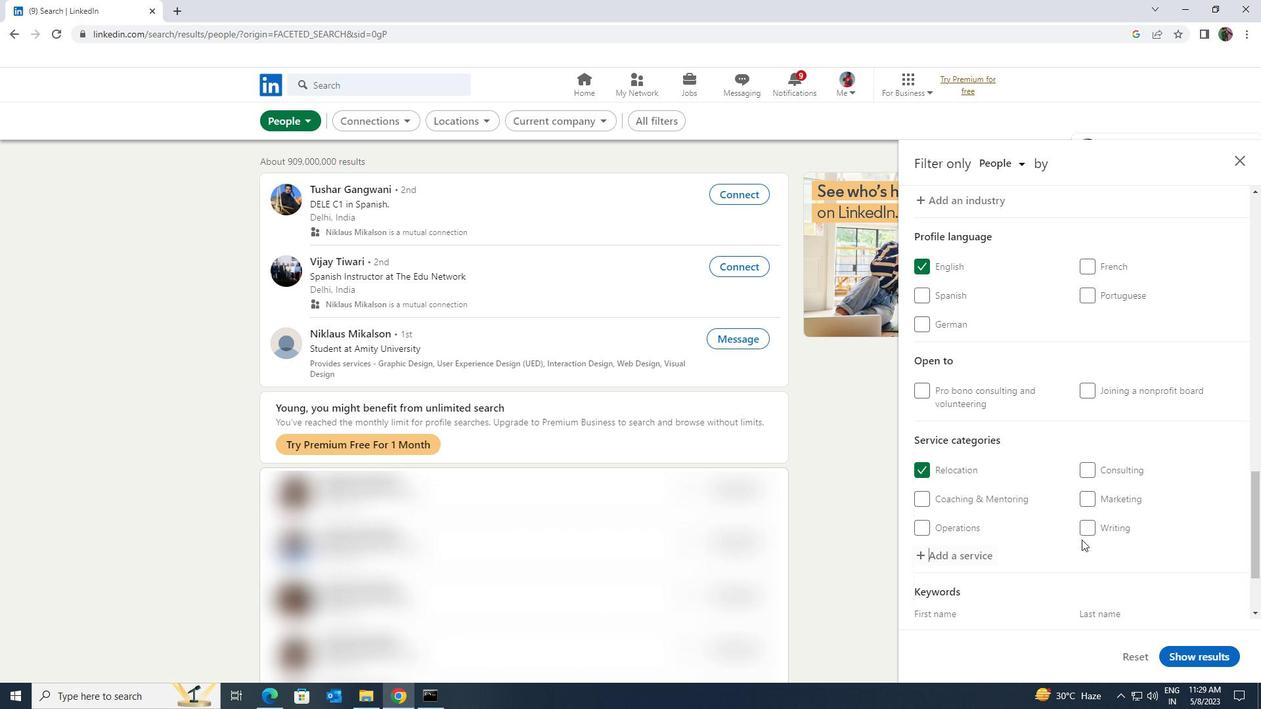 
Action: Mouse scrolled (1077, 539) with delta (0, 0)
Screenshot: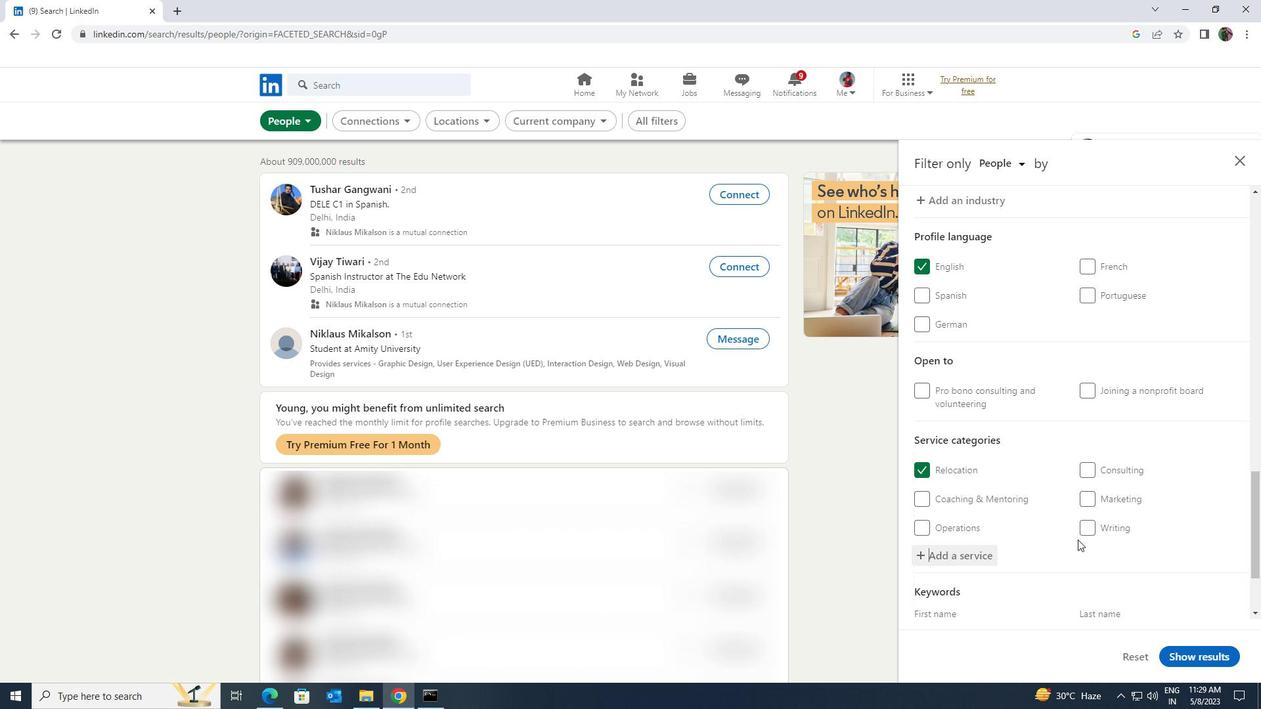 
Action: Mouse scrolled (1077, 539) with delta (0, 0)
Screenshot: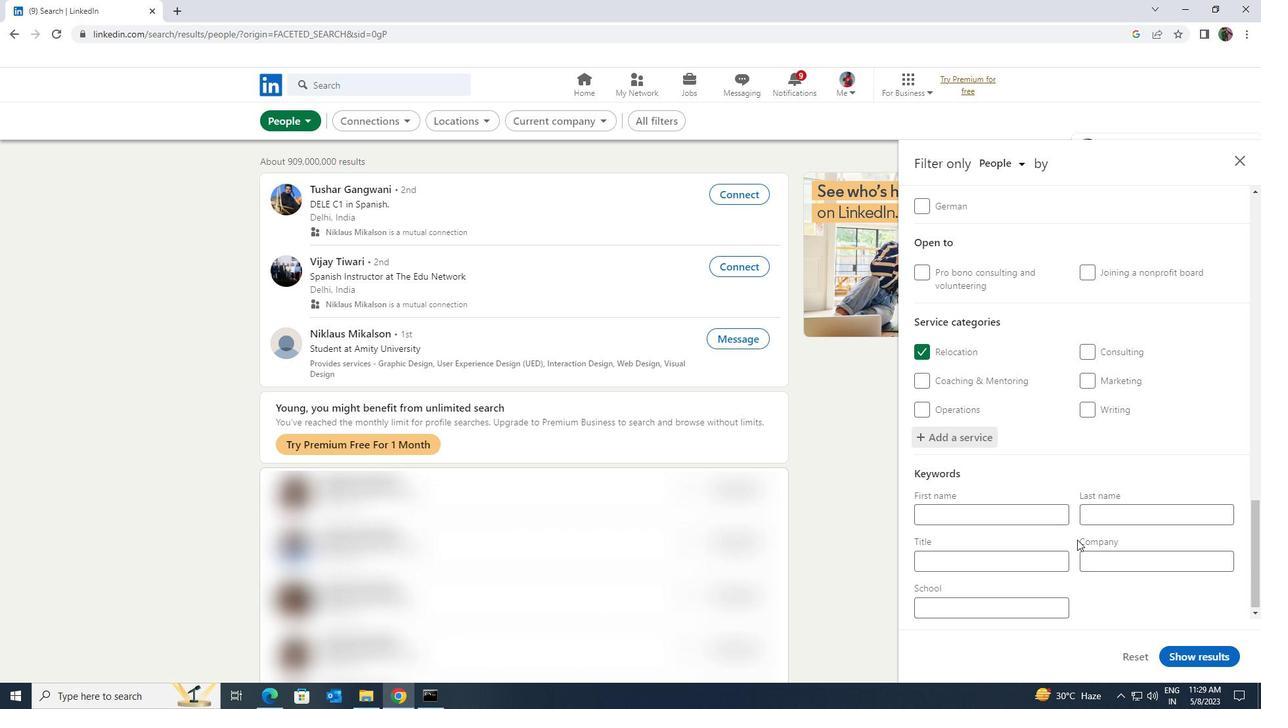 
Action: Mouse scrolled (1077, 539) with delta (0, 0)
Screenshot: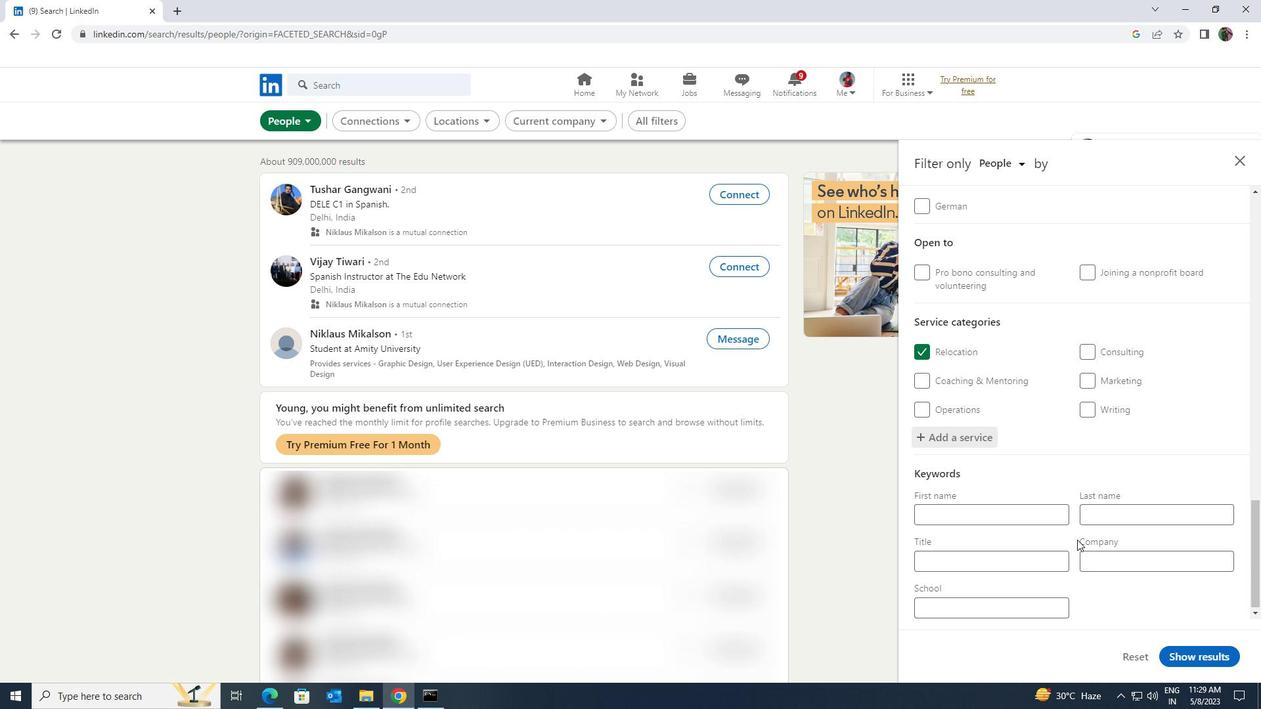 
Action: Mouse moved to (1055, 551)
Screenshot: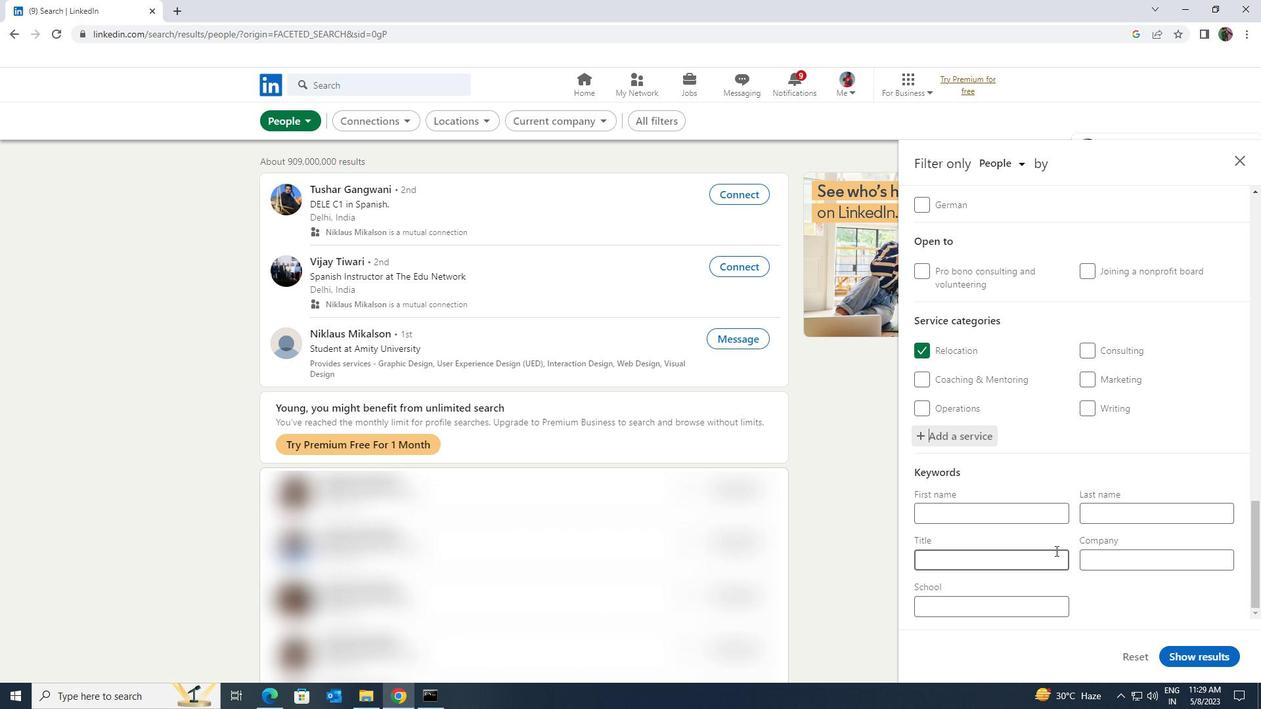 
Action: Mouse pressed left at (1055, 551)
Screenshot: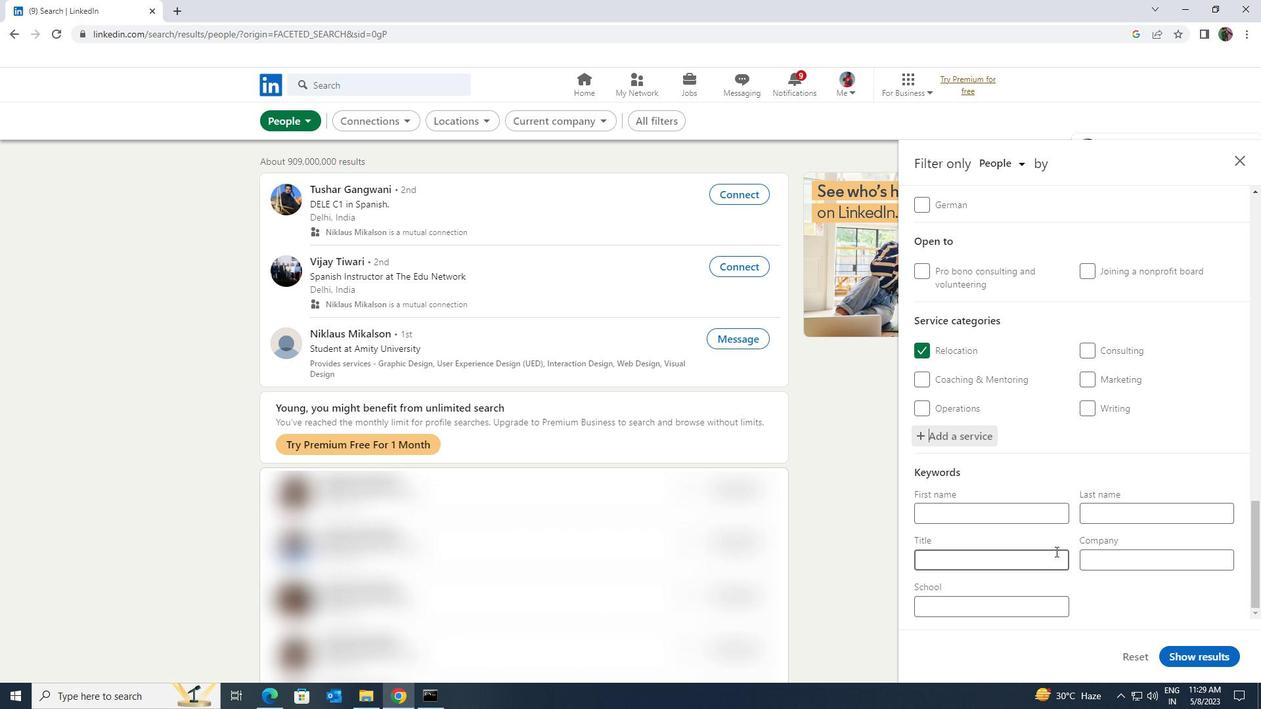 
Action: Key pressed <Key.shift><Key.shift><Key.shift><Key.shift>VICE<Key.space><Key.shift>PRESIDENT<Key.space><Key.shift><Key.shift><Key.shift><Key.shift><Key.shift><Key.shift><Key.shift><Key.shift><Key.shift><Key.shift><Key.shift><Key.shift><Key.shift><Key.shift><Key.shift><Key.shift><Key.shift><Key.shift><Key.shift><Key.shift><Key.shift><Key.shift>OF<Key.space><Key.shift>MARKETING
Screenshot: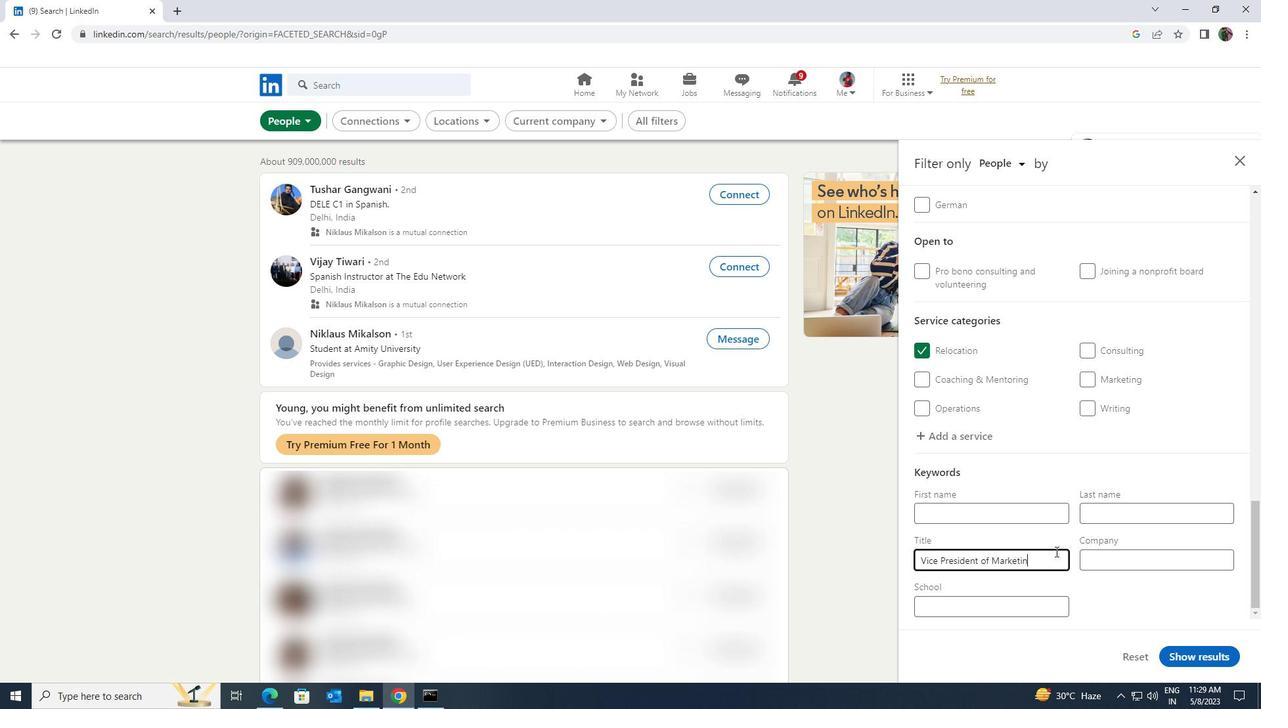 
Action: Mouse moved to (1189, 662)
Screenshot: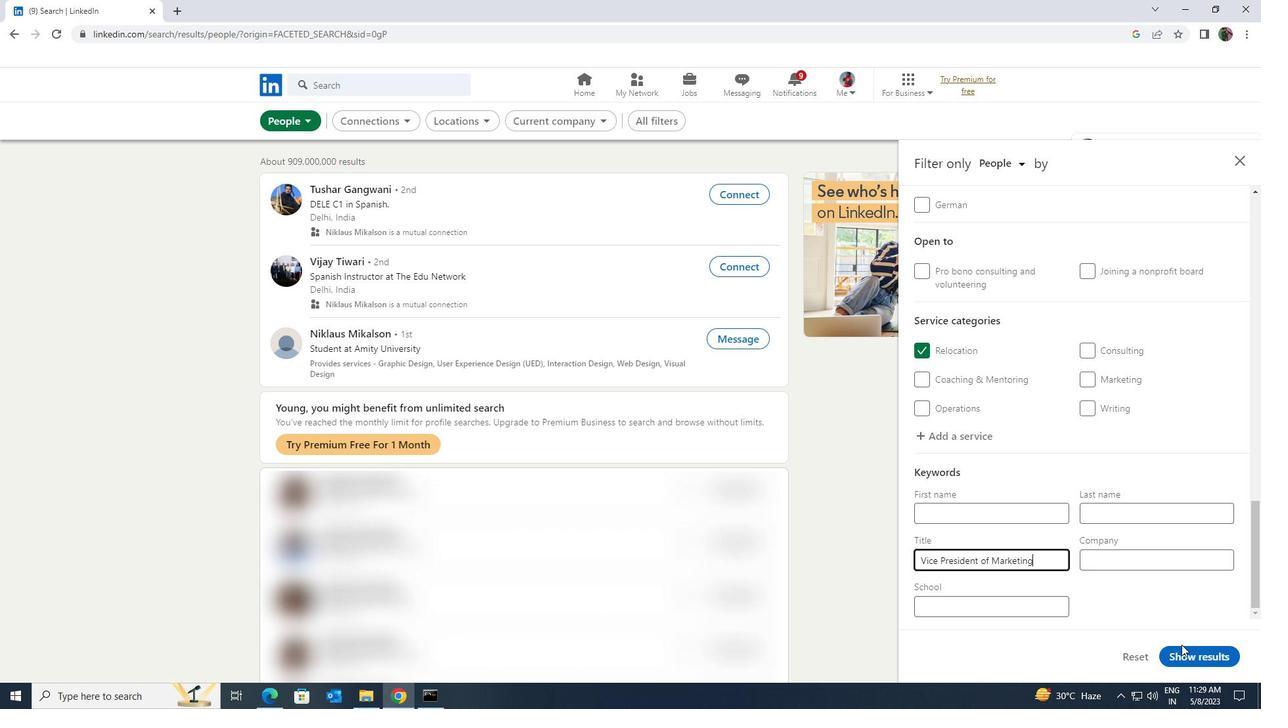 
Action: Mouse pressed left at (1189, 662)
Screenshot: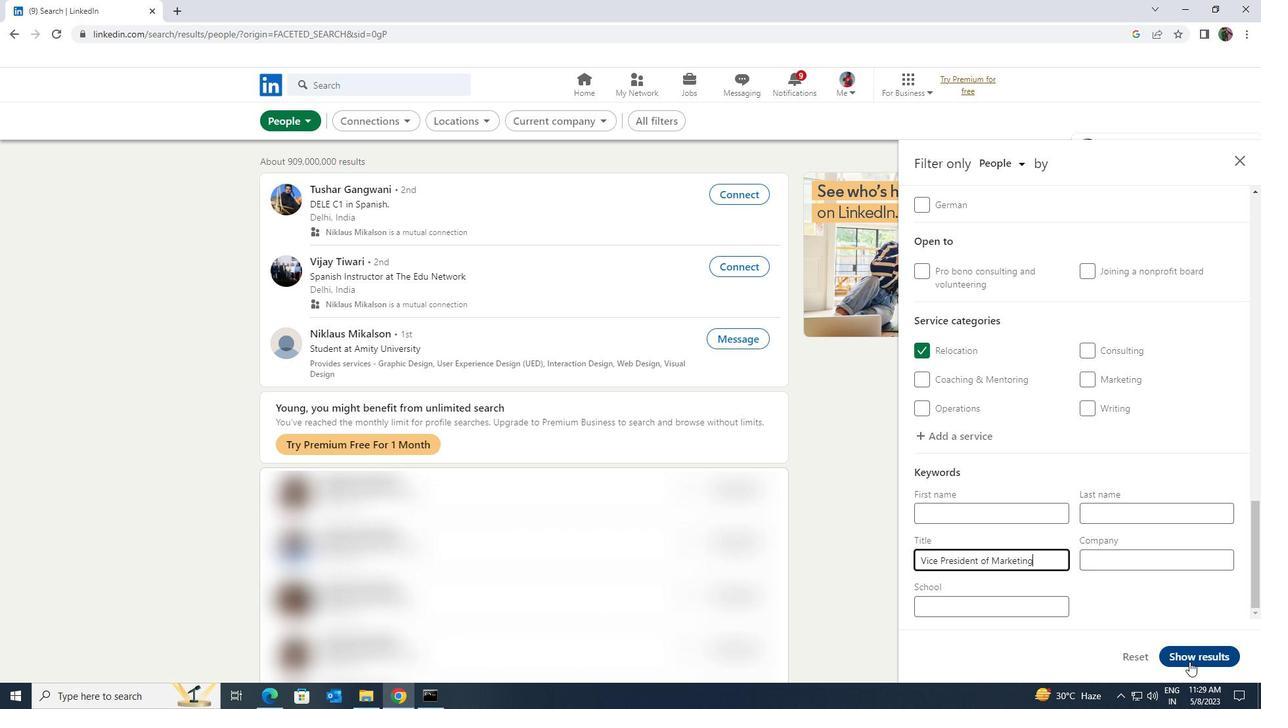 
